 Task: Buy 5 Disposable Table Covers from Kitchen & Table Linens section under best seller category for shipping address: Harold Hernandez, 4762 Agriculture Lane, Homestead, Florida 33030, Cell Number 3052454080. Pay from credit card ending with 6759, CVV 506
Action: Mouse moved to (16, 78)
Screenshot: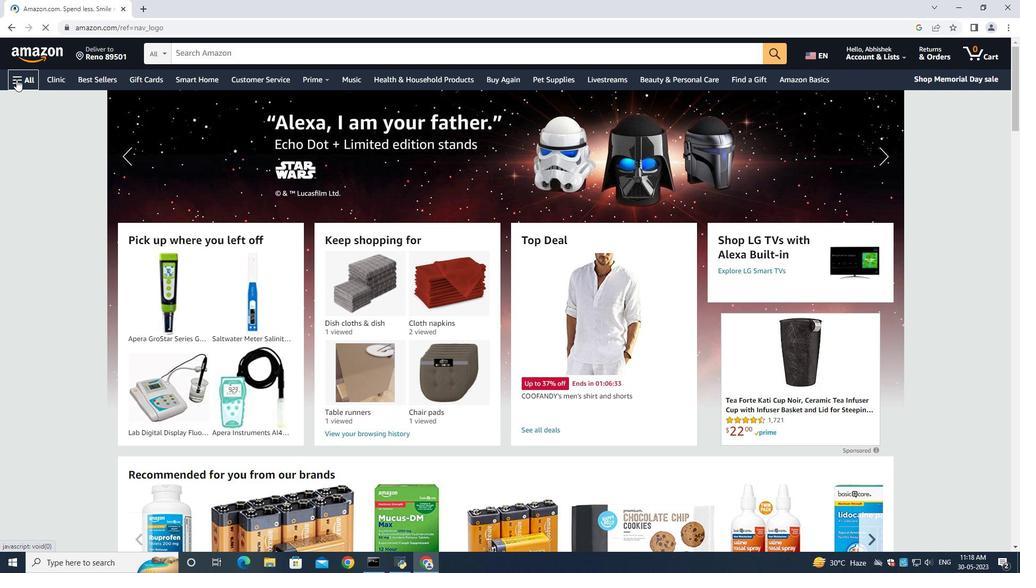 
Action: Mouse pressed left at (16, 78)
Screenshot: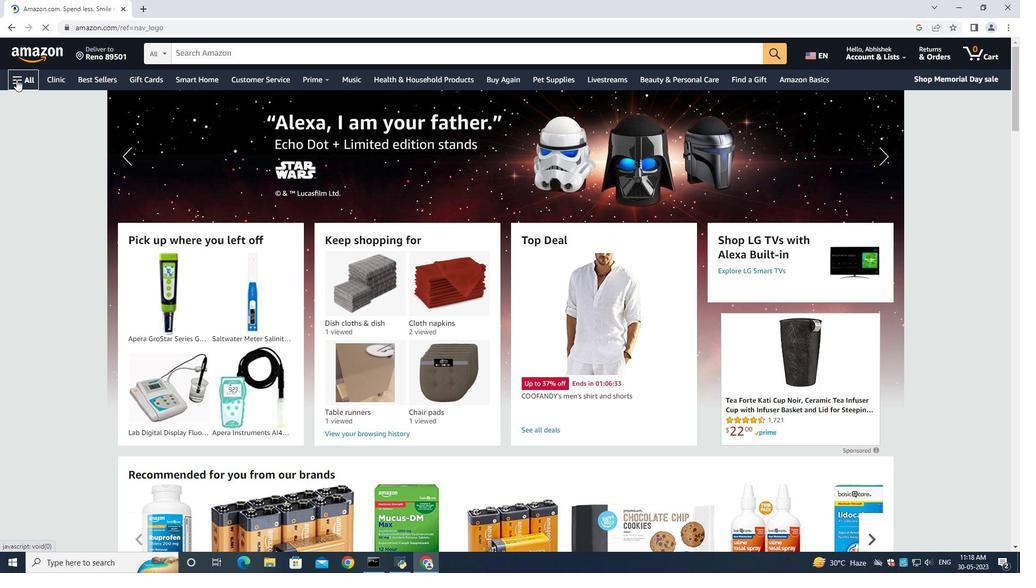 
Action: Mouse moved to (36, 102)
Screenshot: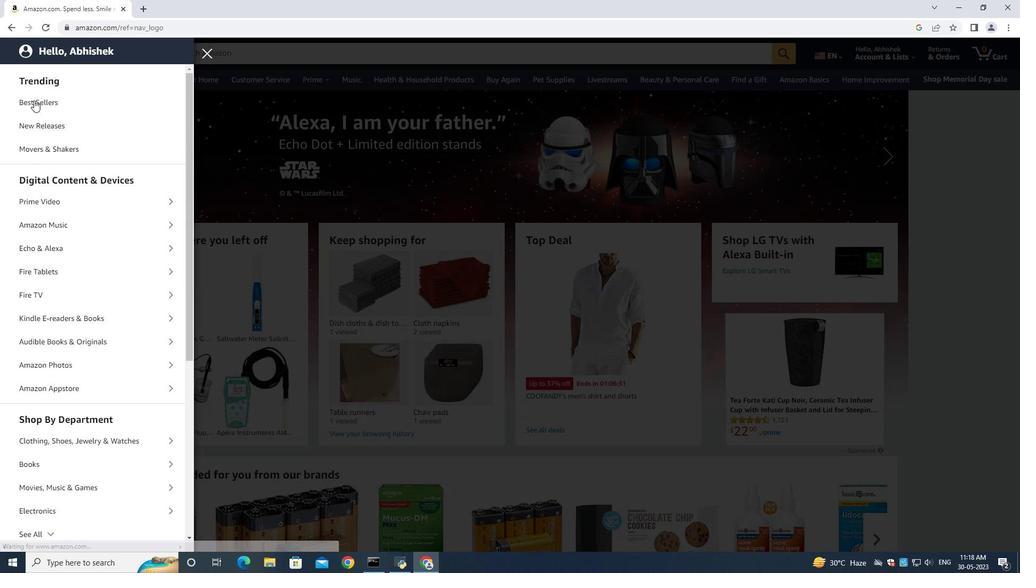
Action: Mouse pressed left at (36, 102)
Screenshot: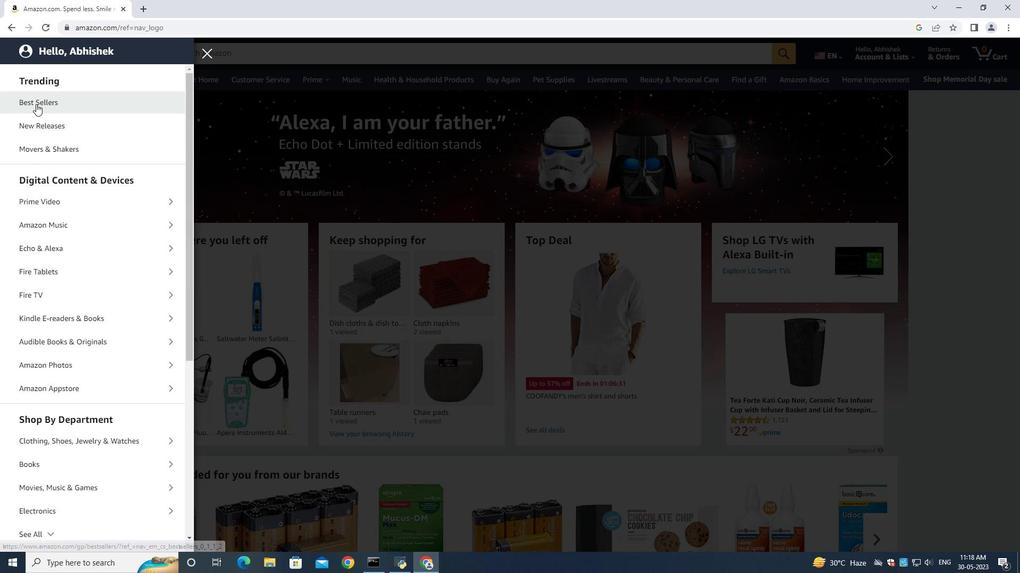 
Action: Mouse moved to (208, 55)
Screenshot: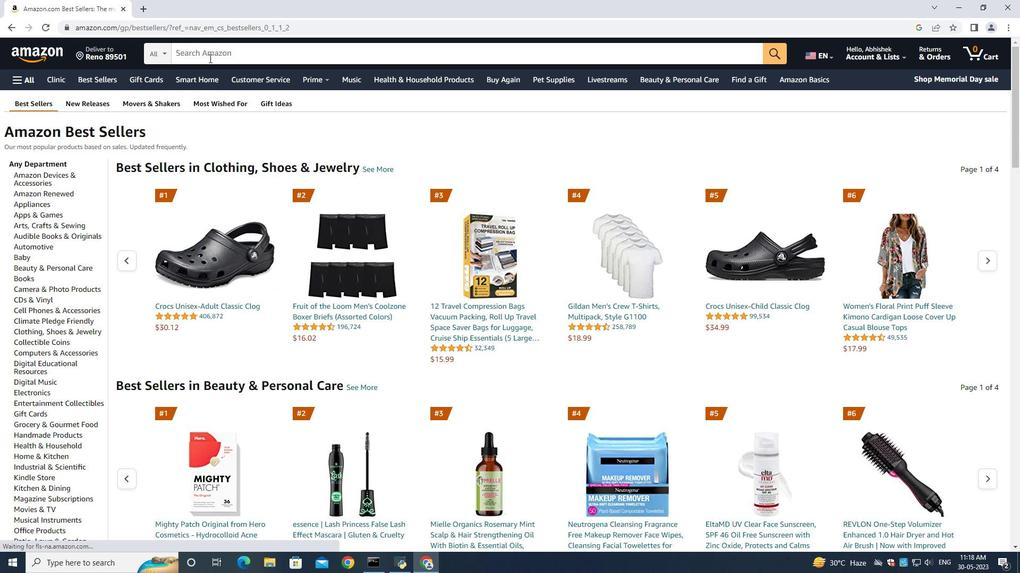 
Action: Mouse pressed left at (208, 55)
Screenshot: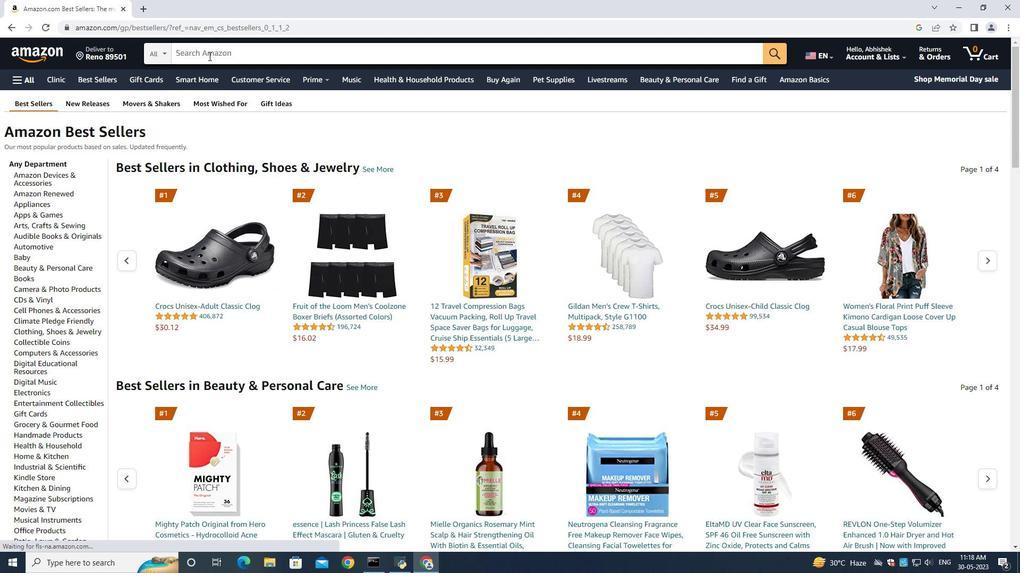
Action: Mouse moved to (205, 51)
Screenshot: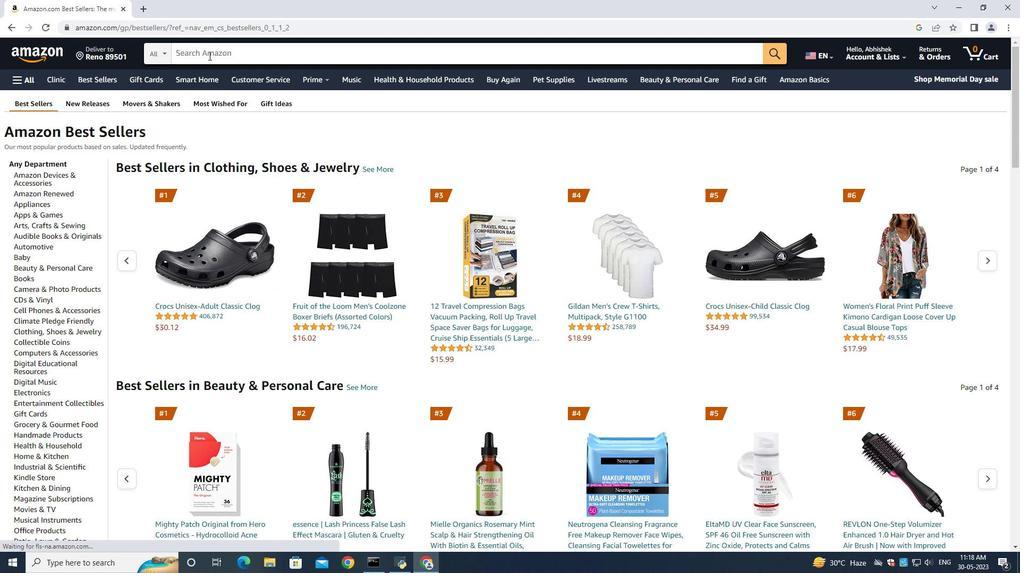 
Action: Key pressed <Key.shift>Disposable<Key.space><Key.shift><Key.shift><Key.shift><Key.shift><Key.shift><Key.shift><Key.shift><Key.shift><Key.shift><Key.shift><Key.shift><Key.shift><Key.shift><Key.shift><Key.shift><Key.shift><Key.shift><Key.shift><Key.shift>Table<Key.space><Key.shift><Key.shift><Key.shift><Key.shift><Key.shift><Key.shift><Key.shift><Key.shift><Key.shift><Key.shift><Key.shift><Key.shift><Key.shift><Key.shift><Key.shift><Key.shift><Key.shift><Key.shift><Key.shift><Key.shift><Key.shift><Key.shift><Key.shift><Key.shift><Key.shift><Key.shift><Key.shift><Key.shift><Key.shift><Key.shift><Key.shift><Key.shift><Key.shift><Key.shift><Key.shift><Key.shift><Key.shift><Key.shift><Key.shift><Key.shift><Key.shift><Key.shift><Key.shift><Key.shift><Key.shift><Key.shift><Key.shift><Key.shift><Key.shift><Key.shift><Key.shift><Key.shift><Key.shift><Key.shift><Key.shift><Key.shift><Key.shift>V<Key.backspace>Coversa<Key.backspace><Key.enter>
Screenshot: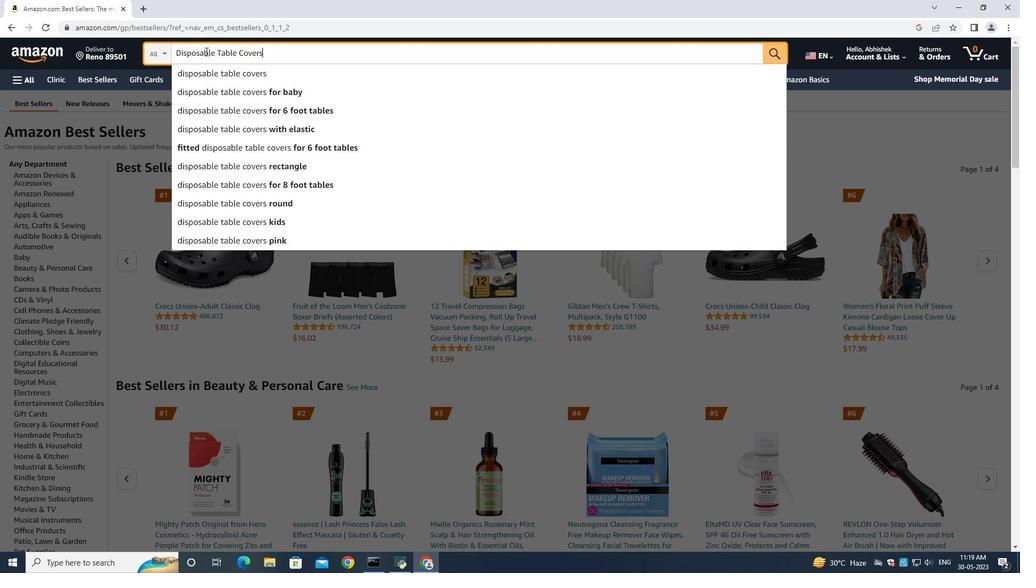 
Action: Mouse moved to (435, 274)
Screenshot: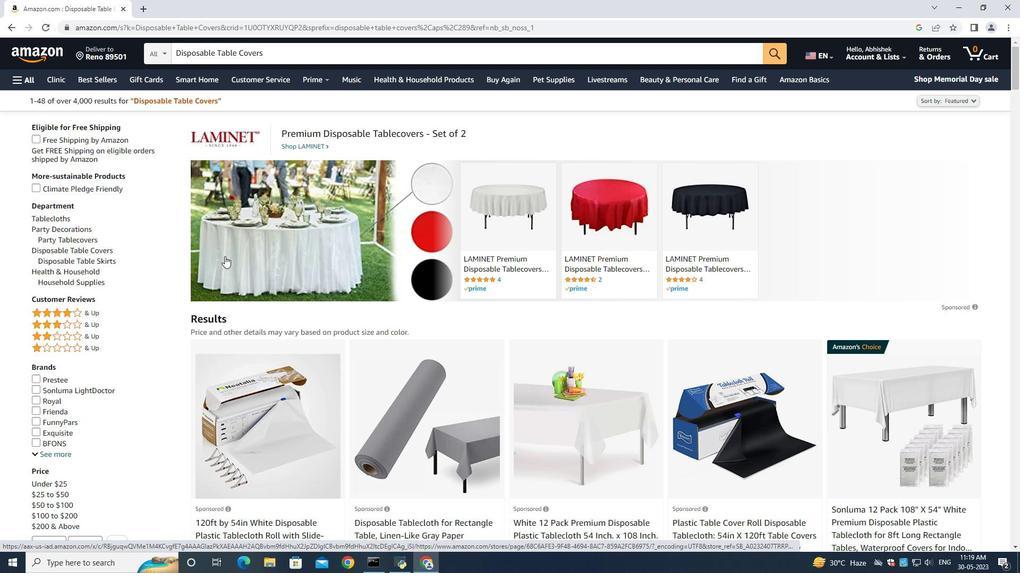 
Action: Mouse scrolled (435, 273) with delta (0, 0)
Screenshot: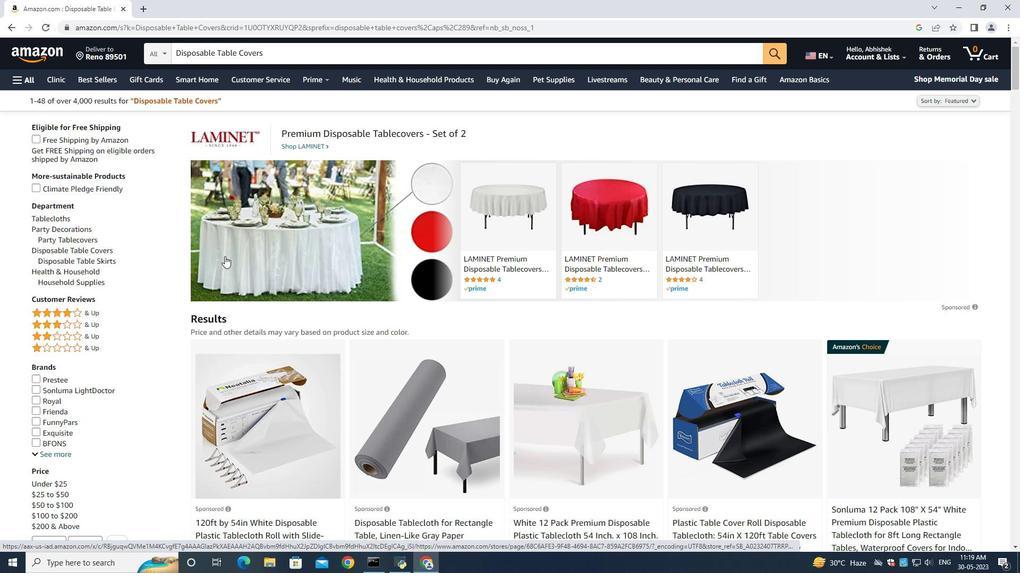 
Action: Mouse moved to (435, 274)
Screenshot: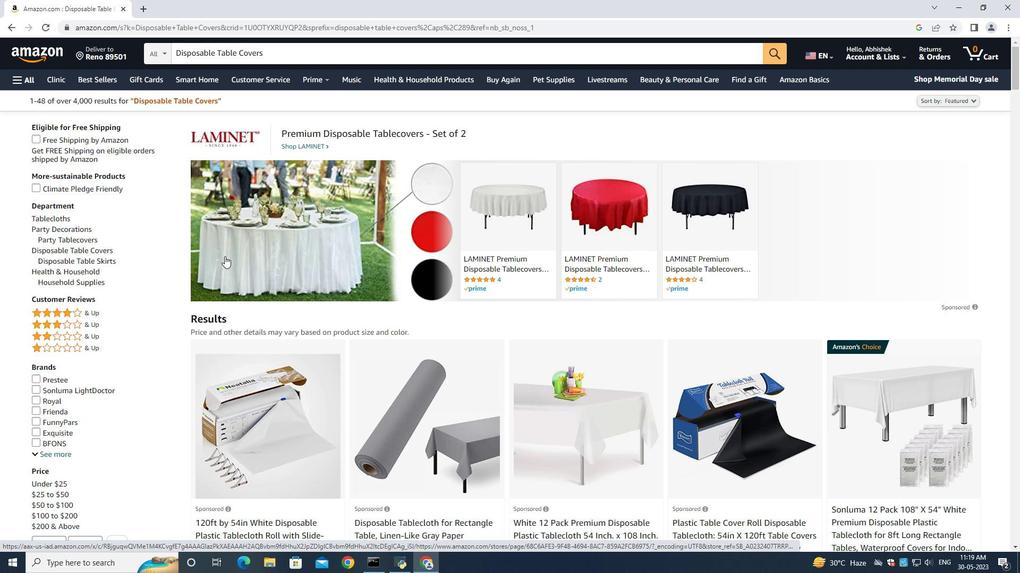 
Action: Mouse scrolled (435, 273) with delta (0, 0)
Screenshot: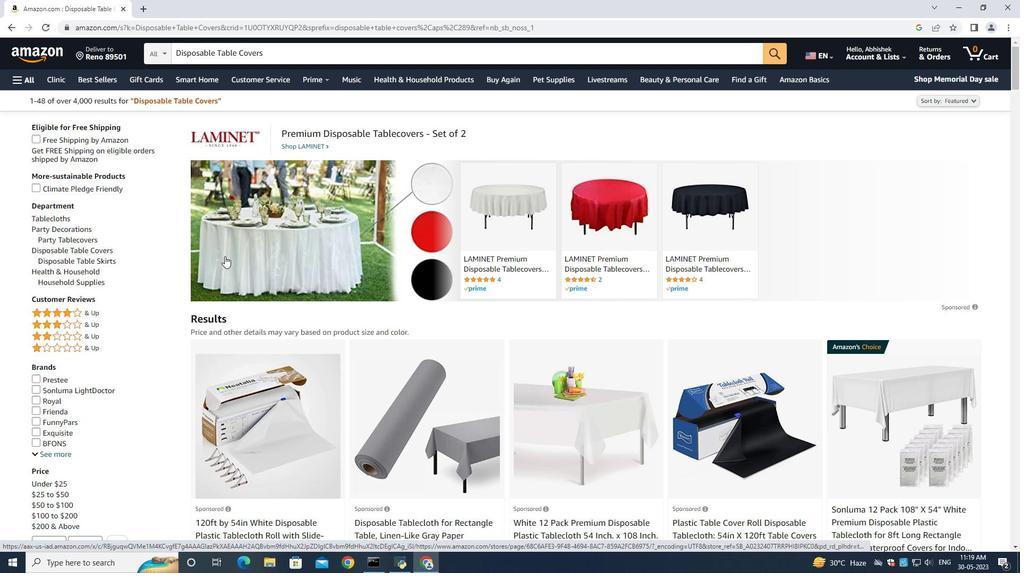 
Action: Mouse scrolled (435, 273) with delta (0, 0)
Screenshot: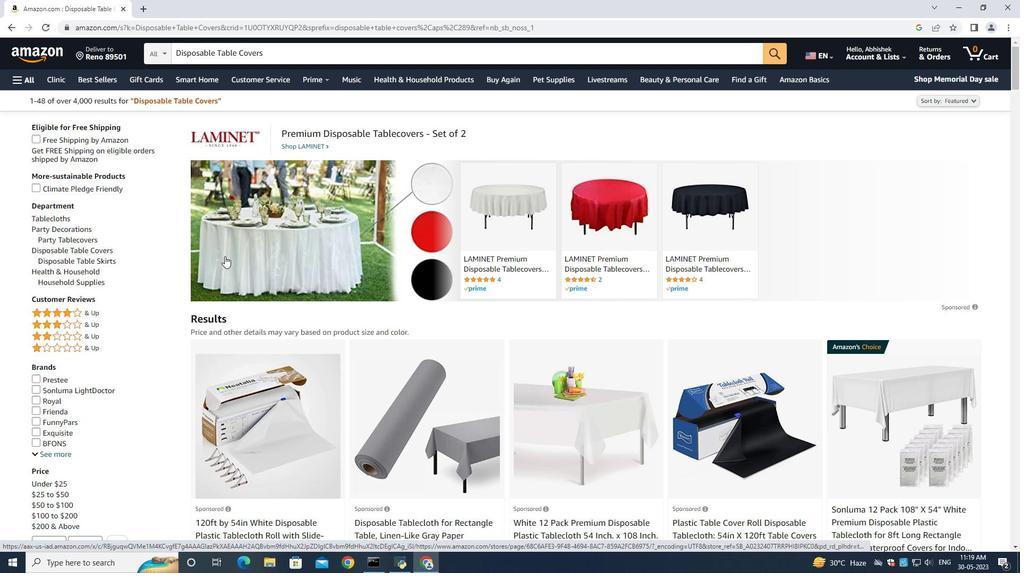 
Action: Mouse moved to (435, 274)
Screenshot: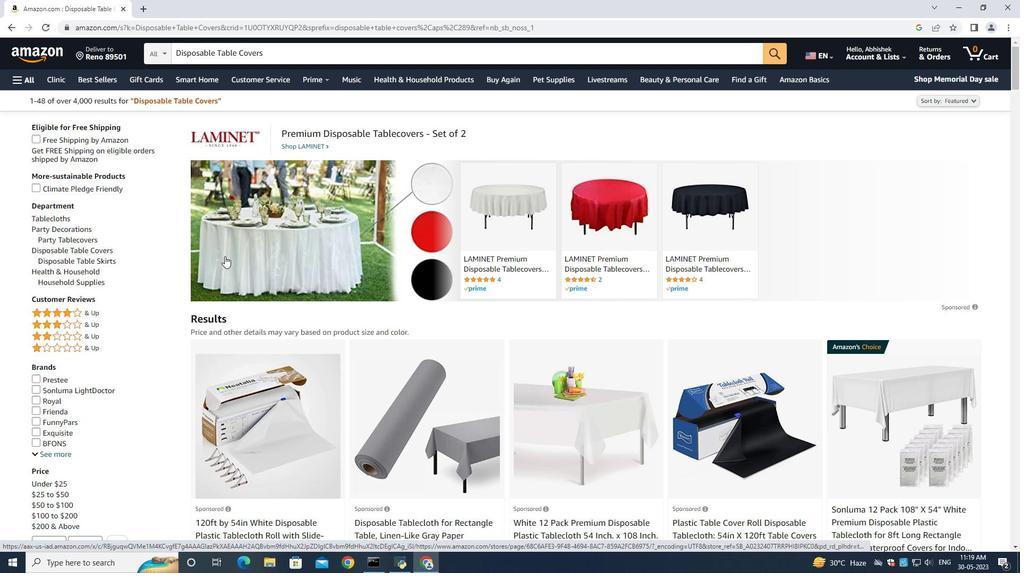 
Action: Mouse scrolled (435, 273) with delta (0, 0)
Screenshot: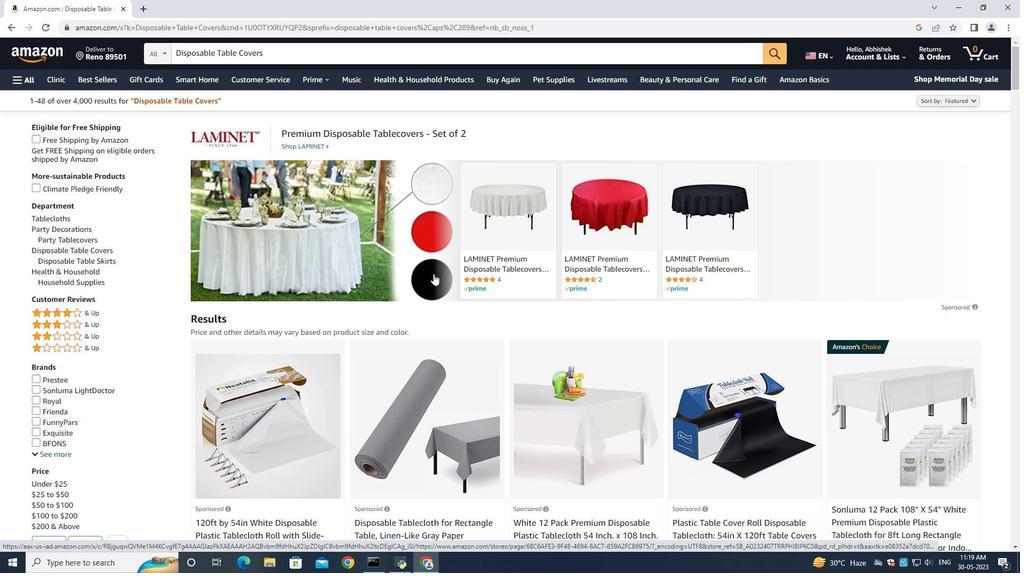 
Action: Mouse moved to (374, 316)
Screenshot: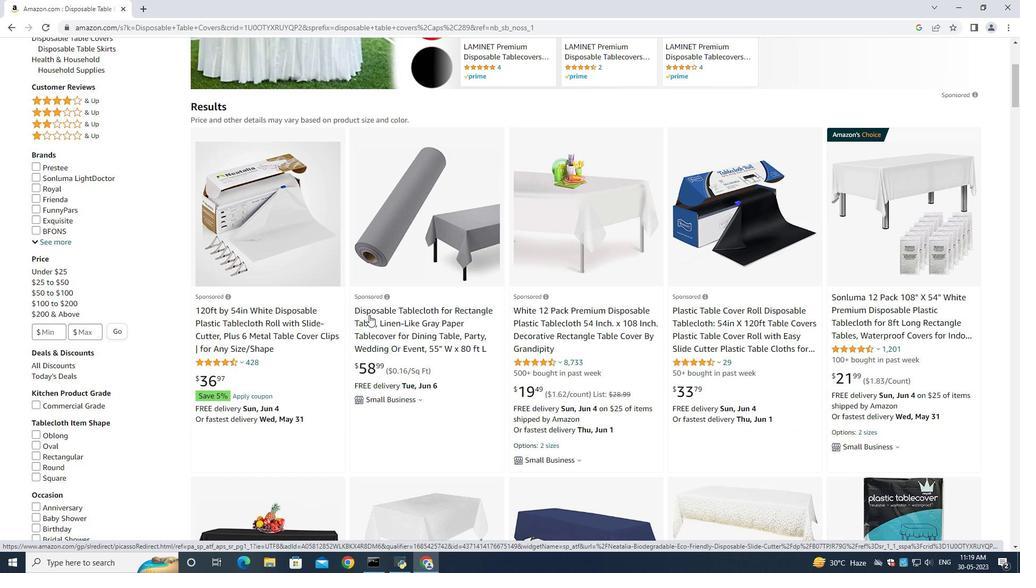 
Action: Mouse pressed left at (374, 316)
Screenshot: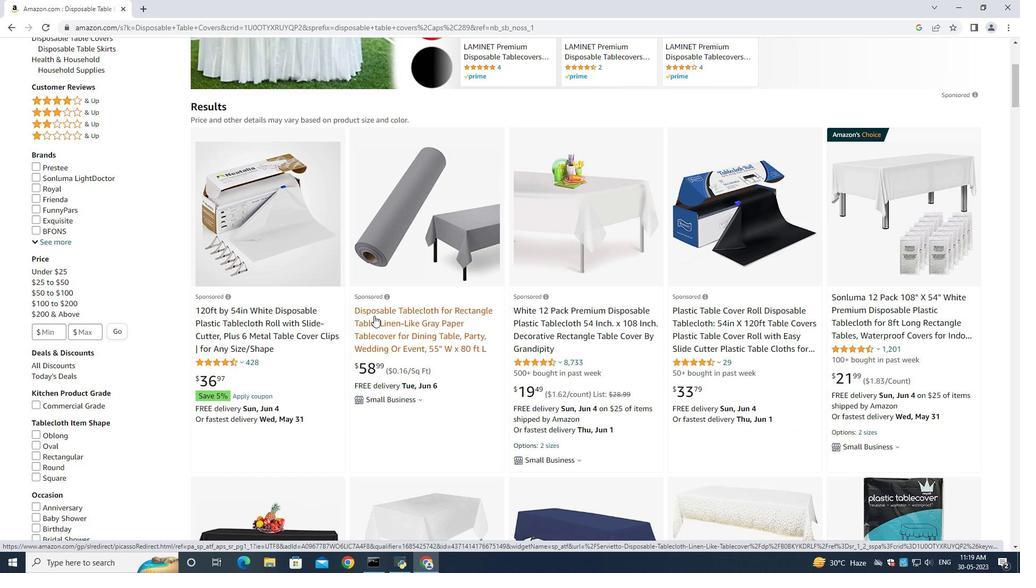 
Action: Mouse moved to (797, 320)
Screenshot: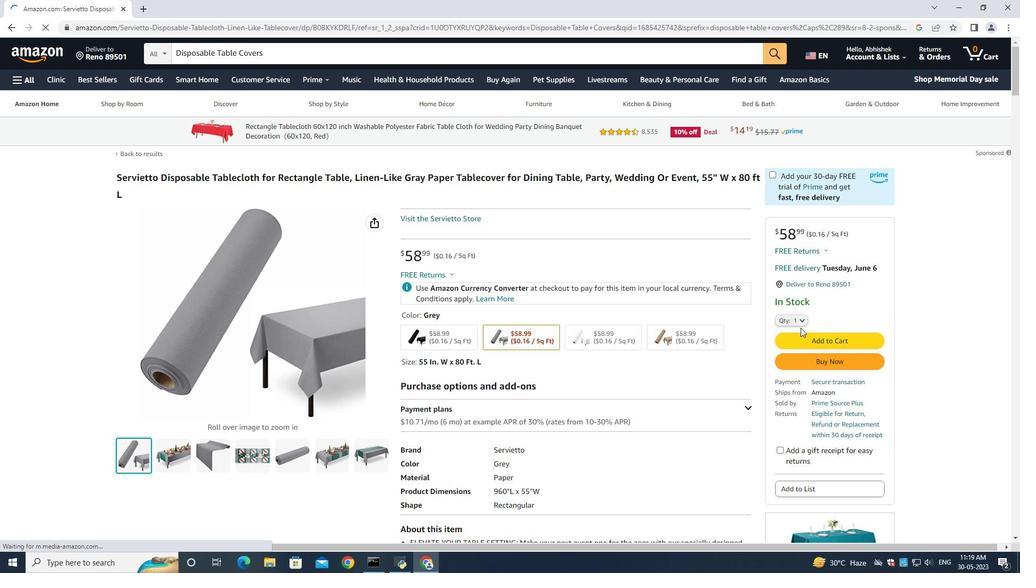 
Action: Mouse pressed left at (797, 320)
Screenshot: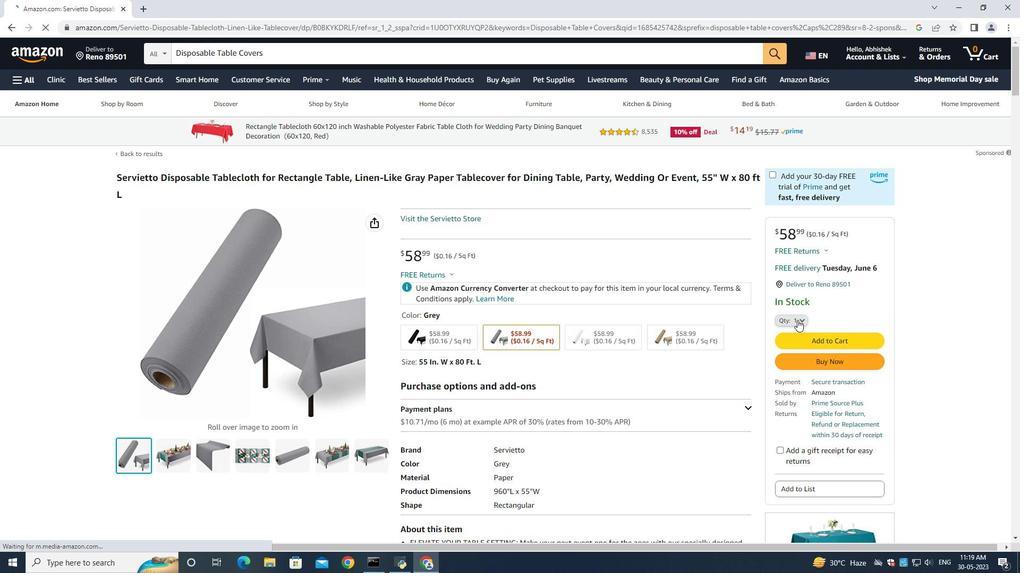 
Action: Mouse moved to (792, 109)
Screenshot: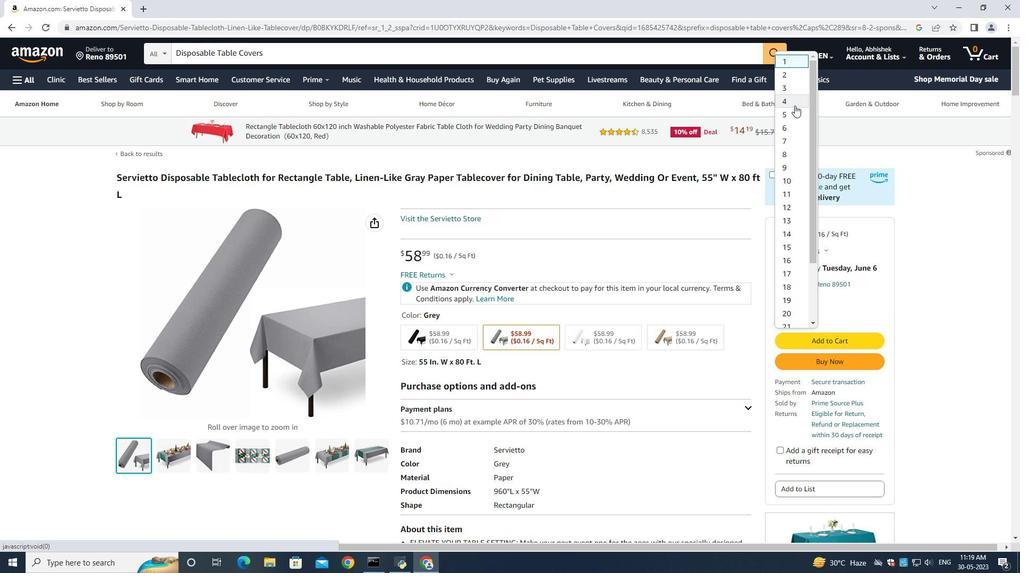 
Action: Mouse pressed left at (792, 109)
Screenshot: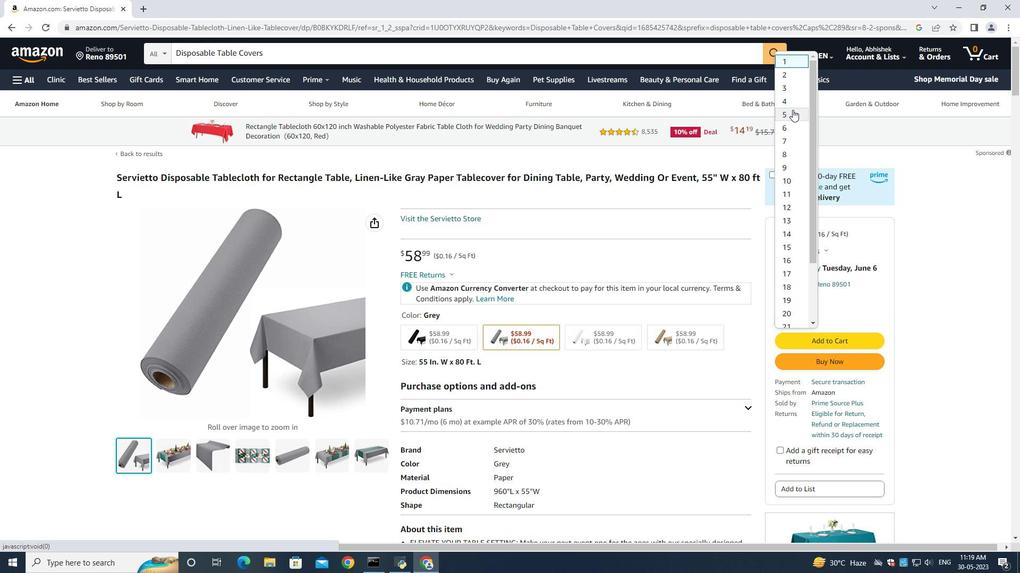 
Action: Mouse moved to (823, 360)
Screenshot: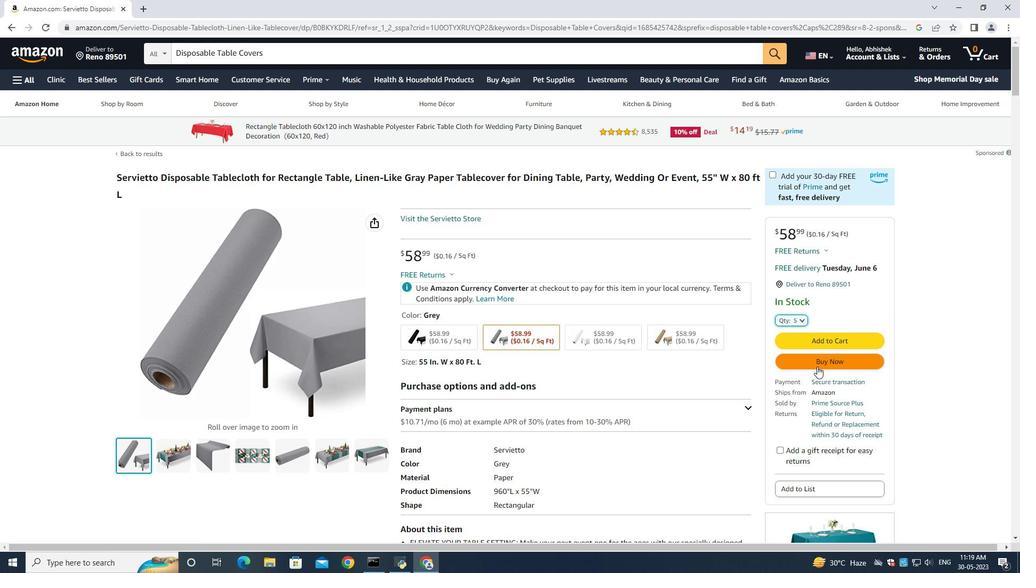
Action: Mouse pressed left at (823, 360)
Screenshot: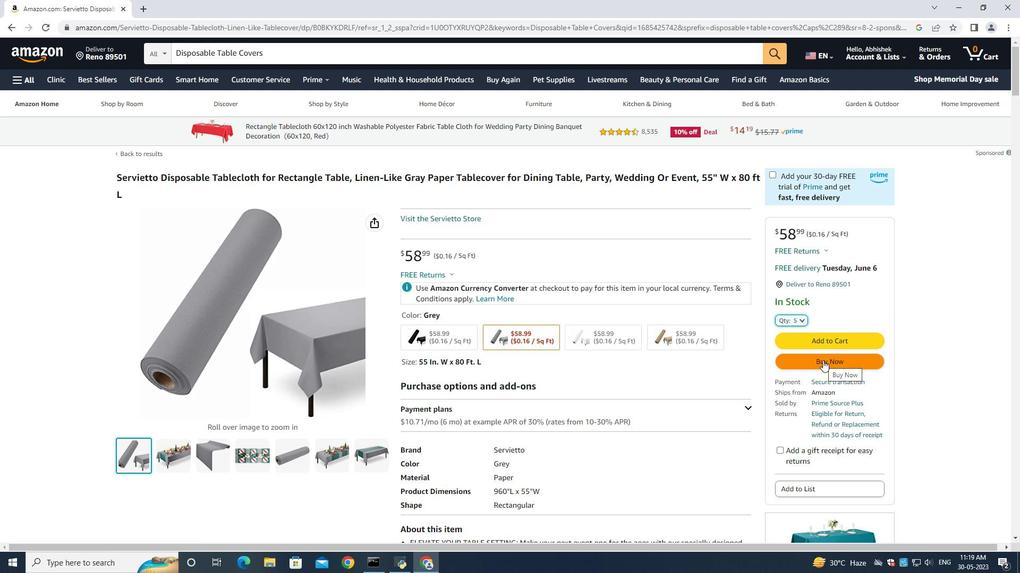 
Action: Mouse moved to (472, 294)
Screenshot: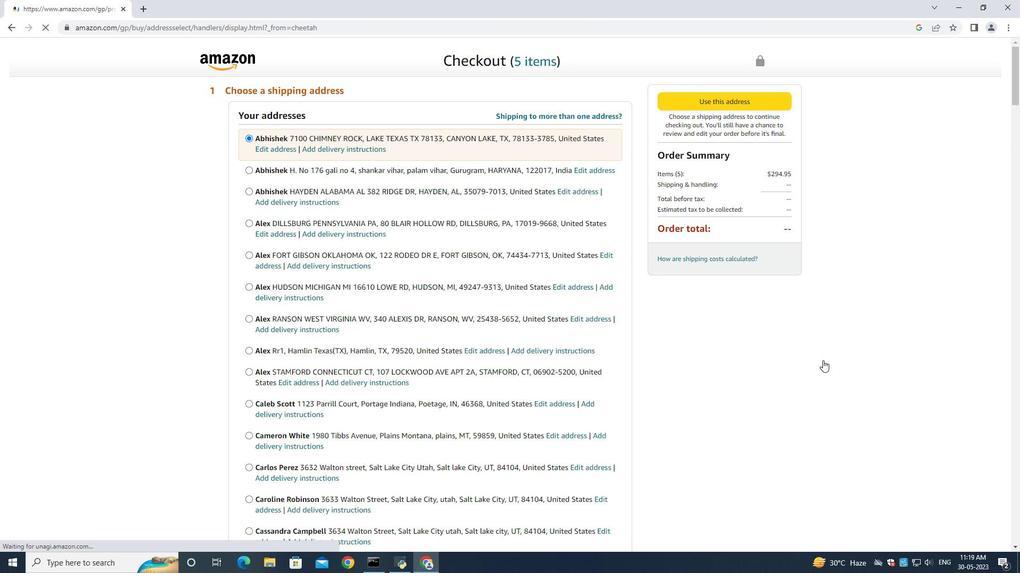 
Action: Mouse scrolled (472, 293) with delta (0, 0)
Screenshot: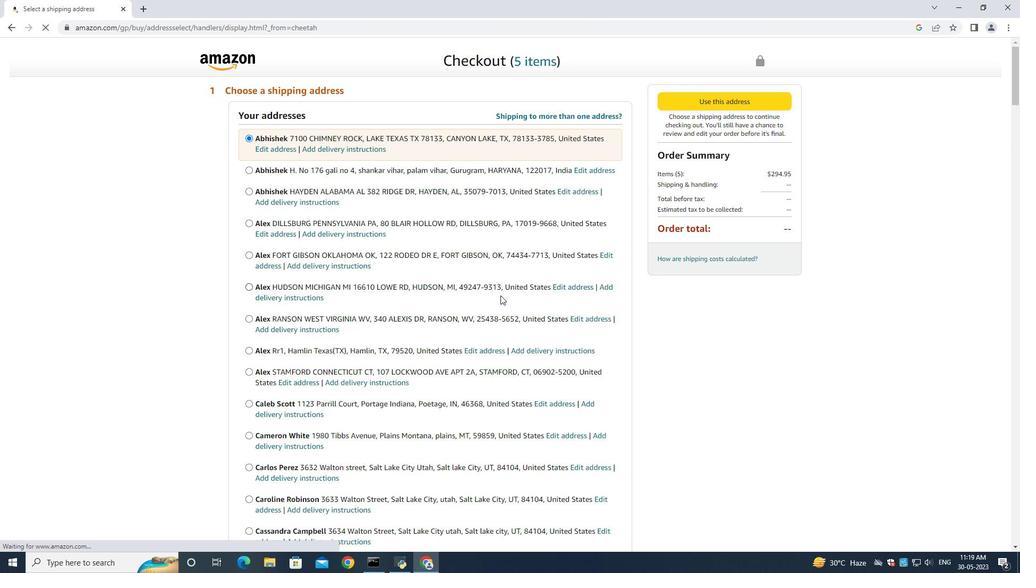 
Action: Mouse scrolled (472, 293) with delta (0, 0)
Screenshot: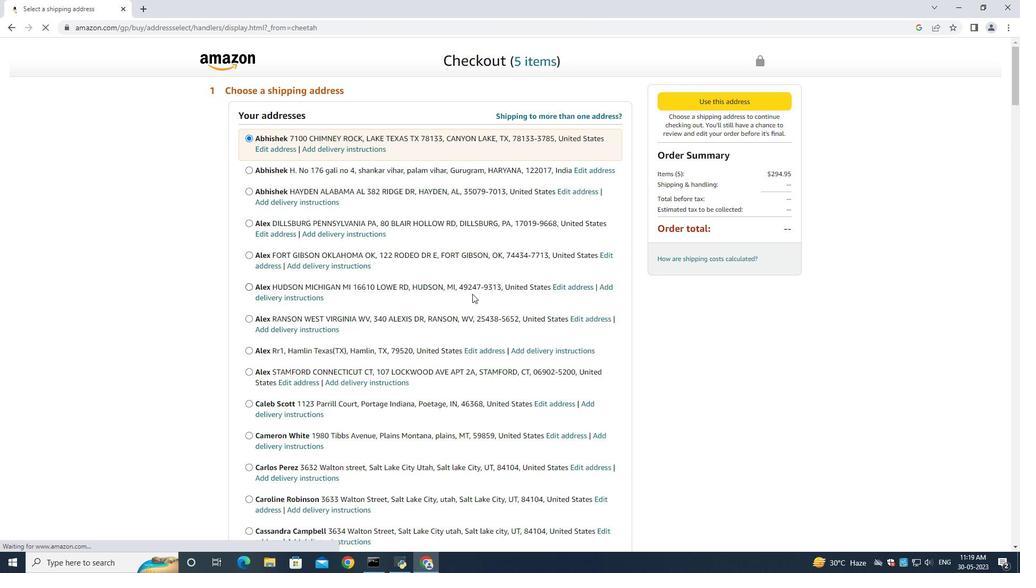 
Action: Mouse scrolled (472, 293) with delta (0, 0)
Screenshot: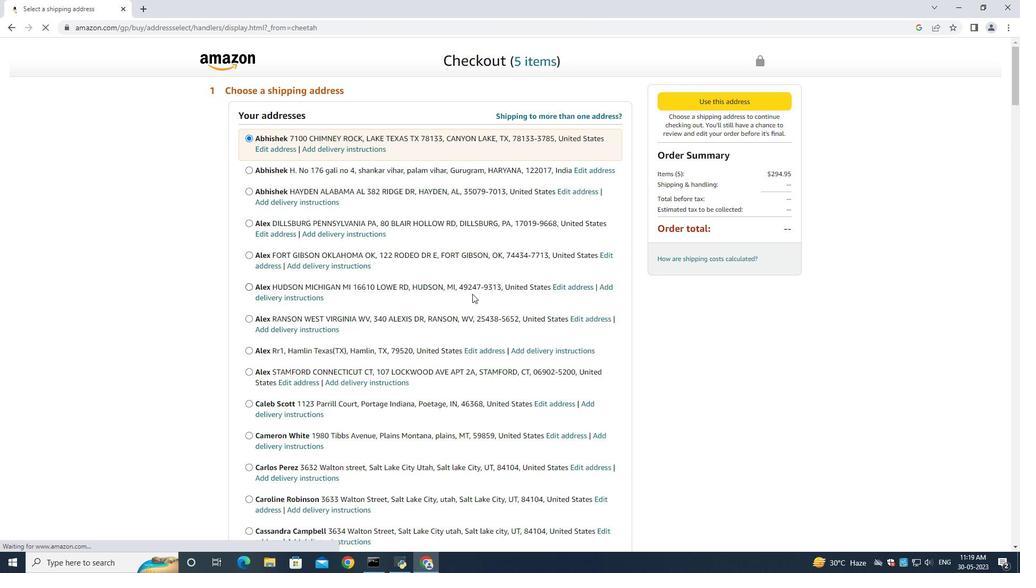 
Action: Mouse scrolled (472, 293) with delta (0, 0)
Screenshot: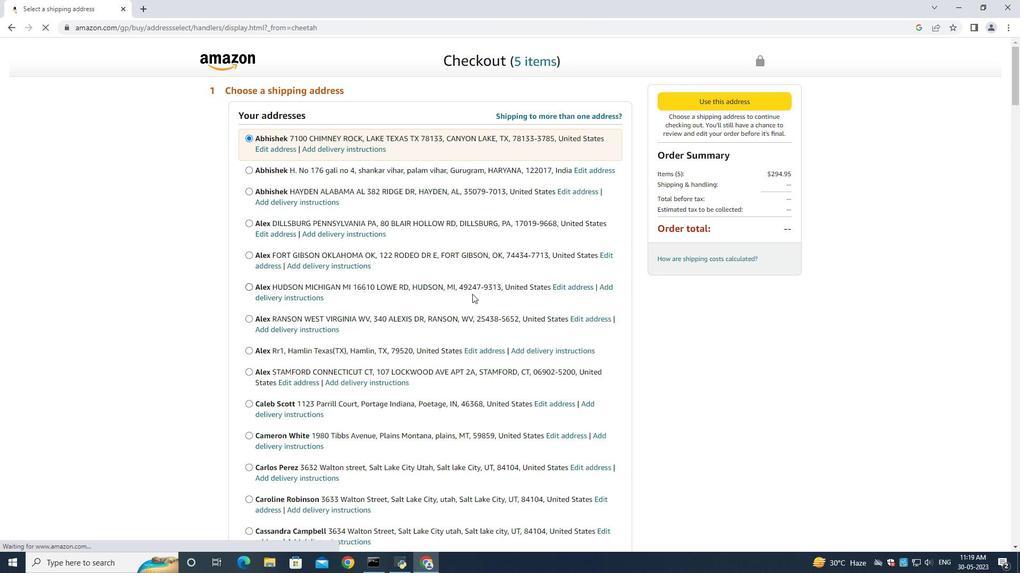 
Action: Mouse scrolled (472, 293) with delta (0, 0)
Screenshot: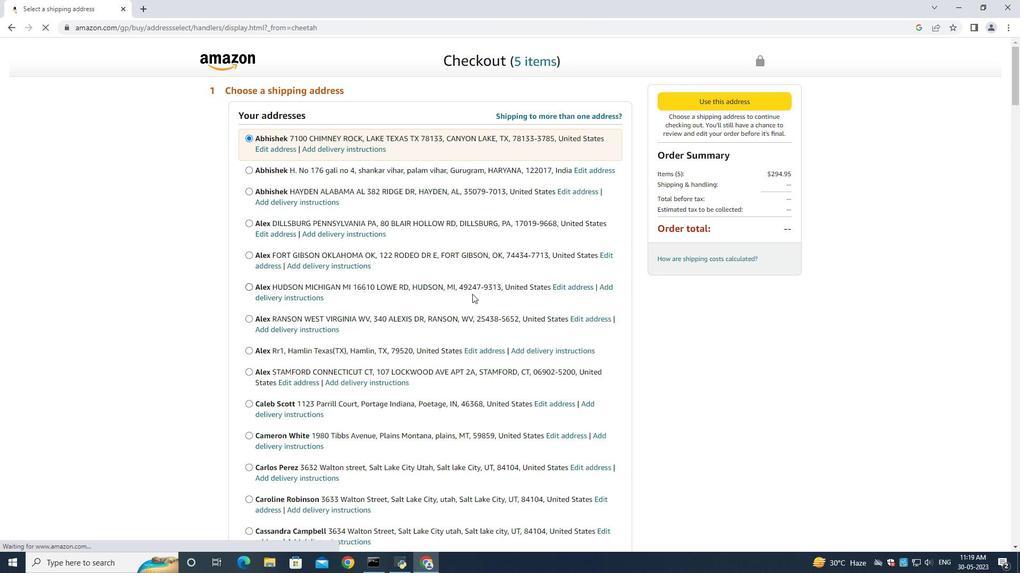 
Action: Mouse scrolled (472, 293) with delta (0, 0)
Screenshot: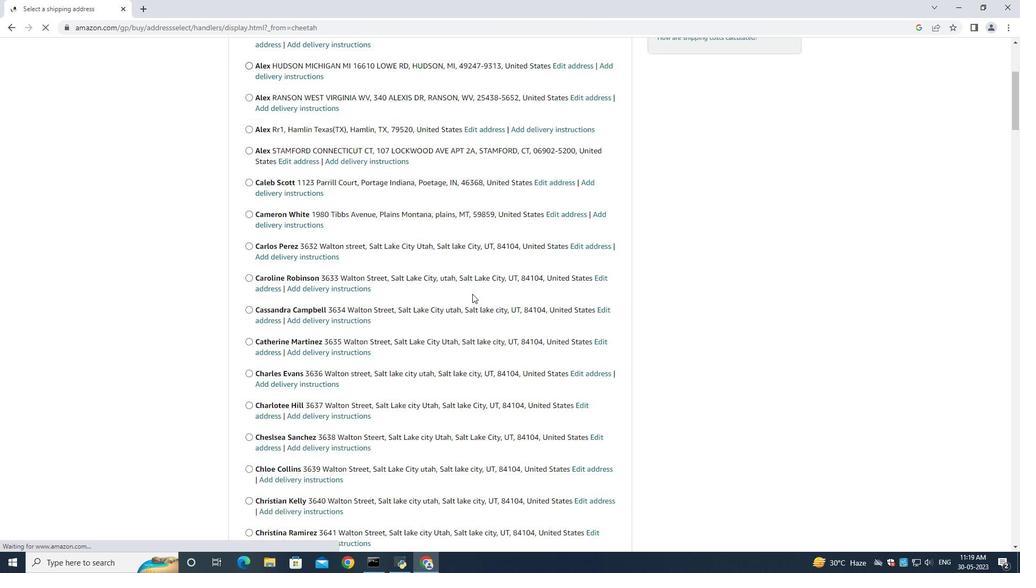 
Action: Mouse scrolled (472, 293) with delta (0, 0)
Screenshot: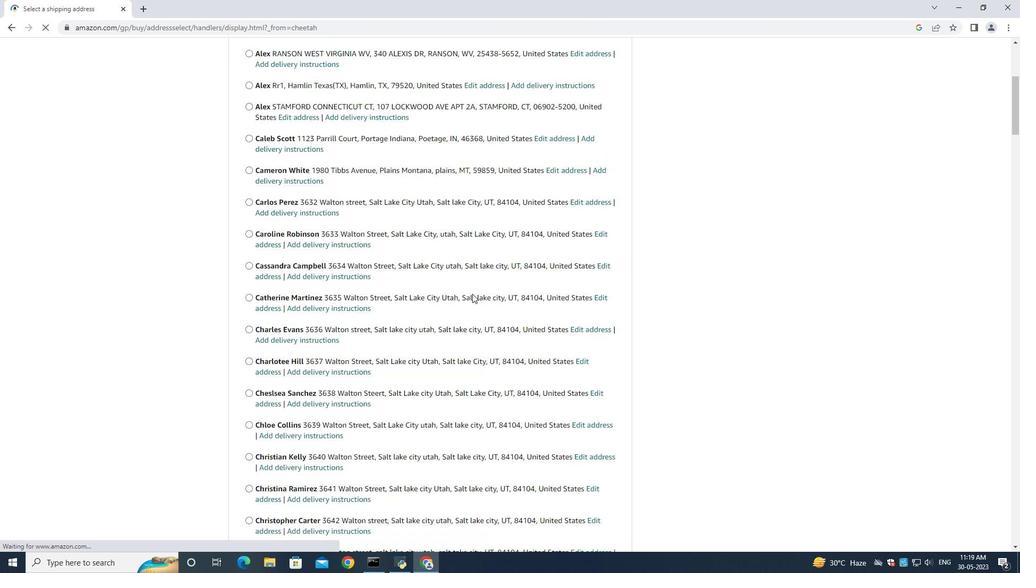 
Action: Mouse scrolled (472, 293) with delta (0, 0)
Screenshot: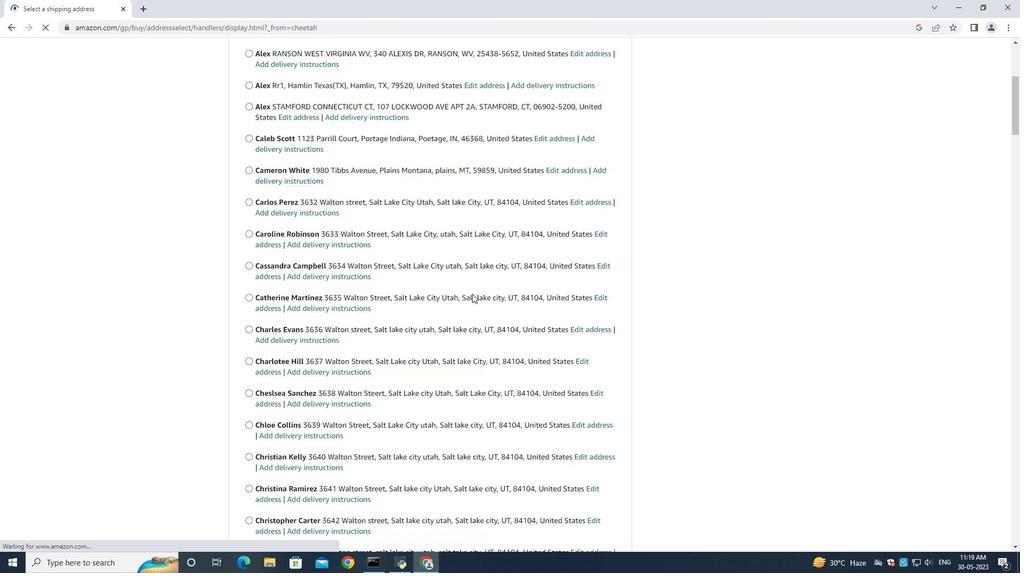 
Action: Mouse scrolled (472, 293) with delta (0, 0)
Screenshot: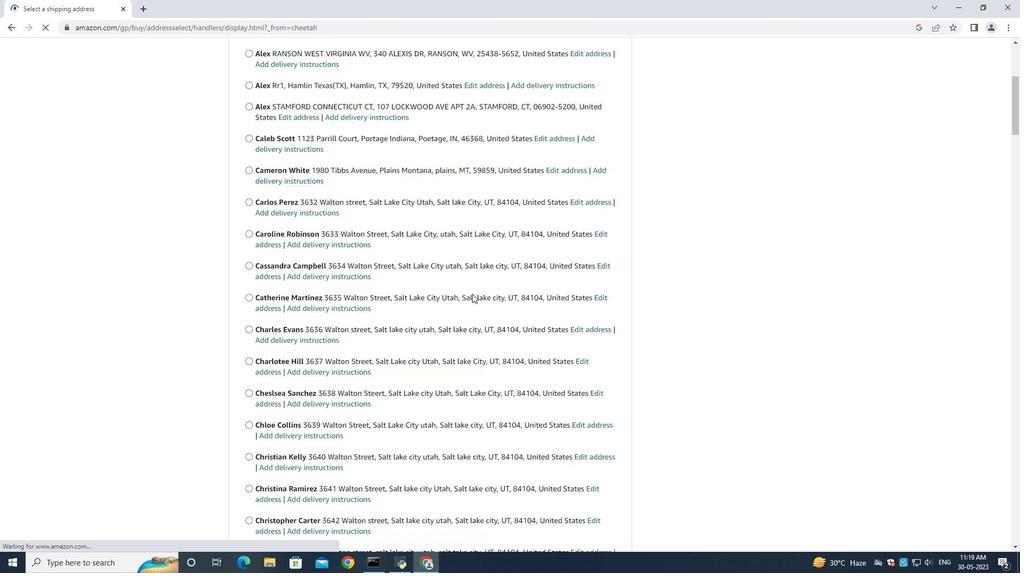 
Action: Mouse scrolled (472, 293) with delta (0, 0)
Screenshot: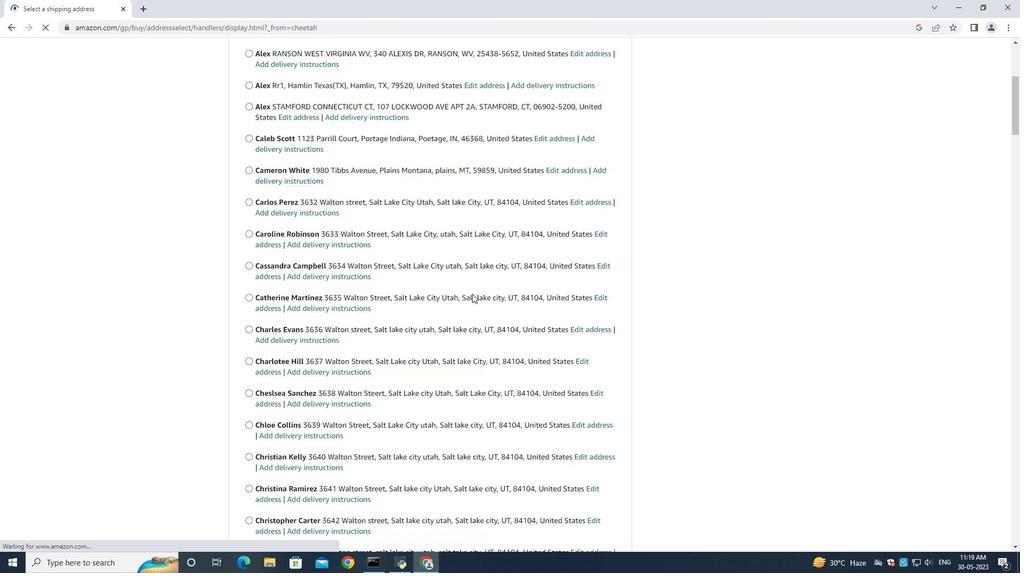 
Action: Mouse moved to (472, 294)
Screenshot: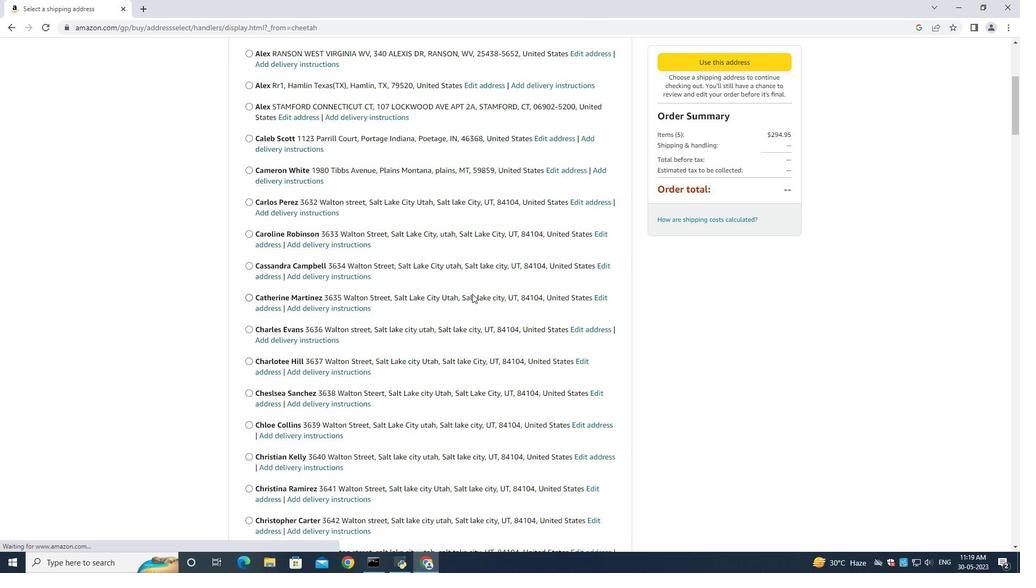
Action: Mouse scrolled (472, 293) with delta (0, 0)
Screenshot: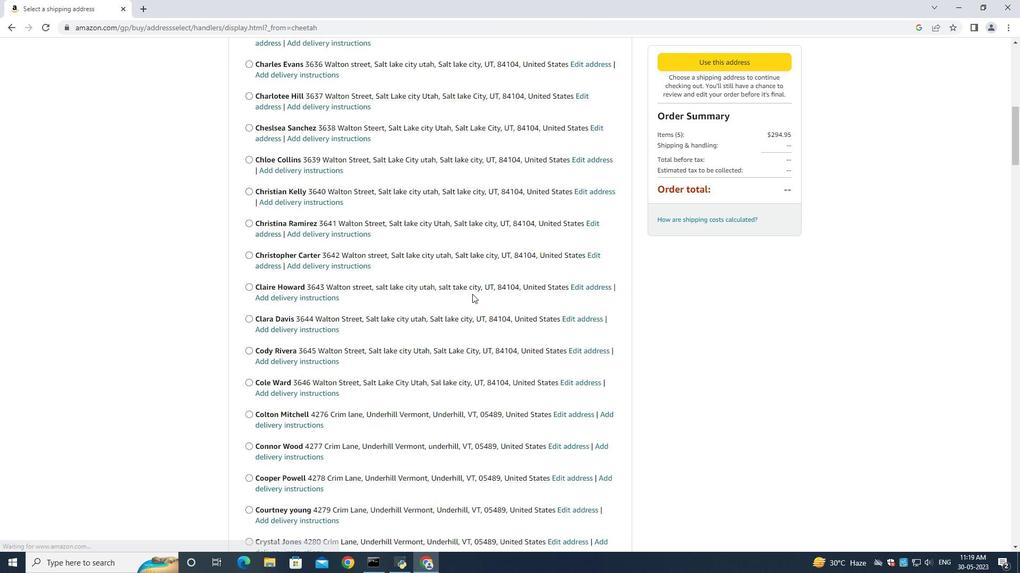 
Action: Mouse scrolled (472, 293) with delta (0, 0)
Screenshot: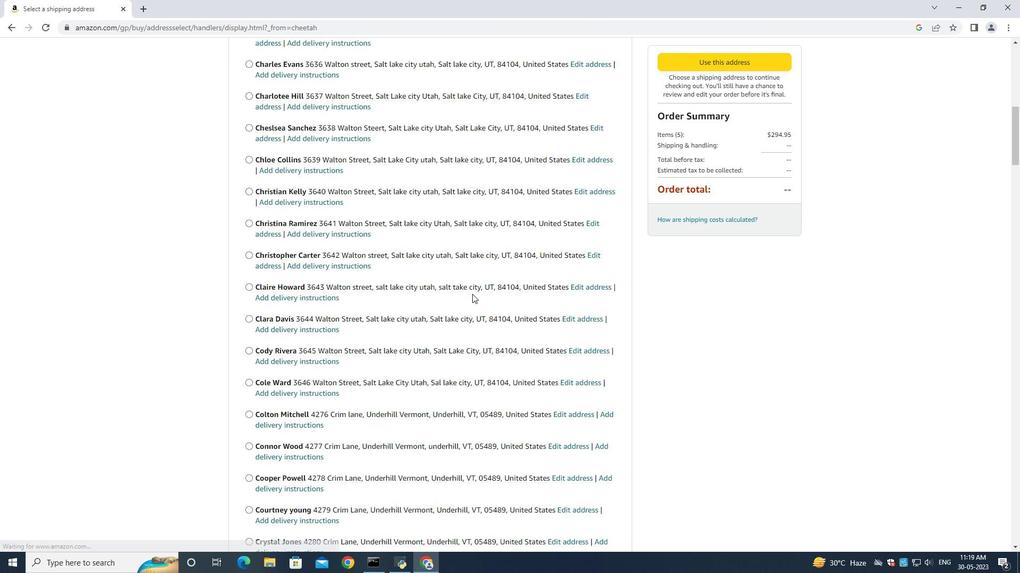 
Action: Mouse scrolled (472, 293) with delta (0, 0)
Screenshot: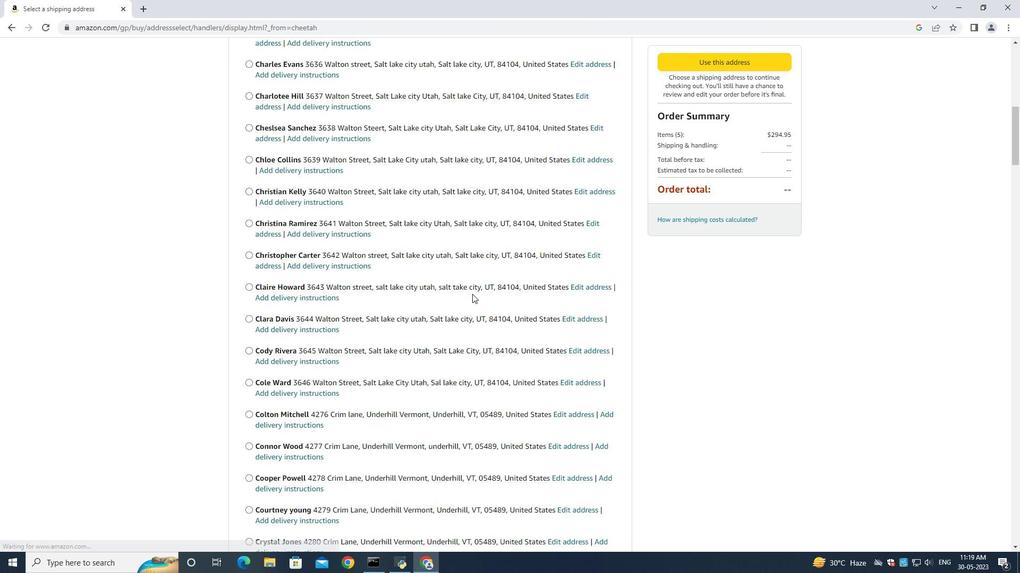 
Action: Mouse scrolled (472, 293) with delta (0, 0)
Screenshot: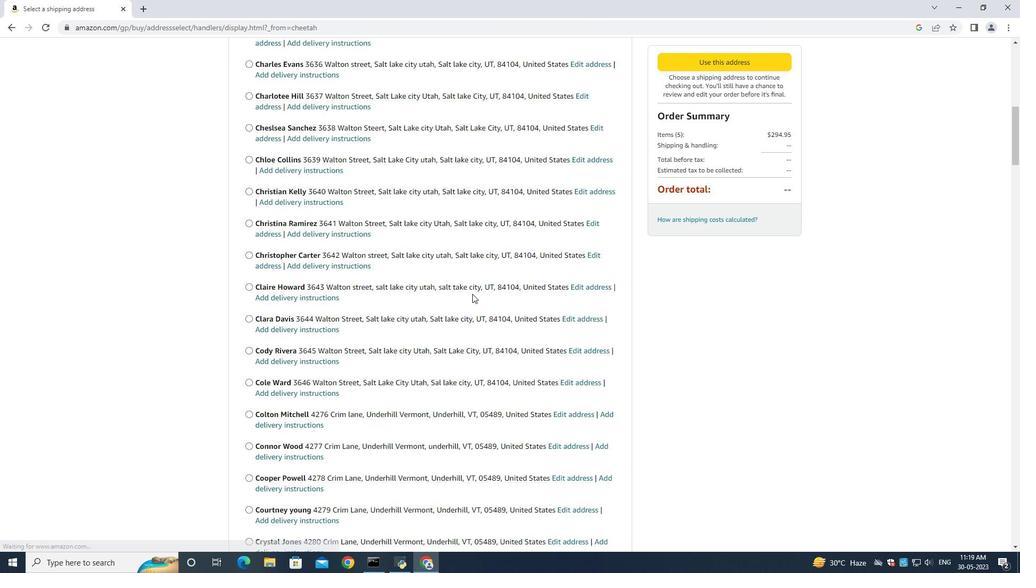 
Action: Mouse scrolled (472, 293) with delta (0, 0)
Screenshot: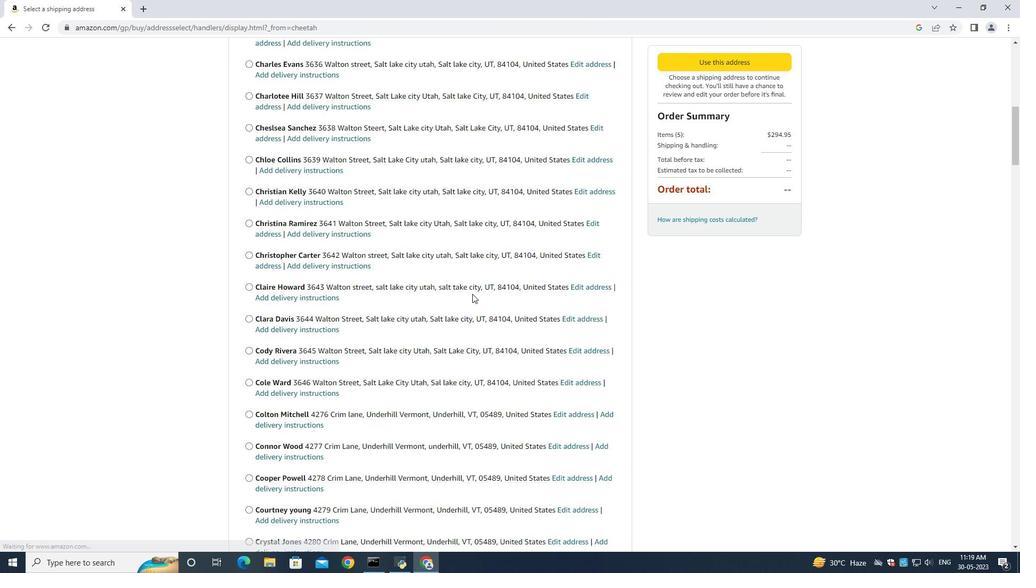 
Action: Mouse moved to (473, 294)
Screenshot: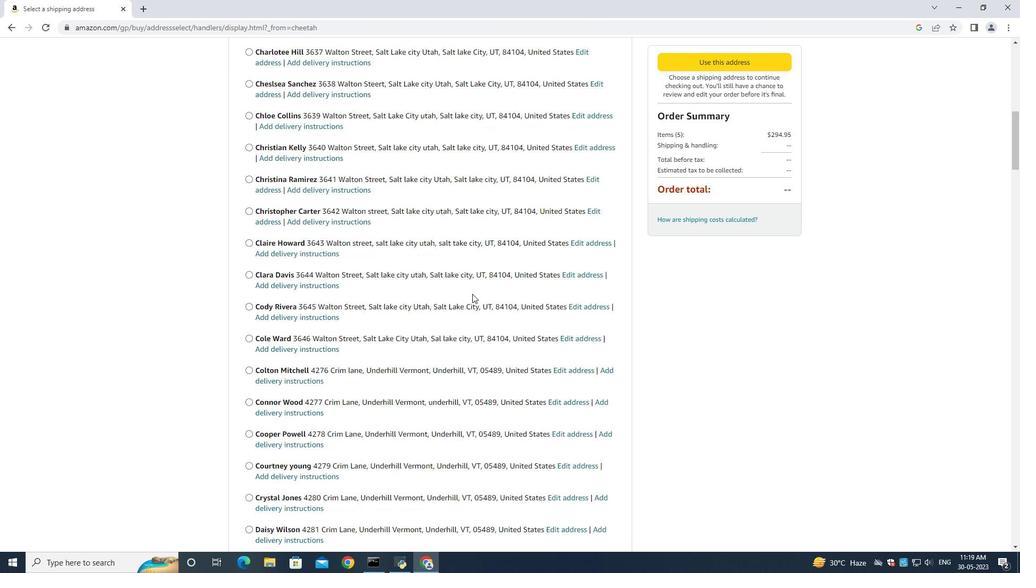 
Action: Mouse scrolled (473, 293) with delta (0, 0)
Screenshot: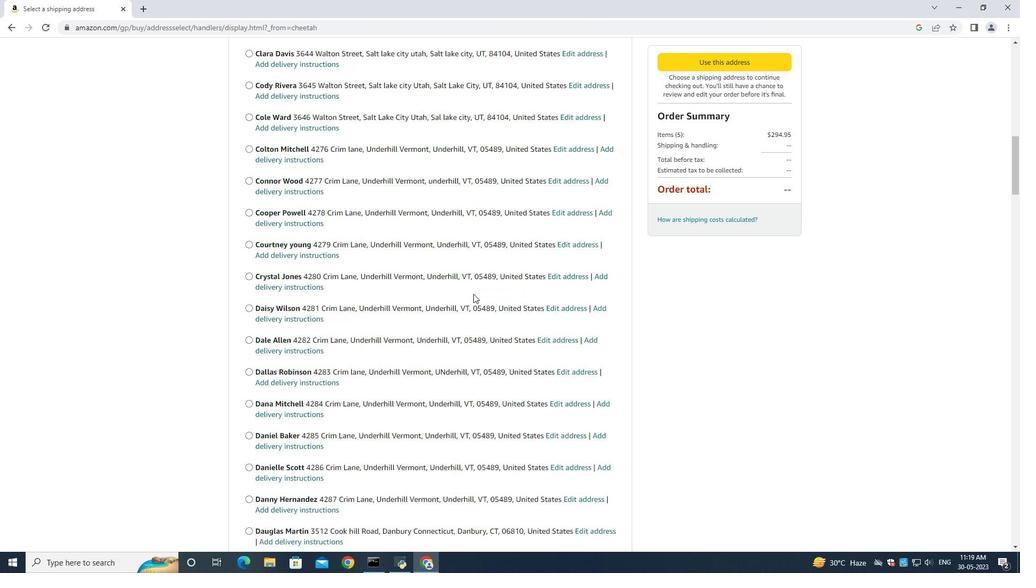 
Action: Mouse scrolled (473, 293) with delta (0, 0)
Screenshot: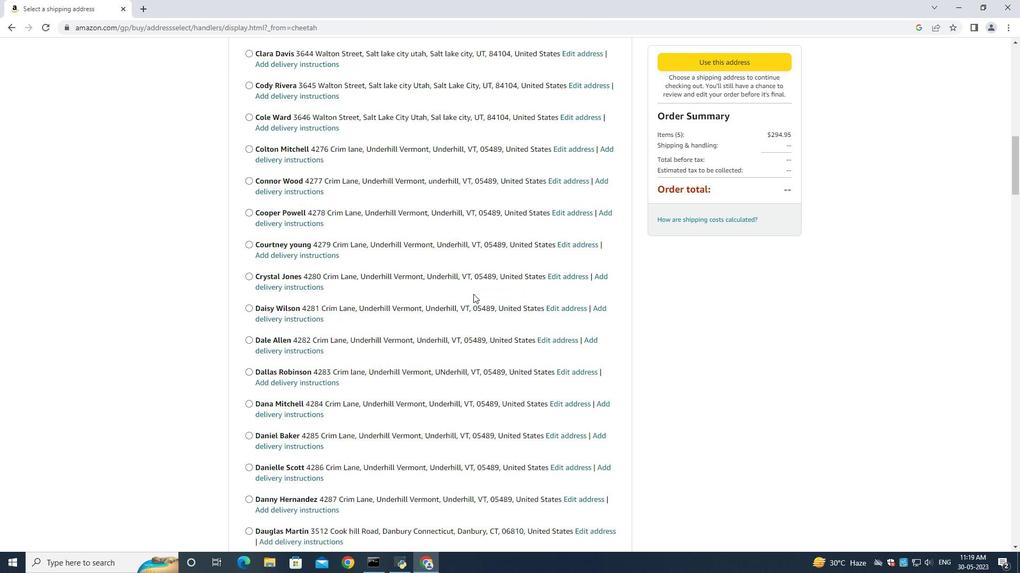 
Action: Mouse scrolled (473, 293) with delta (0, 0)
Screenshot: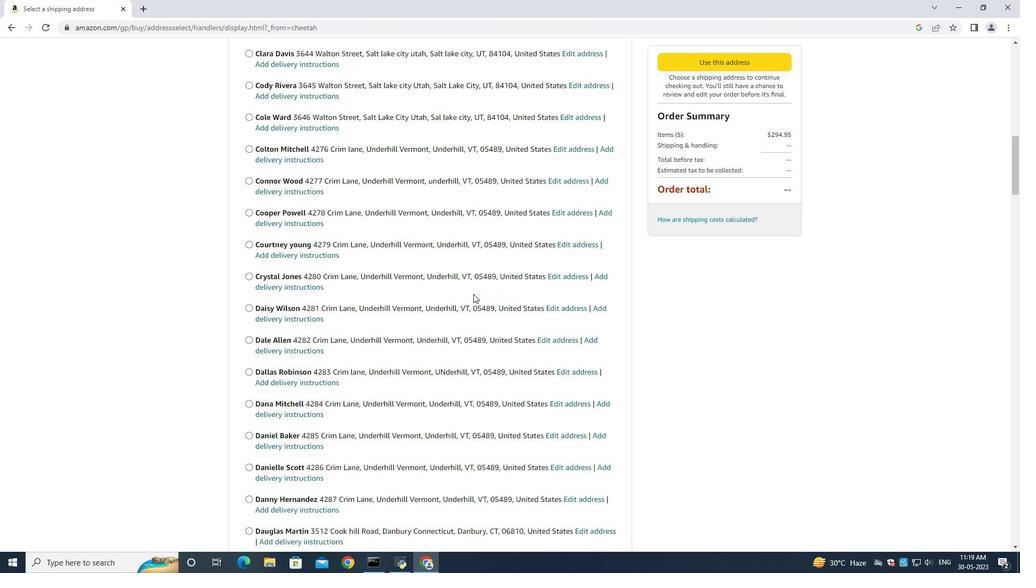 
Action: Mouse scrolled (473, 293) with delta (0, 0)
Screenshot: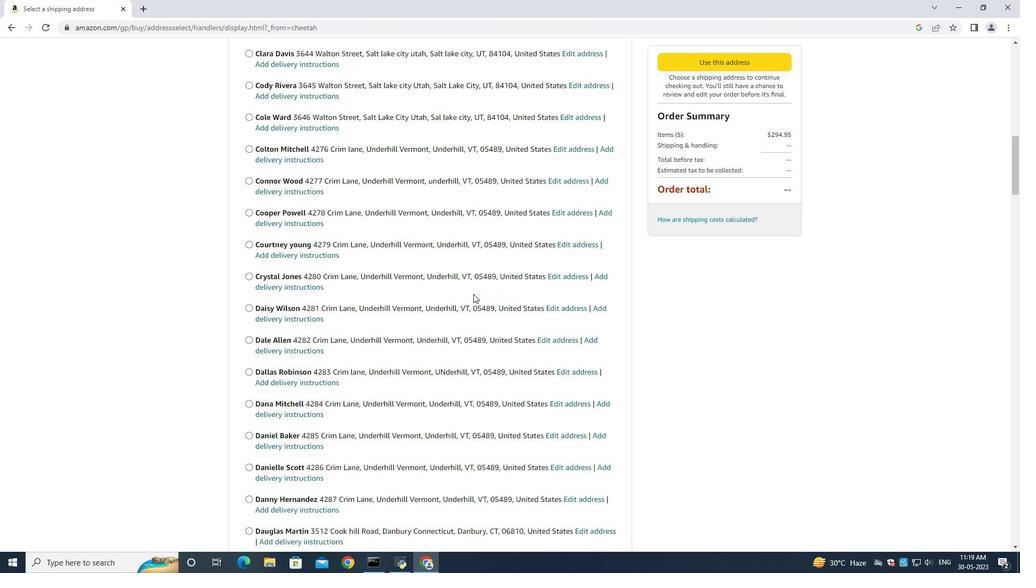
Action: Mouse scrolled (473, 293) with delta (0, 0)
Screenshot: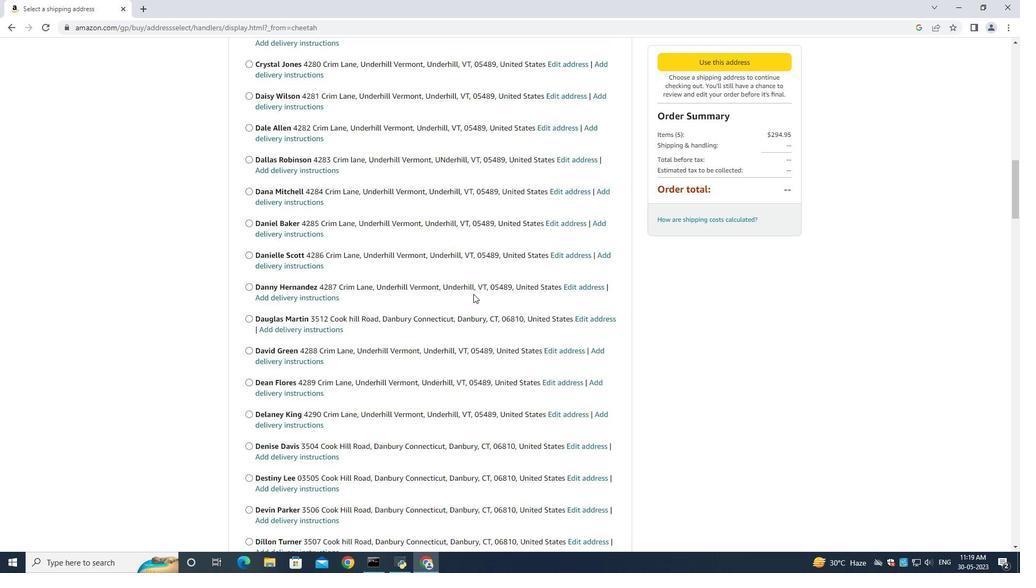 
Action: Mouse scrolled (473, 293) with delta (0, 0)
Screenshot: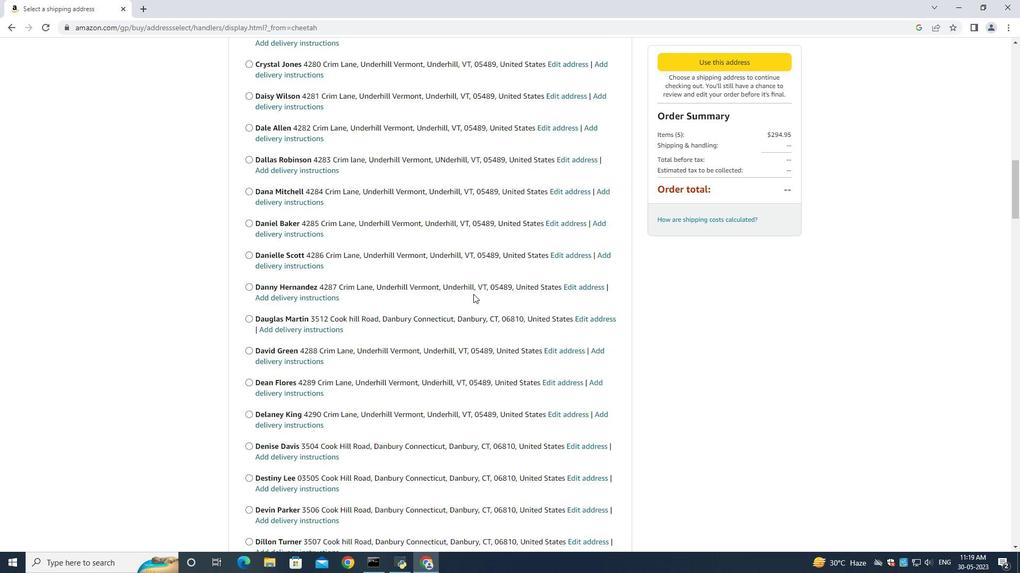 
Action: Mouse scrolled (473, 293) with delta (0, 0)
Screenshot: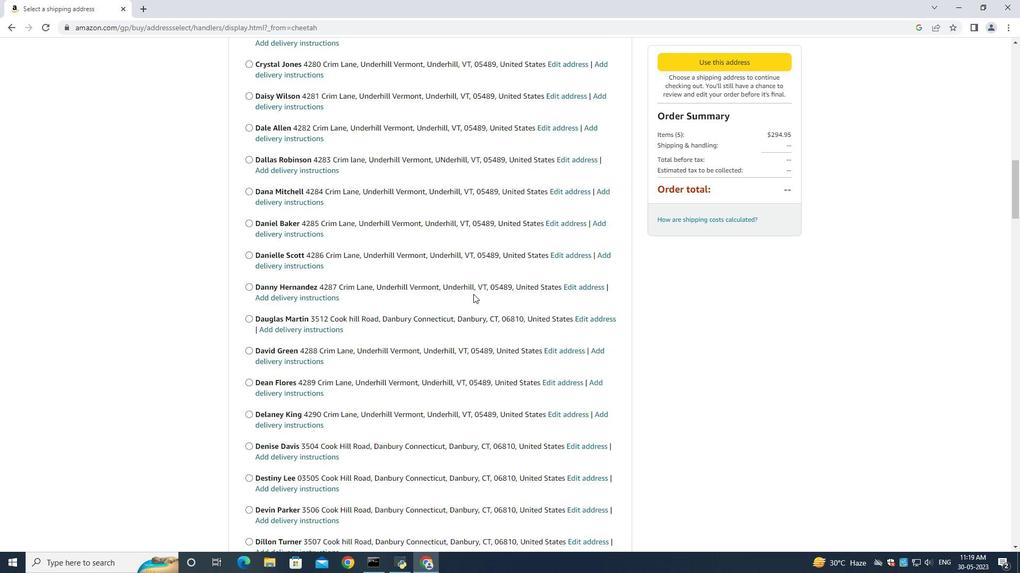 
Action: Mouse scrolled (473, 293) with delta (0, 0)
Screenshot: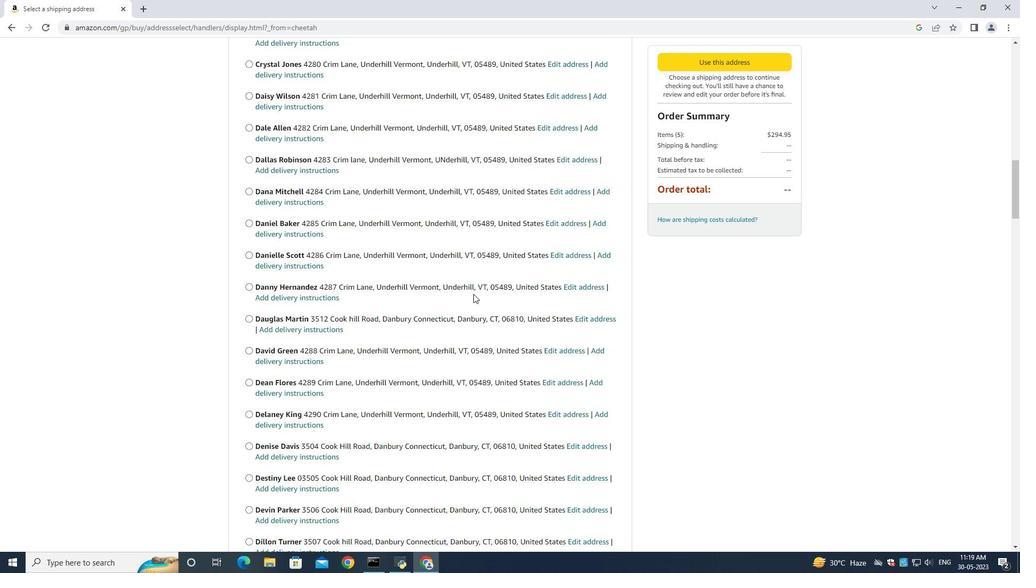 
Action: Mouse scrolled (473, 293) with delta (0, 0)
Screenshot: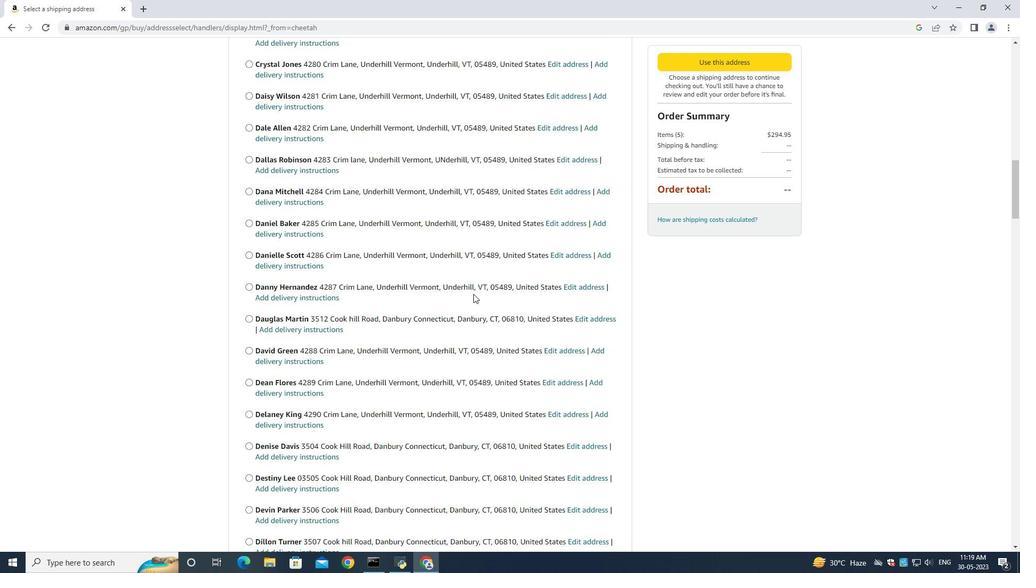 
Action: Mouse scrolled (473, 293) with delta (0, 0)
Screenshot: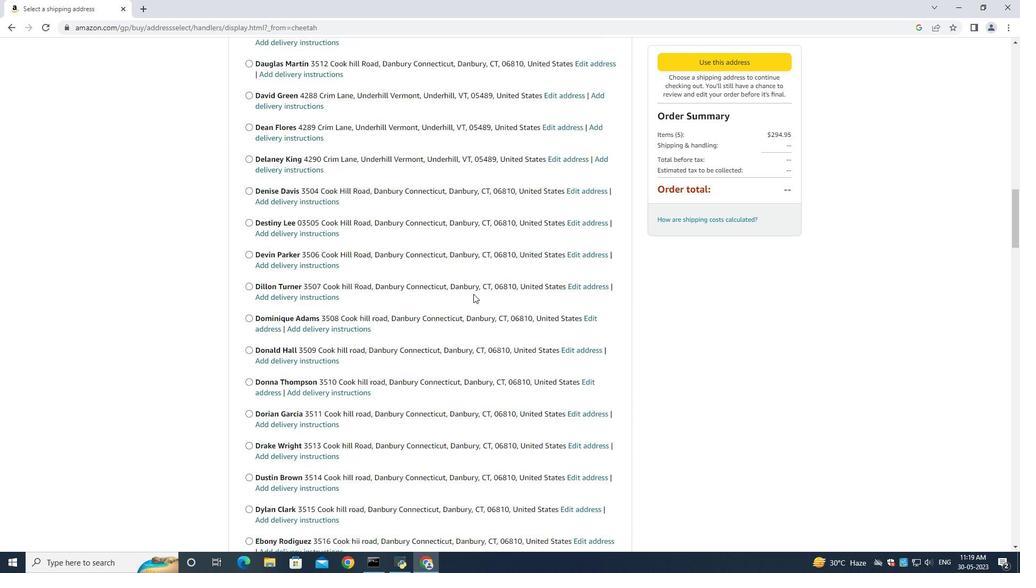 
Action: Mouse moved to (473, 294)
Screenshot: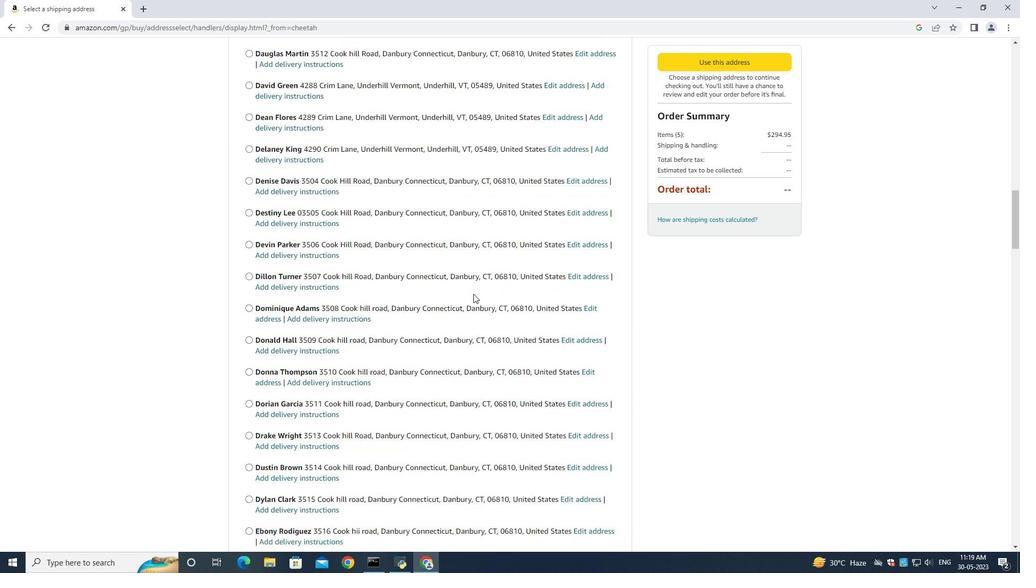 
Action: Mouse scrolled (473, 293) with delta (0, 0)
Screenshot: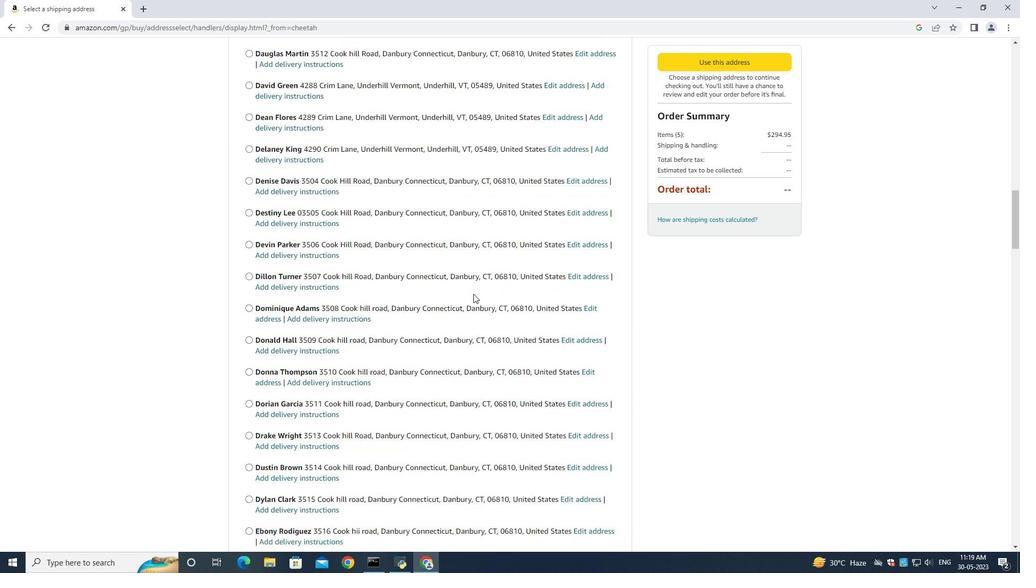 
Action: Mouse scrolled (473, 293) with delta (0, 0)
Screenshot: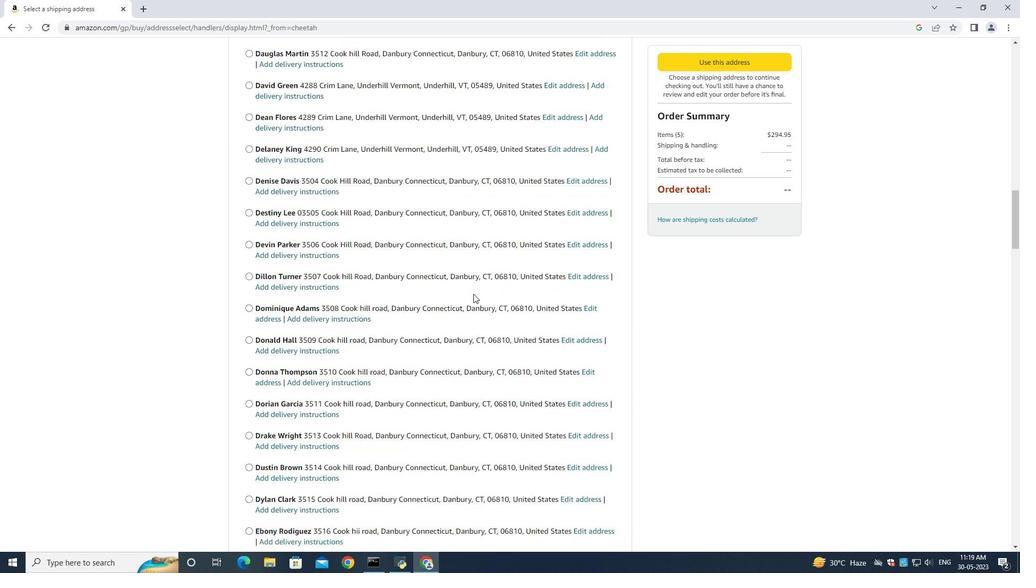 
Action: Mouse moved to (473, 294)
Screenshot: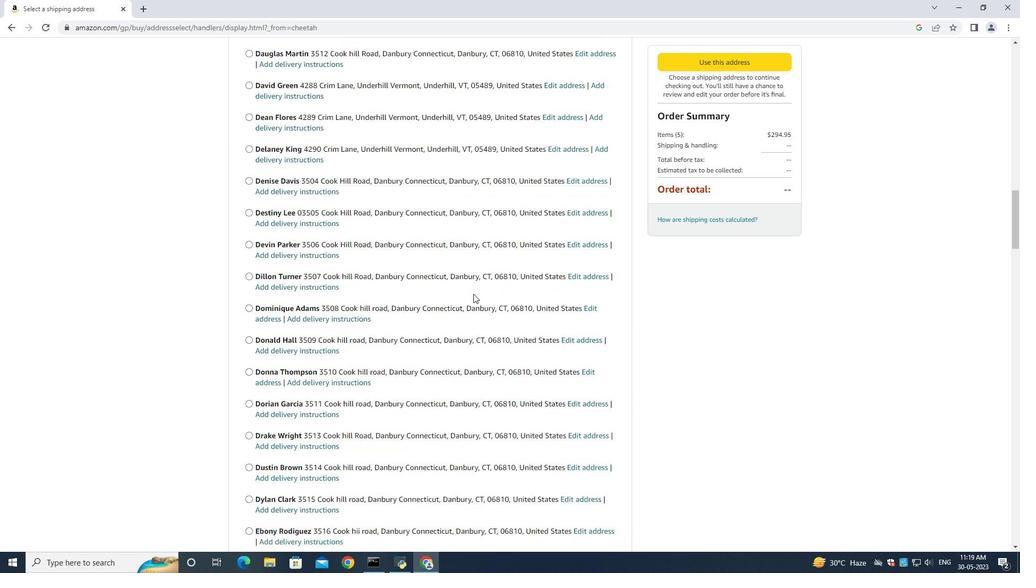 
Action: Mouse scrolled (473, 293) with delta (0, 0)
Screenshot: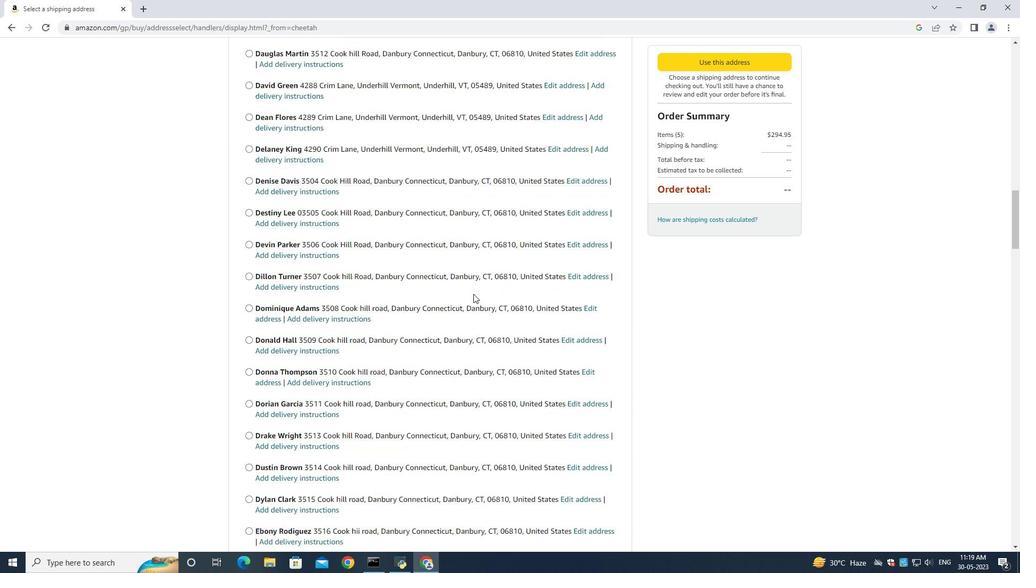 
Action: Mouse scrolled (473, 293) with delta (0, 0)
Screenshot: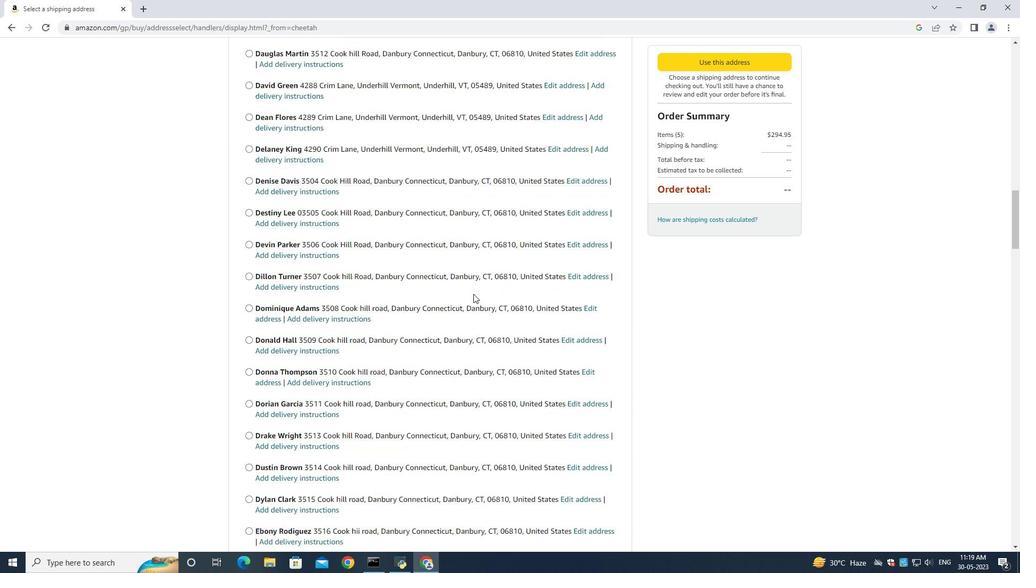 
Action: Mouse scrolled (473, 293) with delta (0, 0)
Screenshot: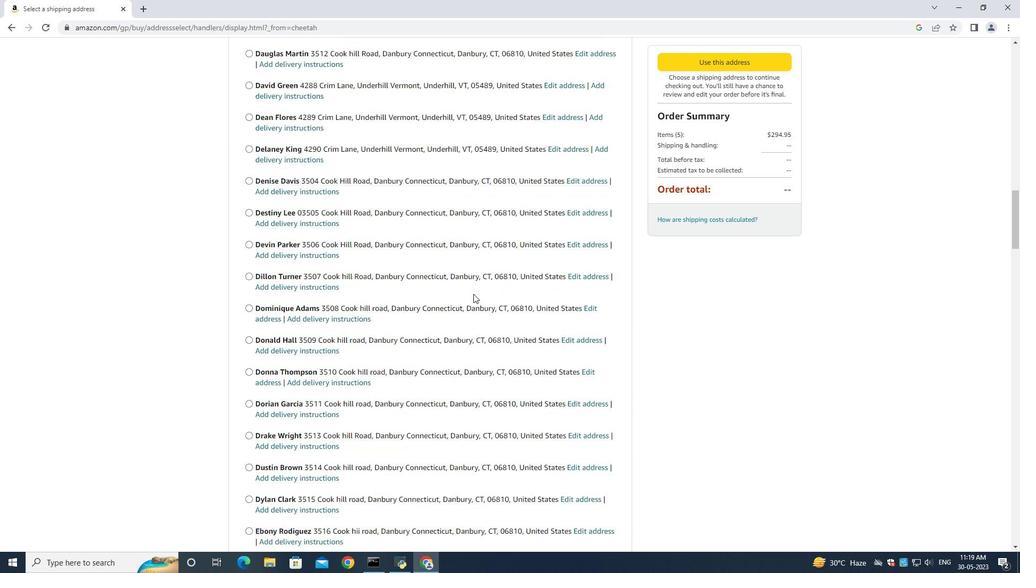 
Action: Mouse moved to (460, 295)
Screenshot: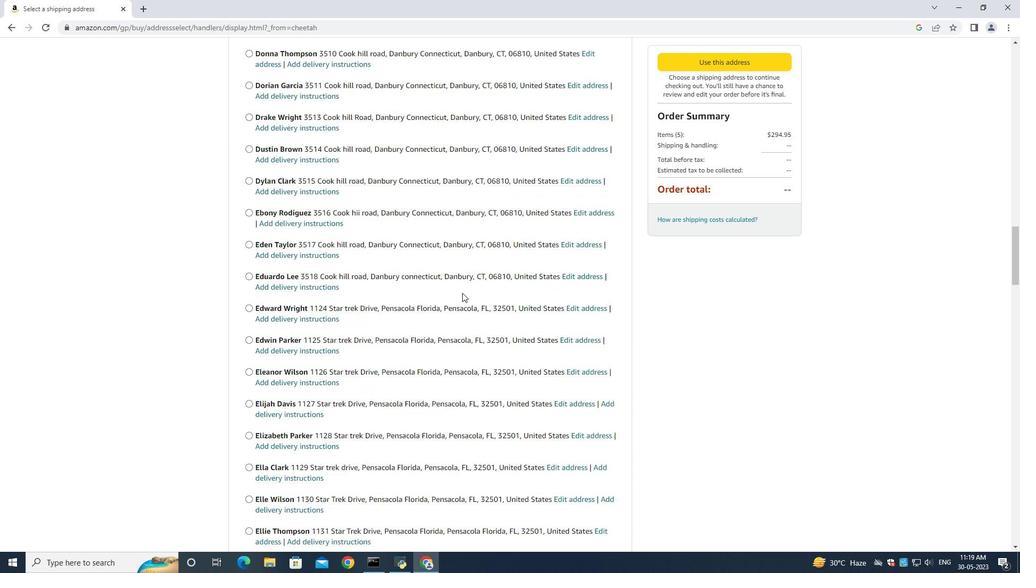 
Action: Mouse scrolled (460, 294) with delta (0, 0)
Screenshot: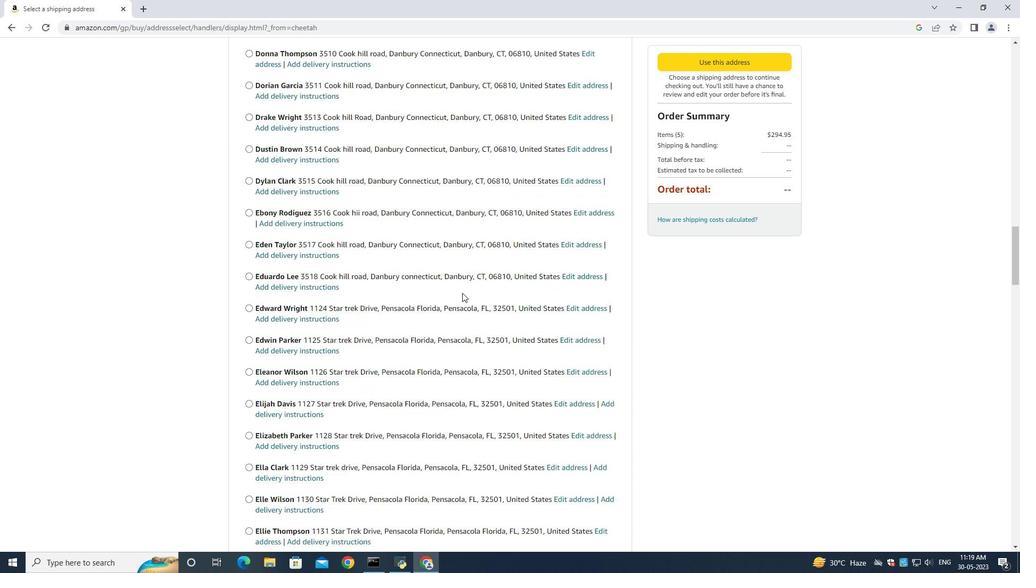 
Action: Mouse moved to (460, 295)
Screenshot: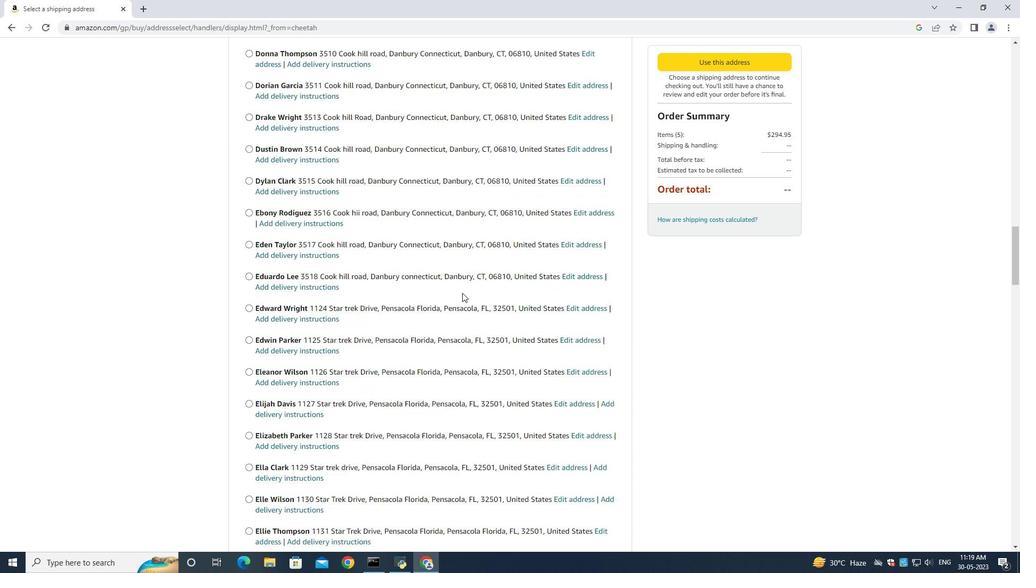 
Action: Mouse scrolled (460, 294) with delta (0, 0)
Screenshot: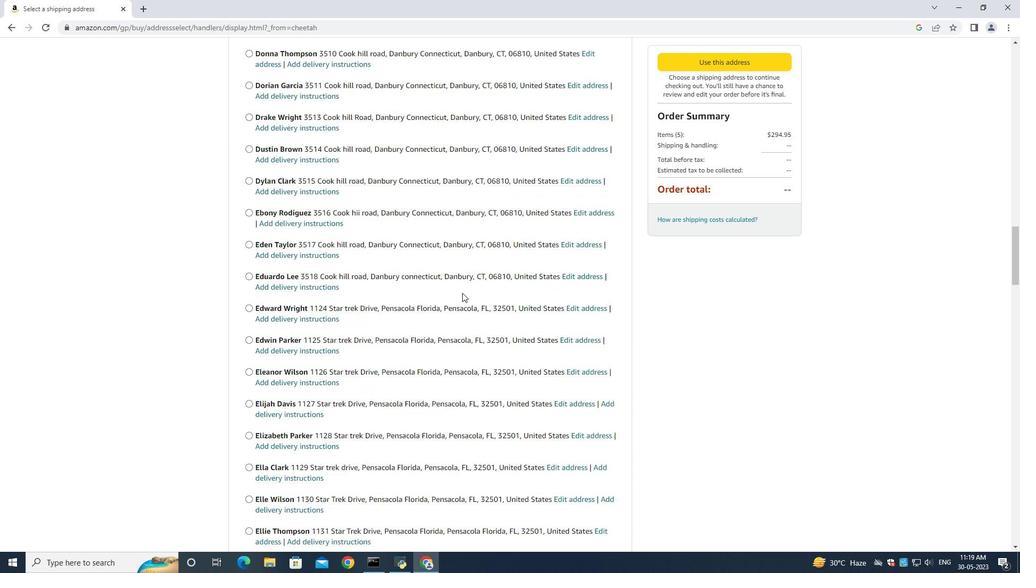 
Action: Mouse scrolled (460, 294) with delta (0, 0)
Screenshot: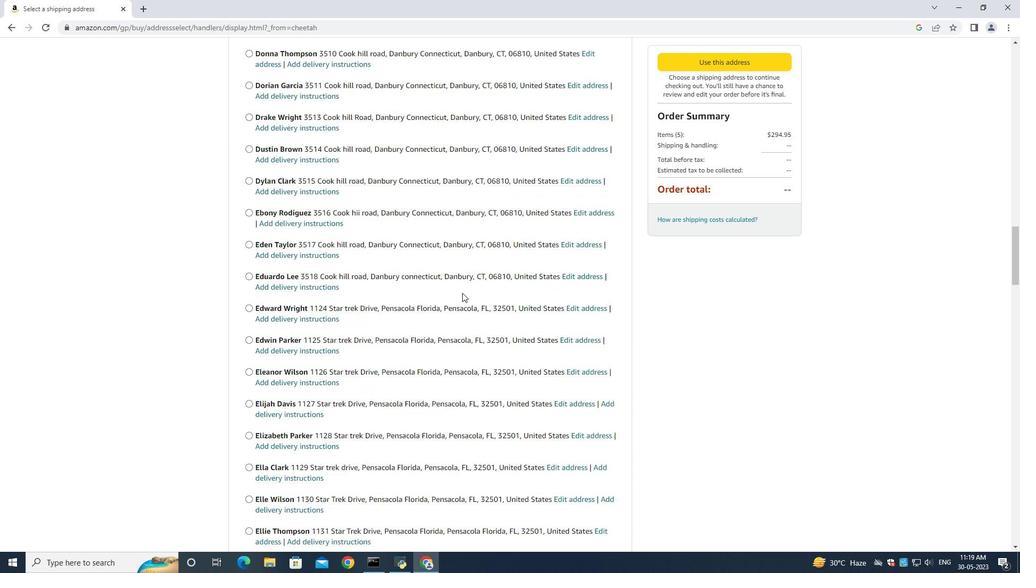 
Action: Mouse moved to (460, 295)
Screenshot: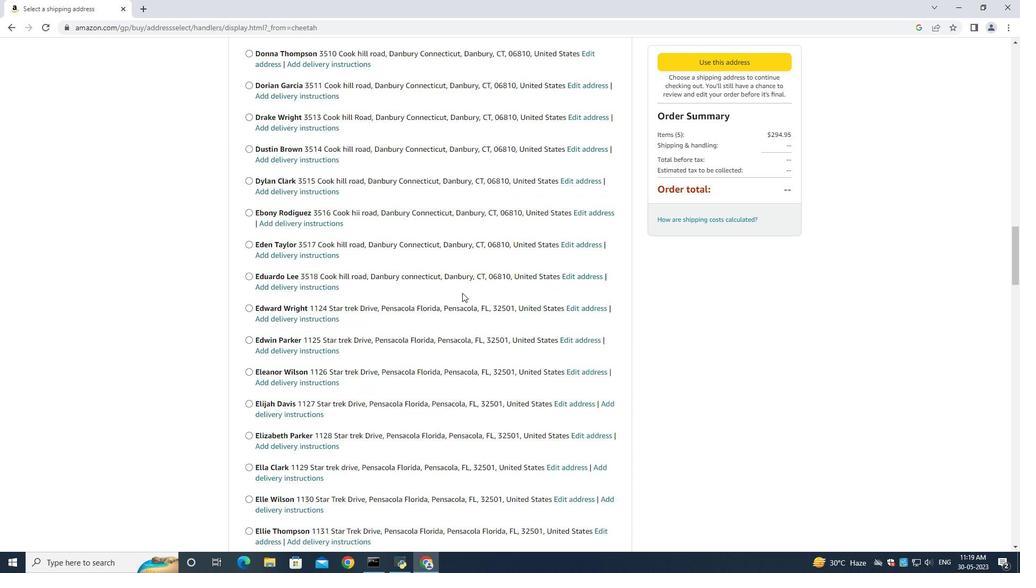 
Action: Mouse scrolled (460, 294) with delta (0, 0)
Screenshot: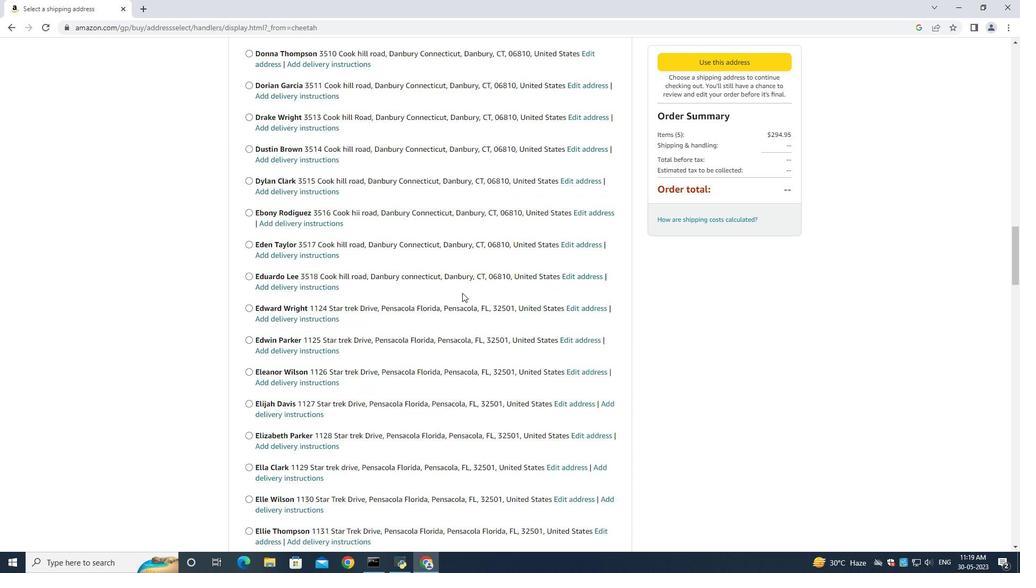
Action: Mouse moved to (460, 294)
Screenshot: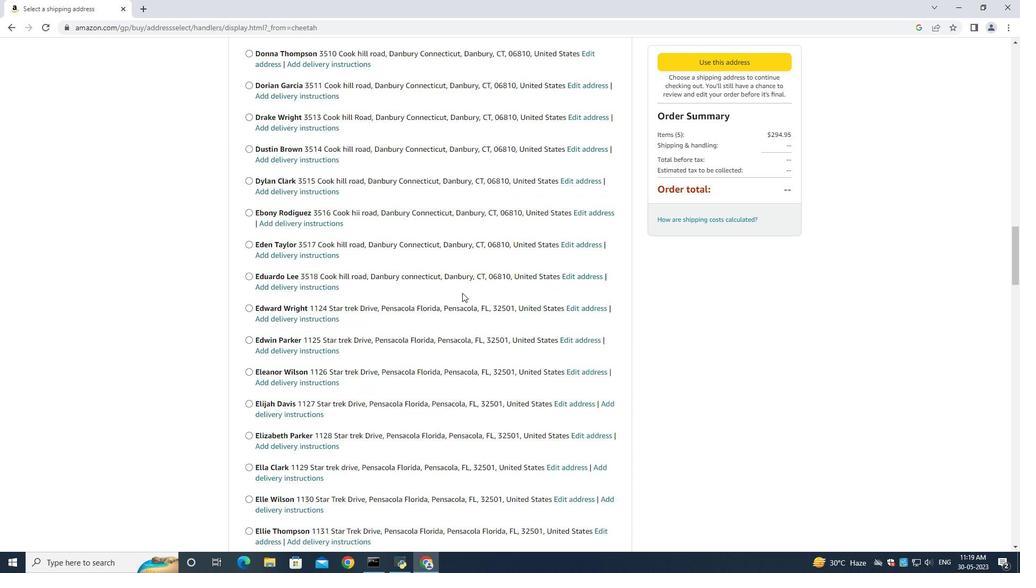 
Action: Mouse scrolled (460, 294) with delta (0, 0)
Screenshot: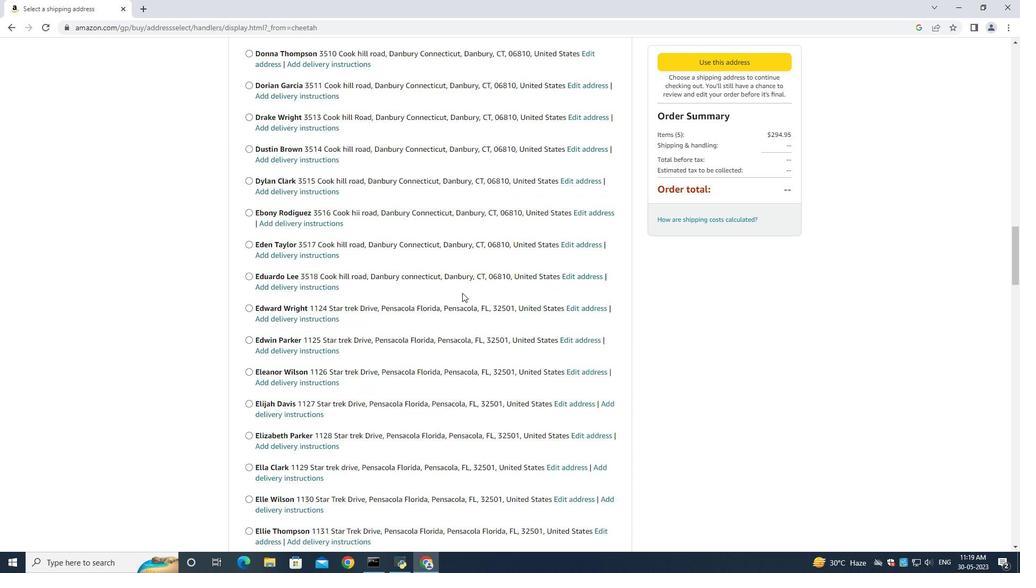 
Action: Mouse moved to (460, 294)
Screenshot: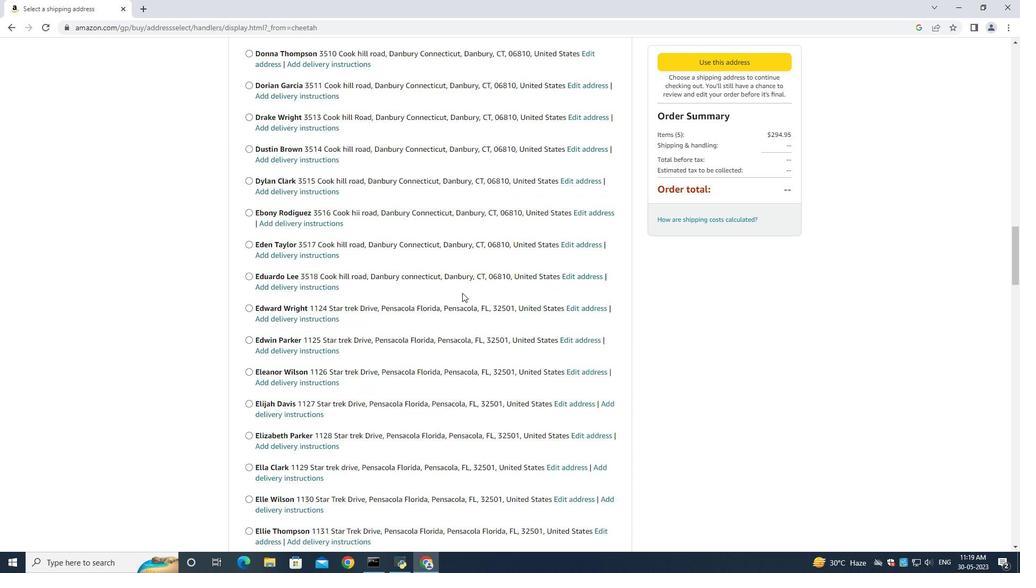 
Action: Mouse scrolled (460, 294) with delta (0, 0)
Screenshot: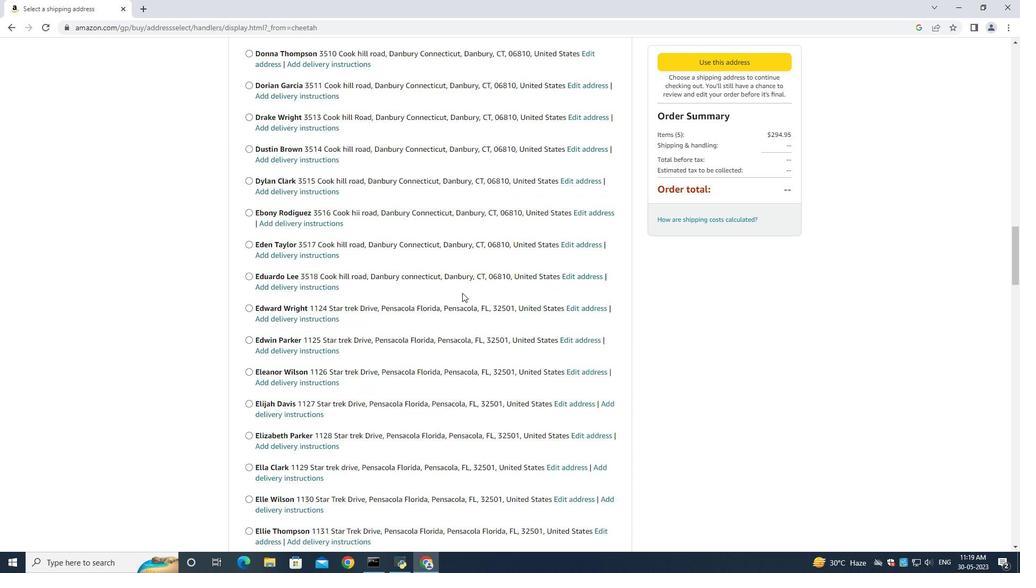 
Action: Mouse moved to (457, 295)
Screenshot: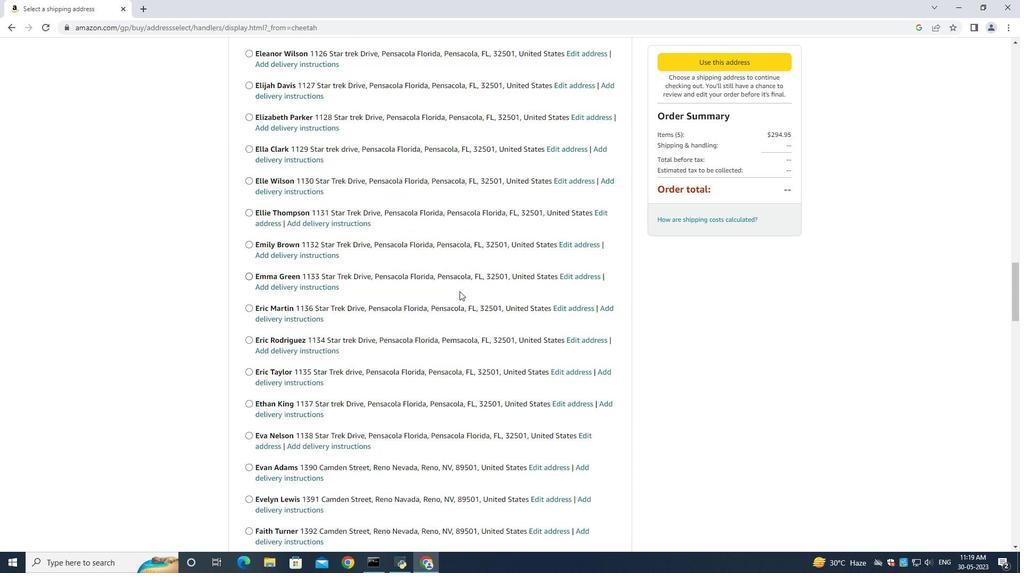 
Action: Mouse scrolled (457, 294) with delta (0, 0)
Screenshot: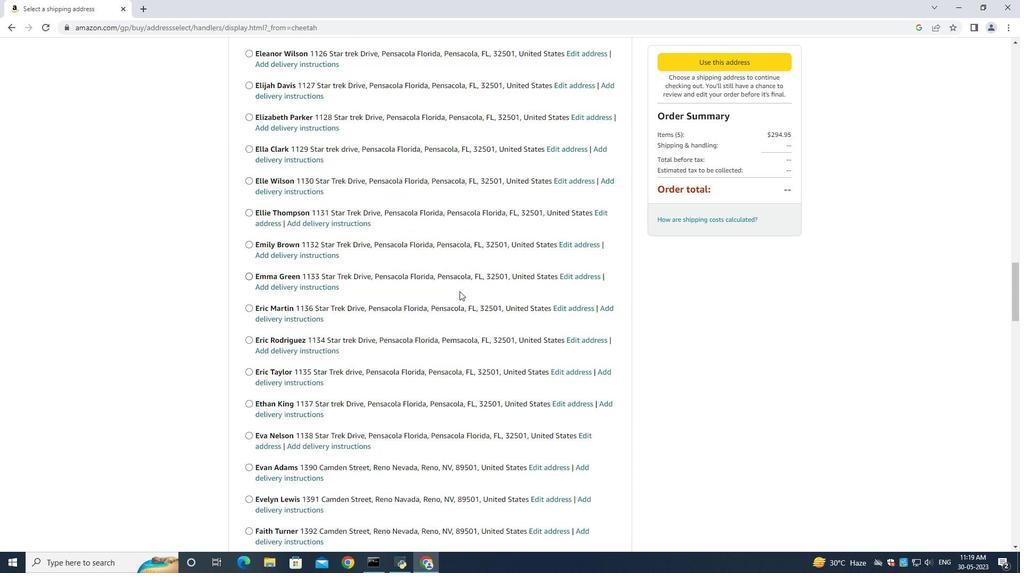 
Action: Mouse moved to (452, 307)
Screenshot: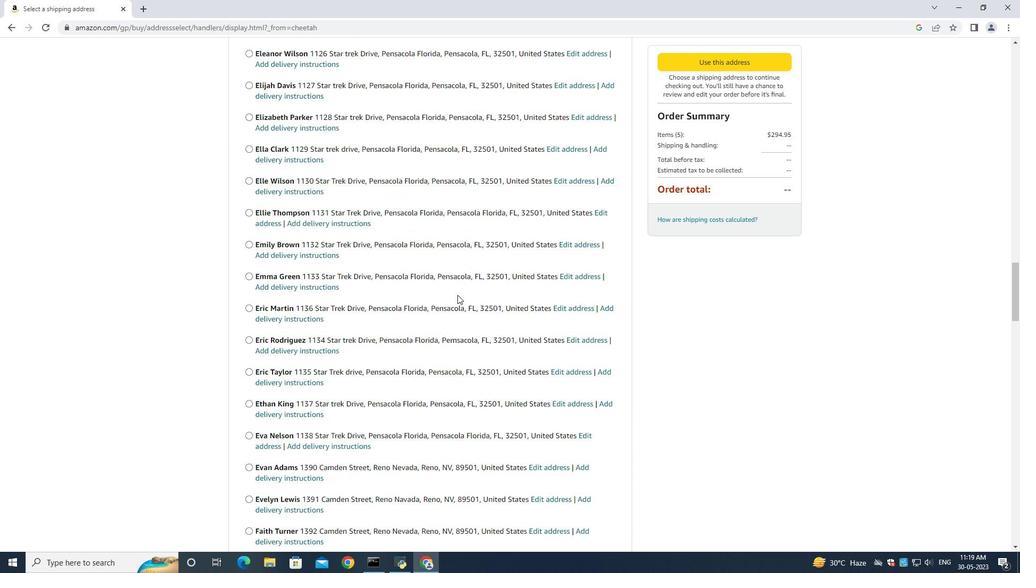 
Action: Mouse scrolled (453, 305) with delta (0, 0)
Screenshot: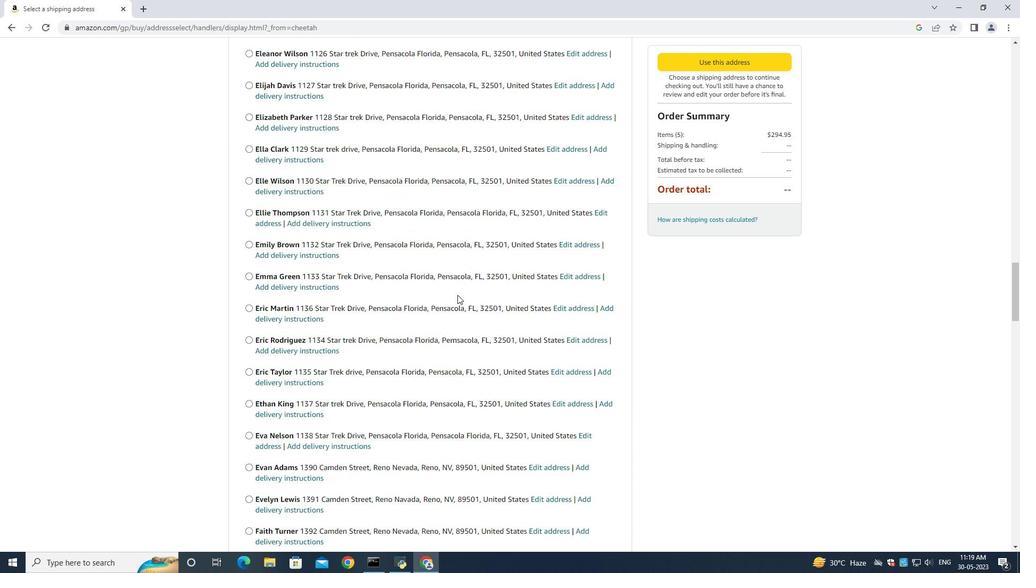 
Action: Mouse scrolled (452, 307) with delta (0, 0)
Screenshot: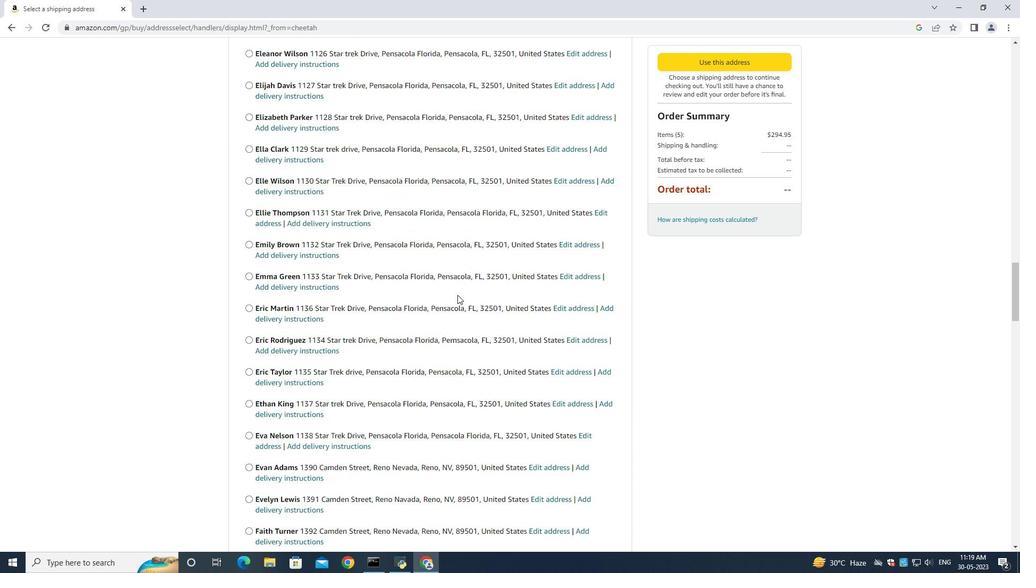 
Action: Mouse scrolled (452, 306) with delta (0, -1)
Screenshot: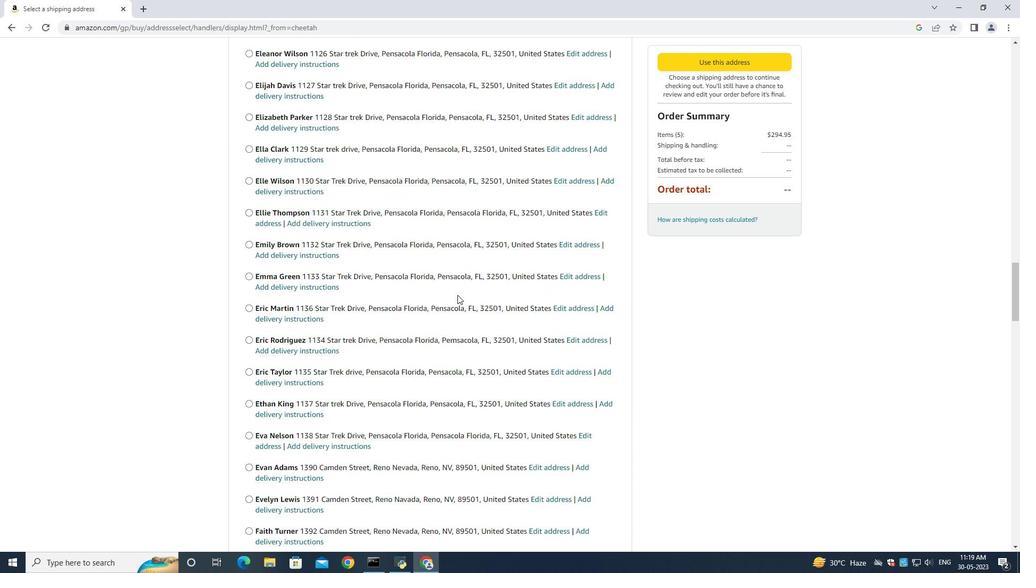 
Action: Mouse scrolled (452, 307) with delta (0, 0)
Screenshot: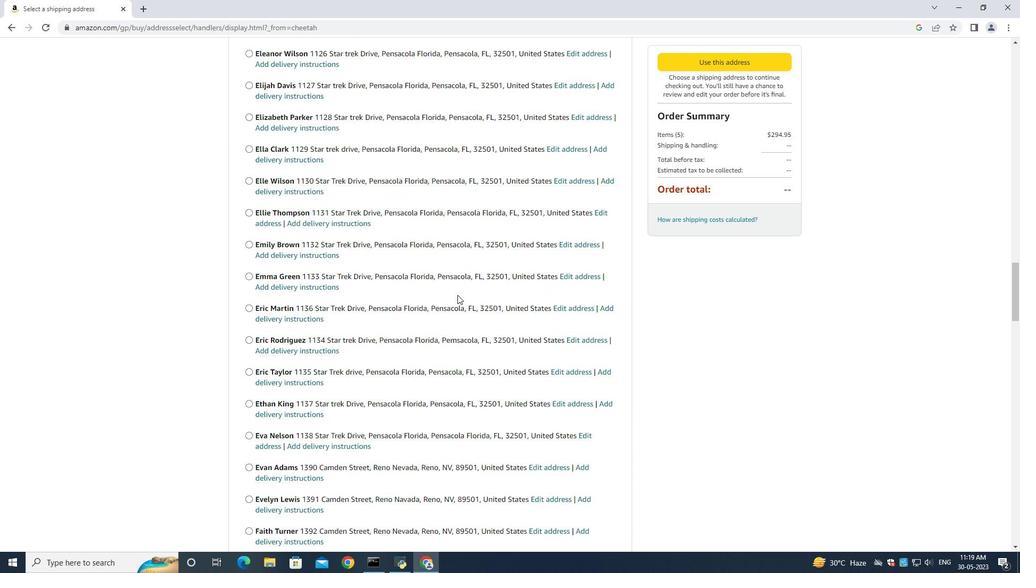 
Action: Mouse moved to (451, 309)
Screenshot: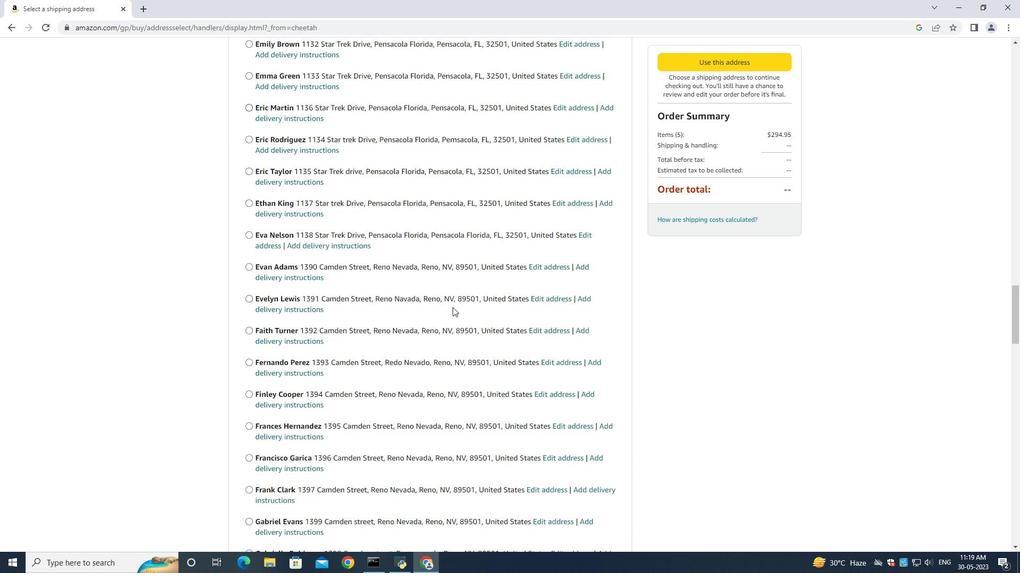 
Action: Mouse scrolled (451, 308) with delta (0, 0)
Screenshot: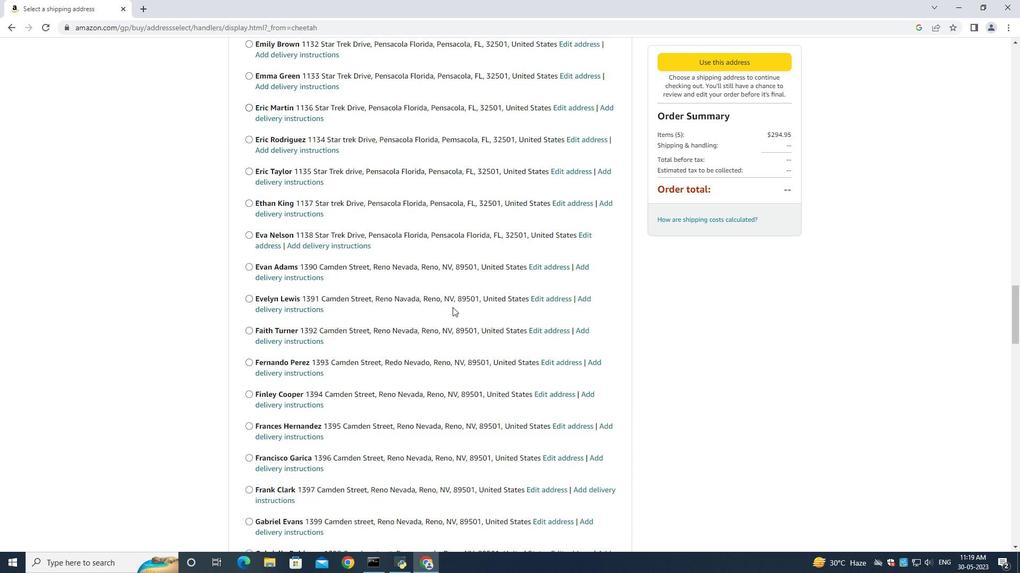 
Action: Mouse moved to (451, 309)
Screenshot: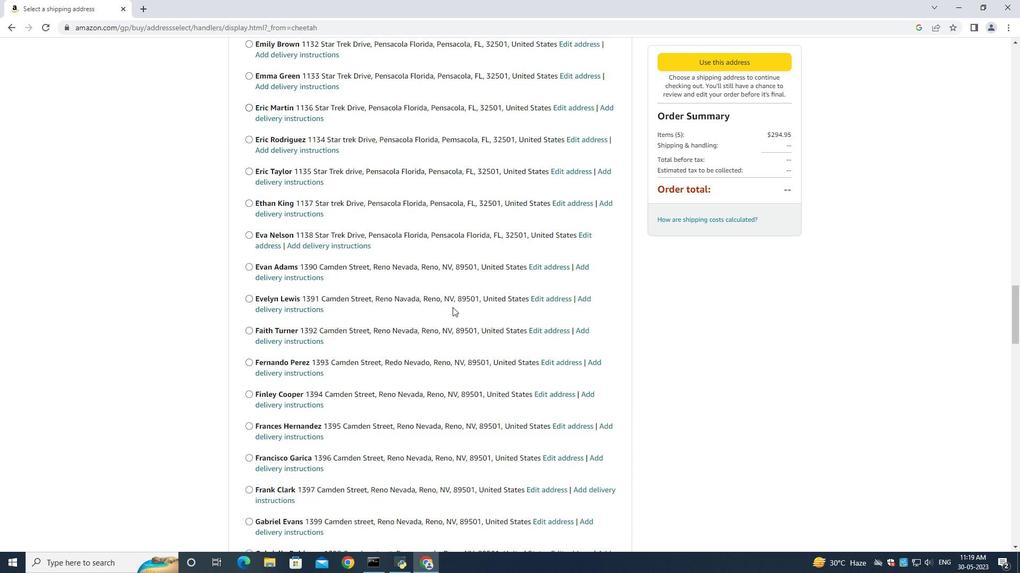 
Action: Mouse scrolled (451, 309) with delta (0, 0)
Screenshot: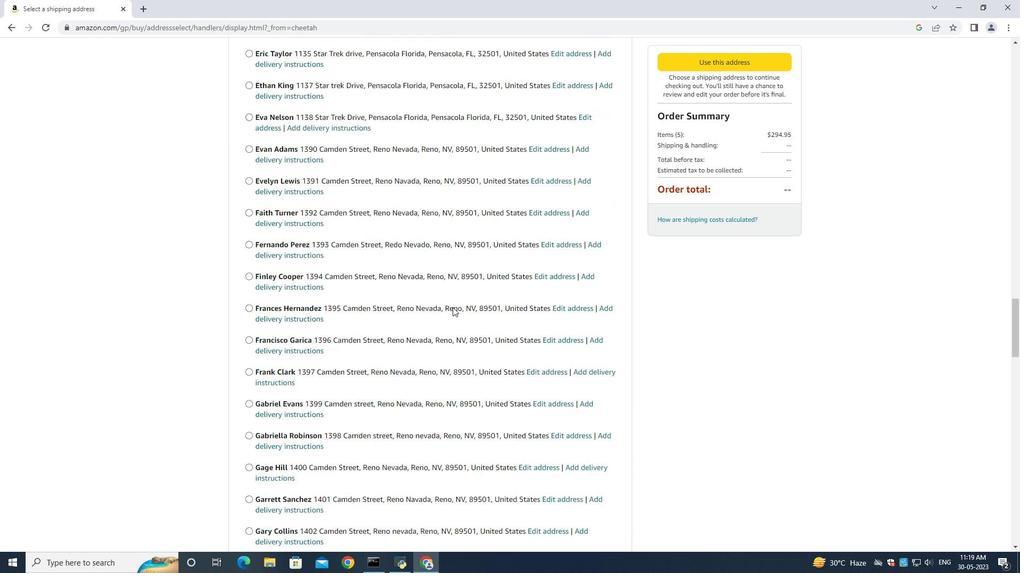 
Action: Mouse scrolled (451, 309) with delta (0, 0)
Screenshot: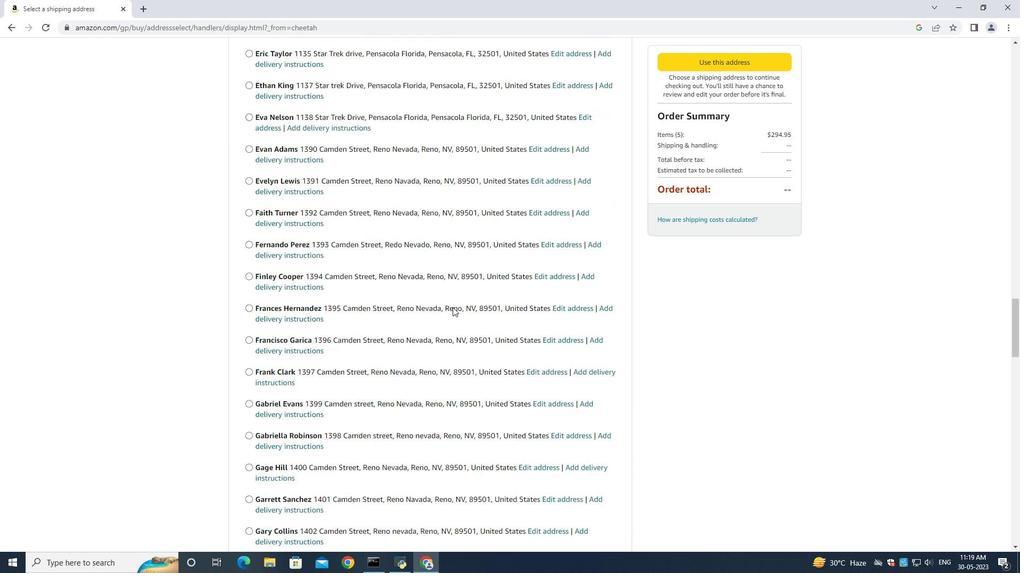 
Action: Mouse moved to (451, 309)
Screenshot: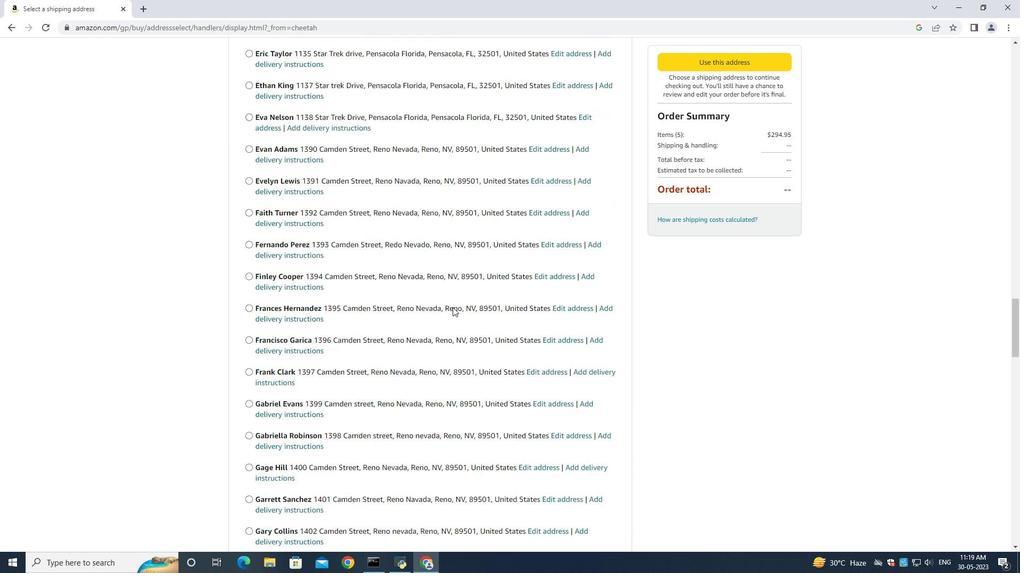 
Action: Mouse scrolled (451, 309) with delta (0, 0)
Screenshot: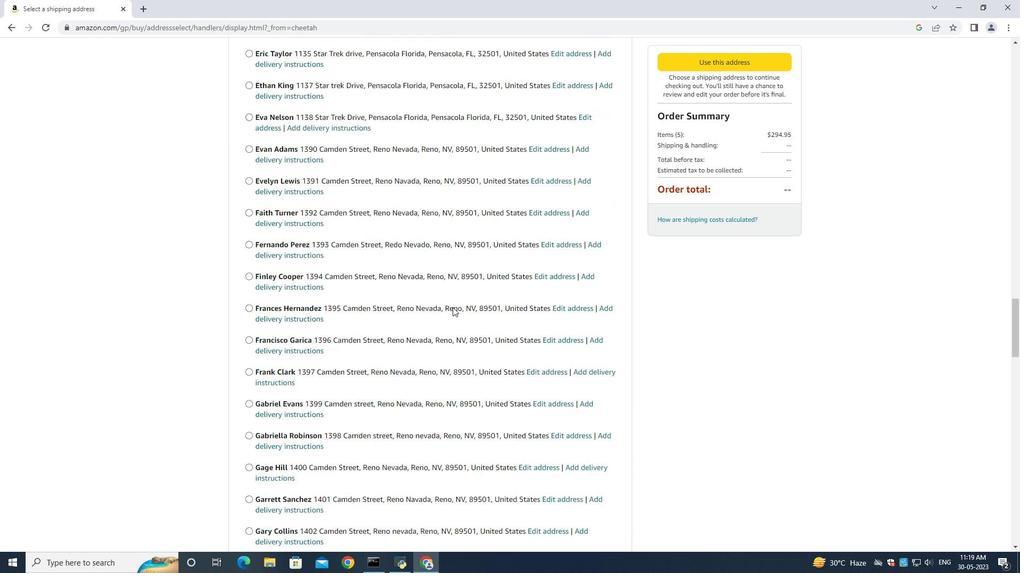 
Action: Mouse scrolled (451, 309) with delta (0, 0)
Screenshot: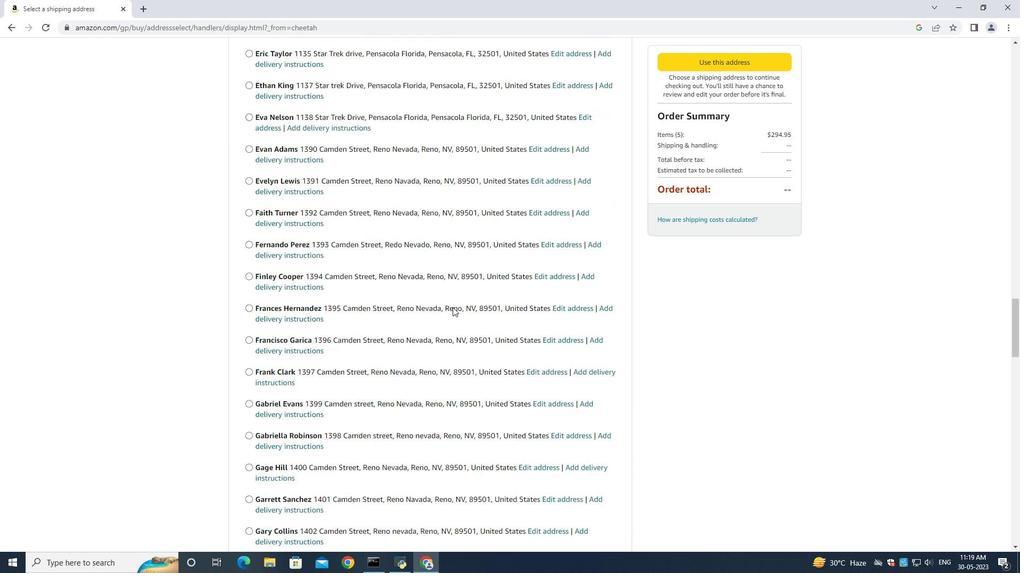 
Action: Mouse moved to (456, 307)
Screenshot: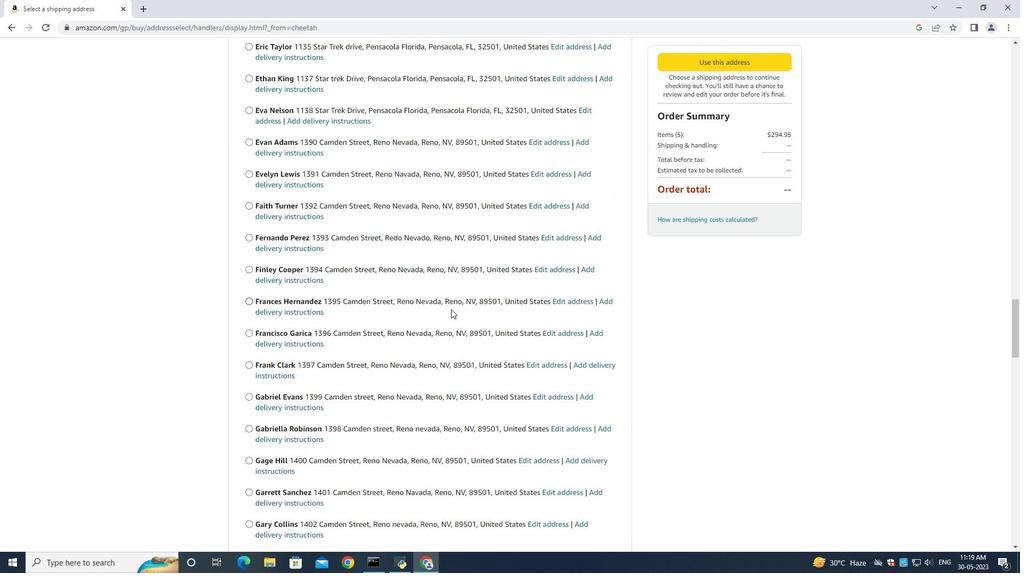 
Action: Mouse scrolled (456, 306) with delta (0, 0)
Screenshot: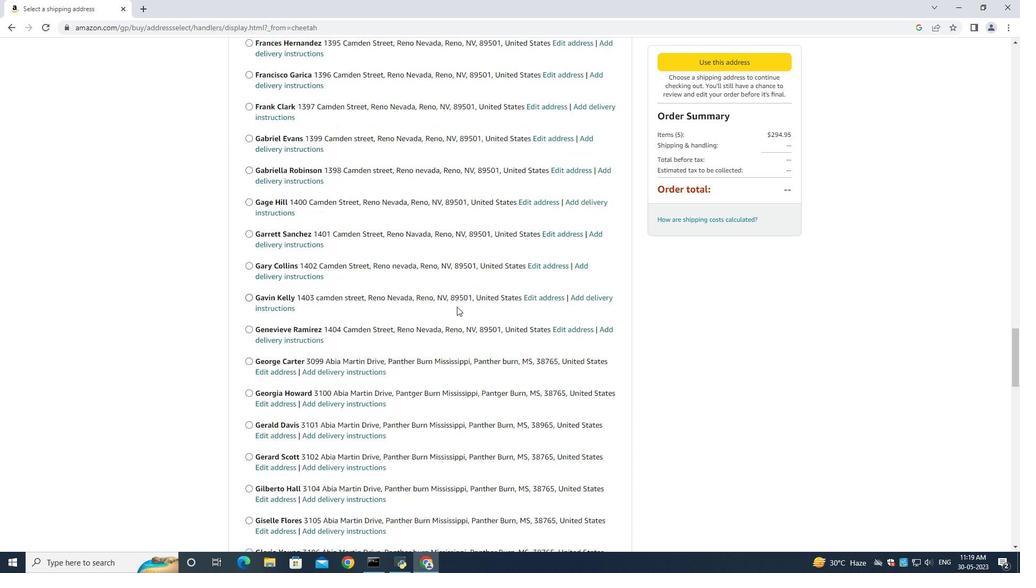 
Action: Mouse scrolled (456, 306) with delta (0, 0)
Screenshot: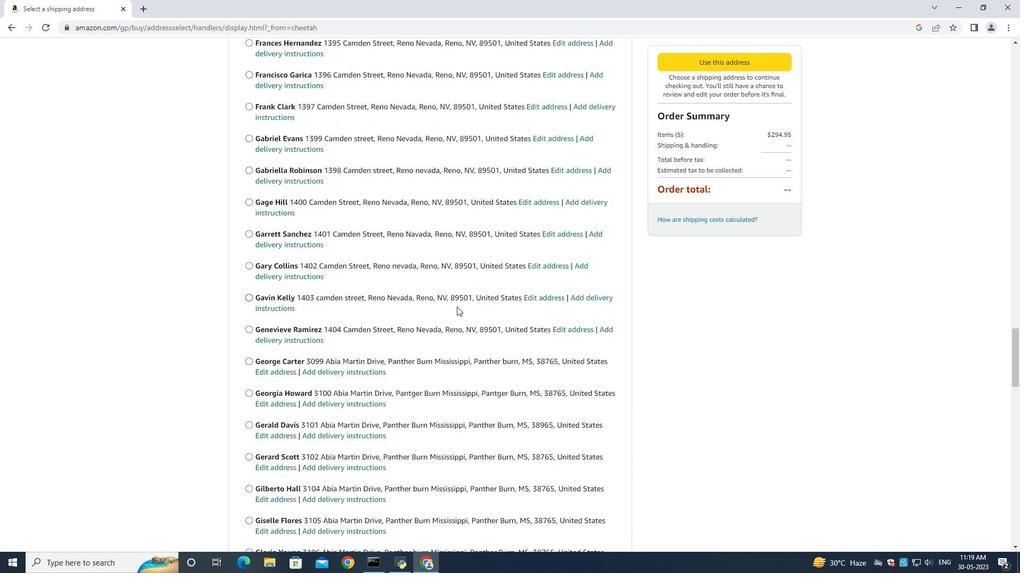 
Action: Mouse moved to (455, 306)
Screenshot: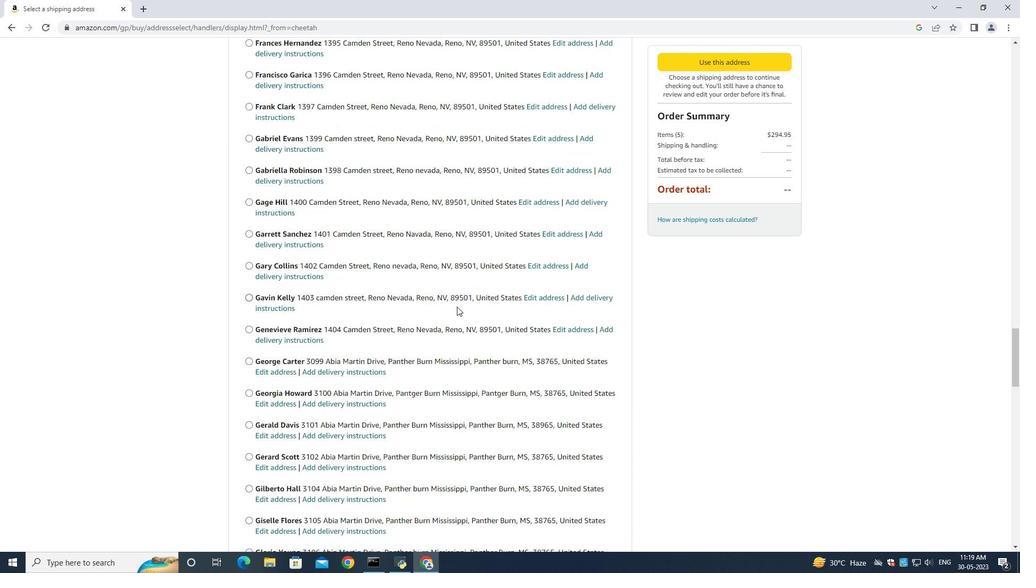 
Action: Mouse scrolled (455, 305) with delta (0, 0)
Screenshot: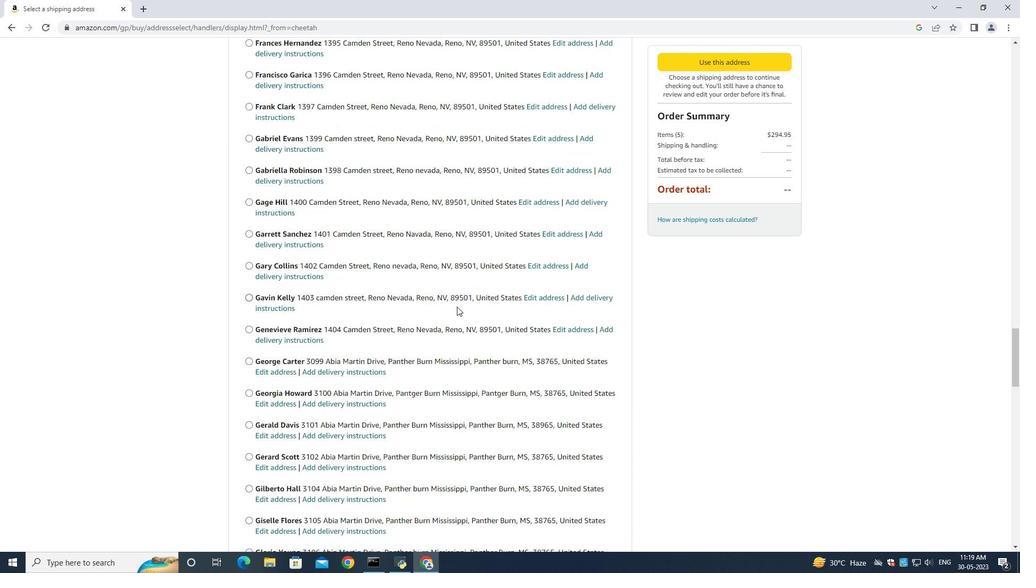
Action: Mouse moved to (455, 302)
Screenshot: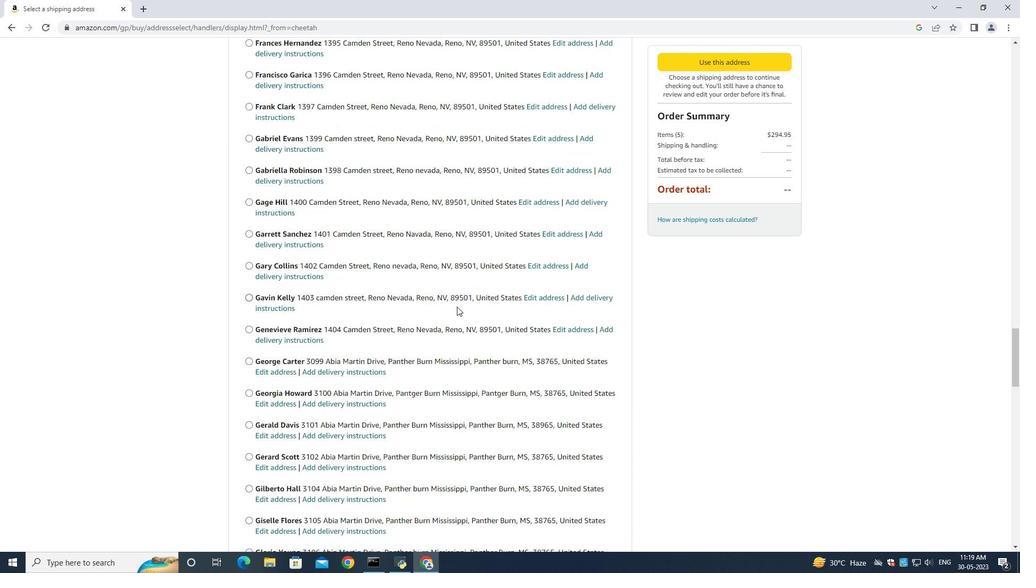 
Action: Mouse scrolled (455, 303) with delta (0, 0)
Screenshot: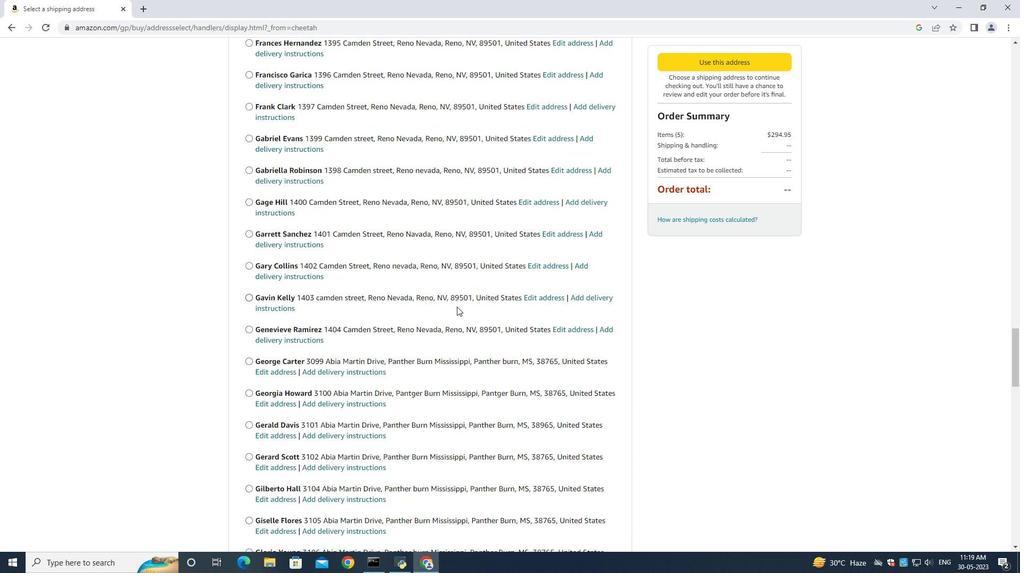 
Action: Mouse moved to (455, 300)
Screenshot: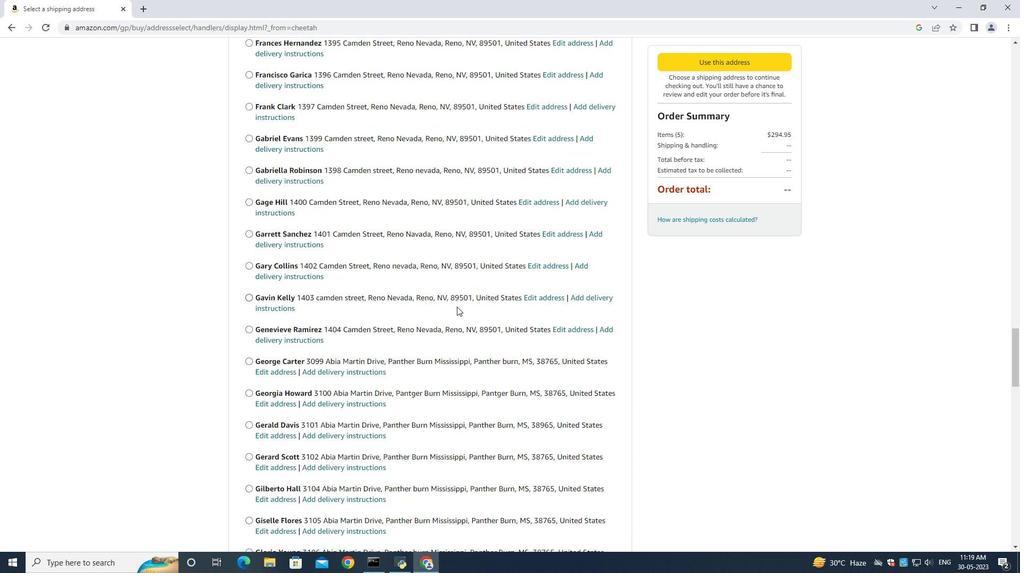 
Action: Mouse scrolled (455, 301) with delta (0, 0)
Screenshot: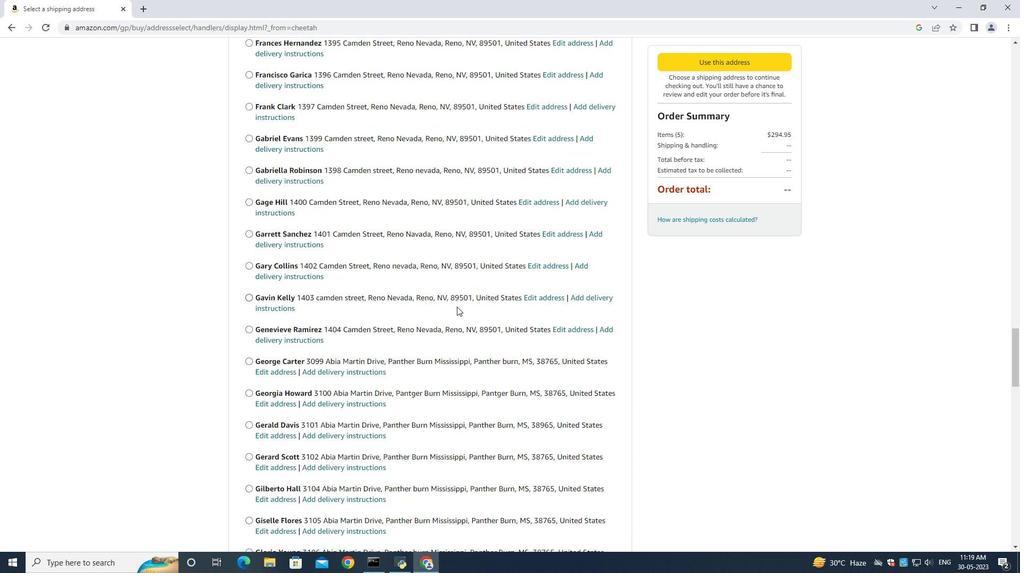 
Action: Mouse moved to (455, 298)
Screenshot: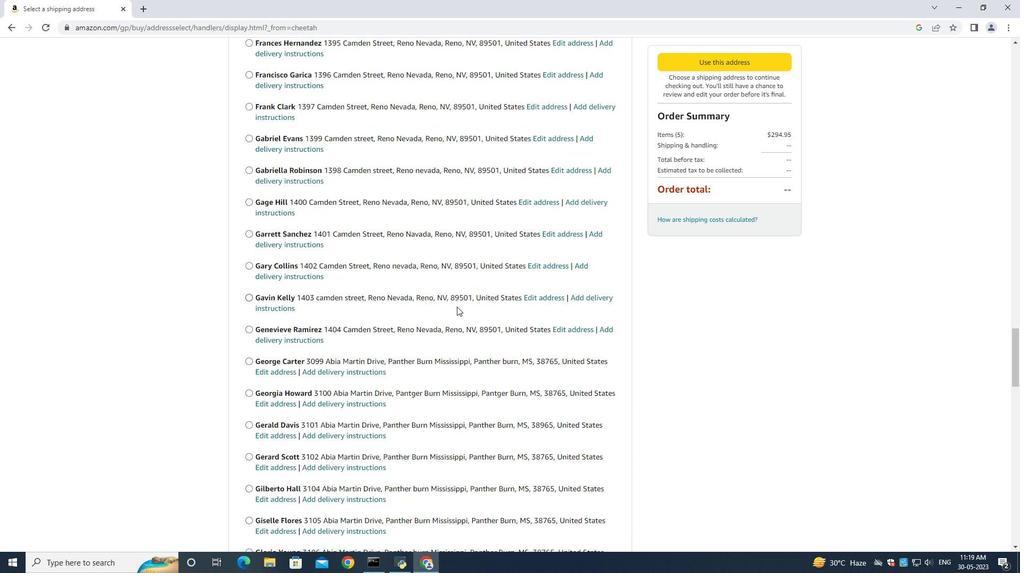 
Action: Mouse scrolled (455, 297) with delta (0, 0)
Screenshot: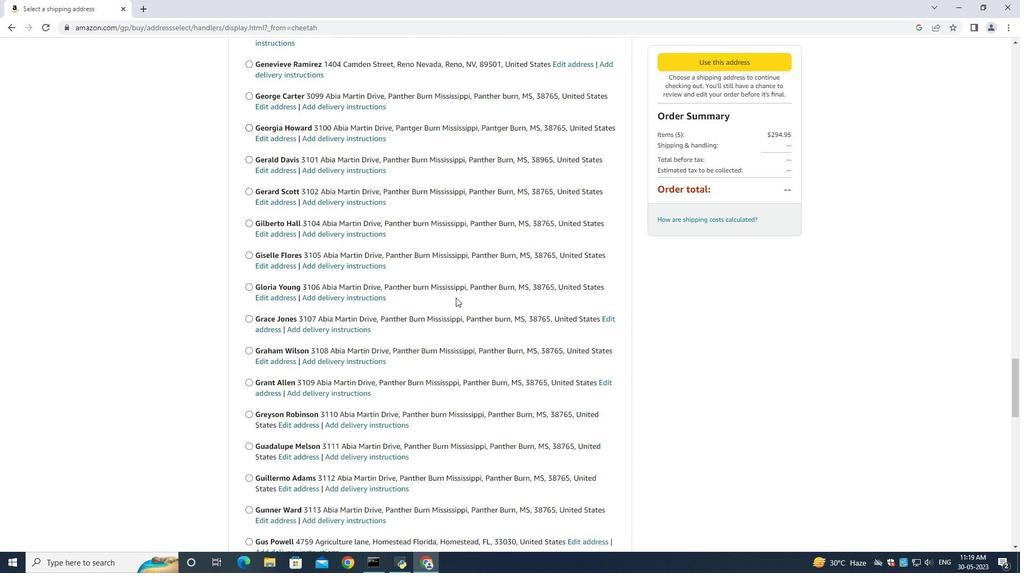 
Action: Mouse scrolled (455, 297) with delta (0, 0)
Screenshot: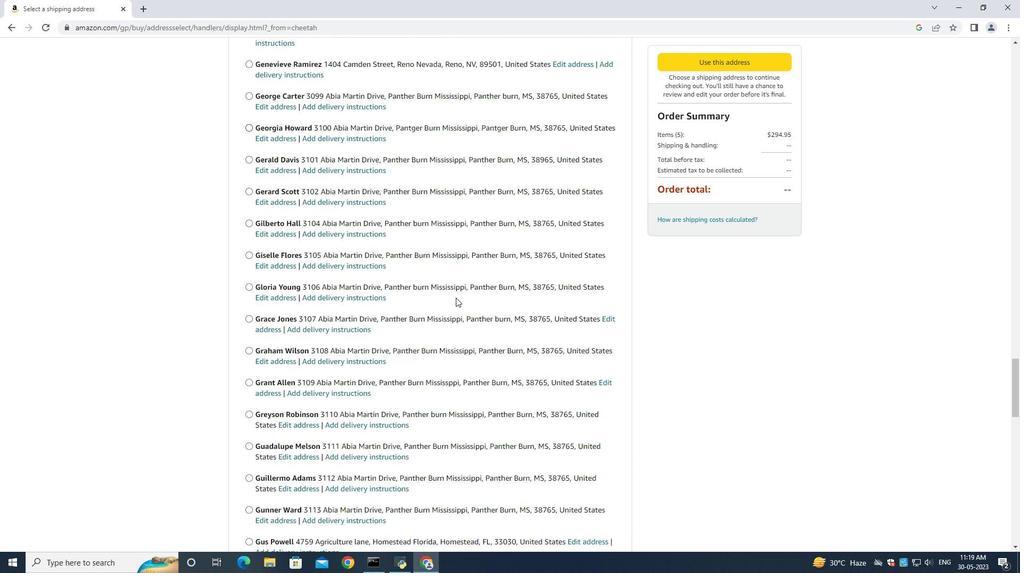 
Action: Mouse scrolled (455, 297) with delta (0, 0)
Screenshot: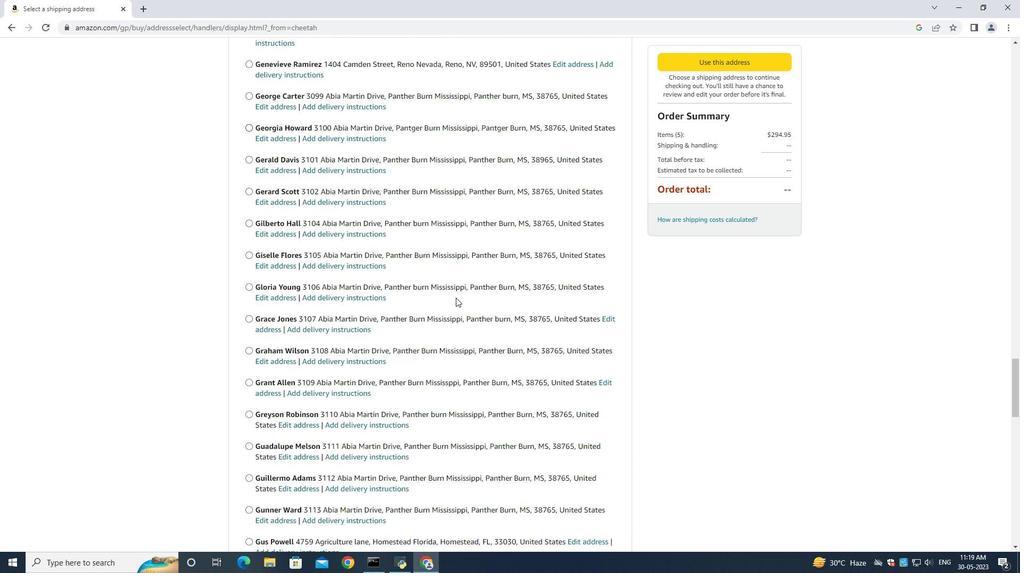 
Action: Mouse moved to (453, 298)
Screenshot: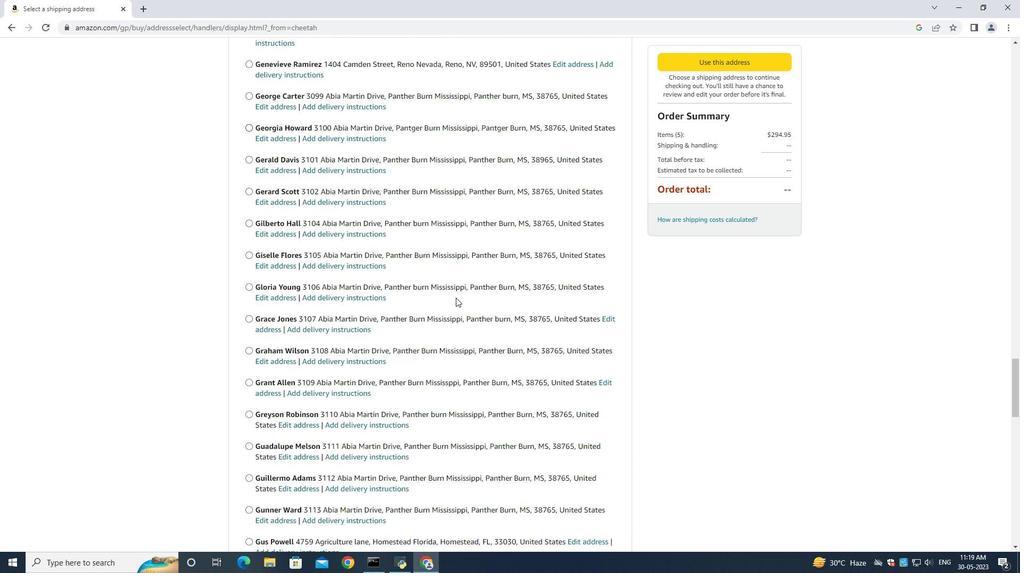 
Action: Mouse scrolled (453, 297) with delta (0, 0)
Screenshot: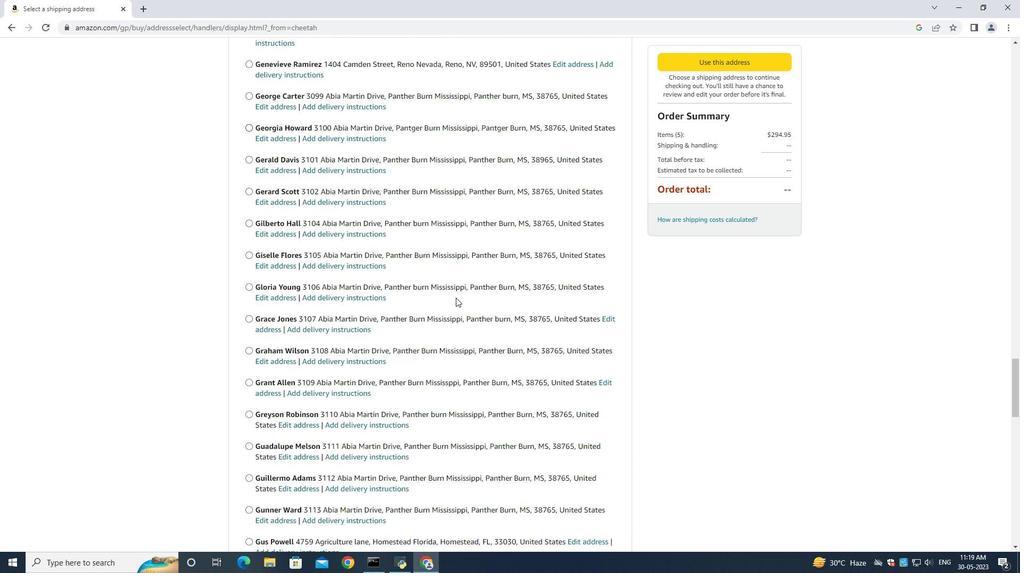 
Action: Mouse moved to (446, 292)
Screenshot: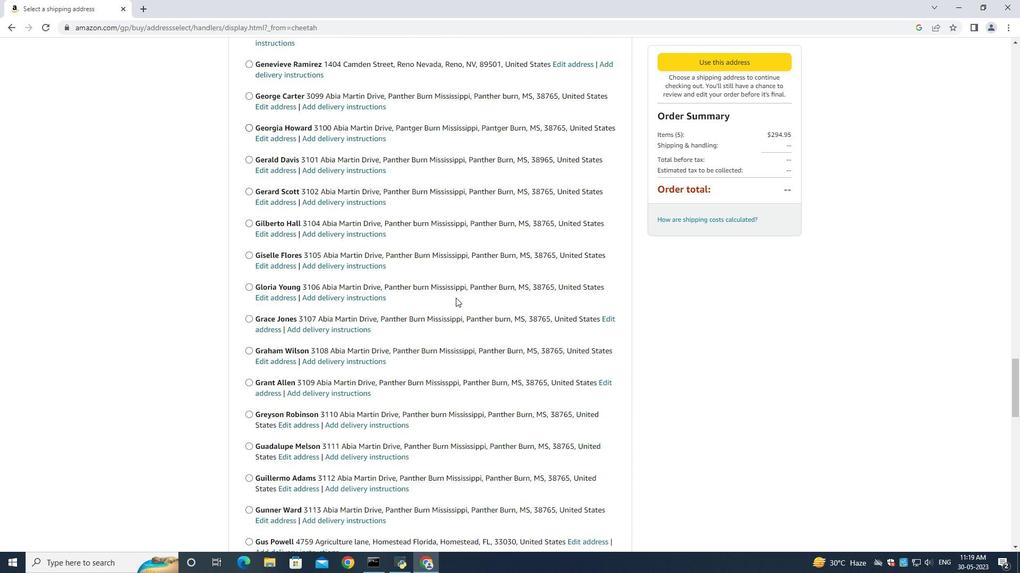 
Action: Mouse scrolled (450, 295) with delta (0, 0)
Screenshot: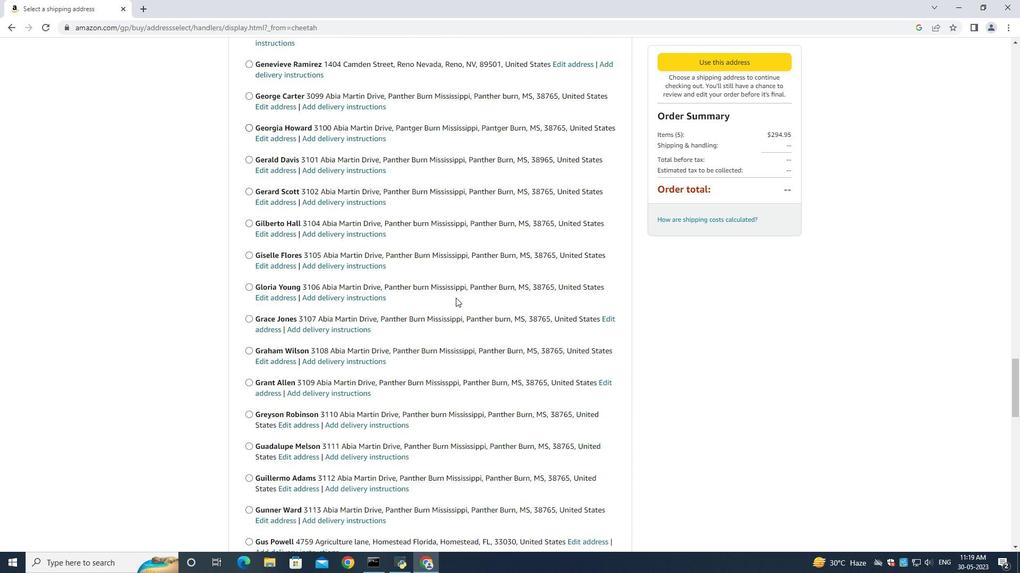 
Action: Mouse moved to (439, 281)
Screenshot: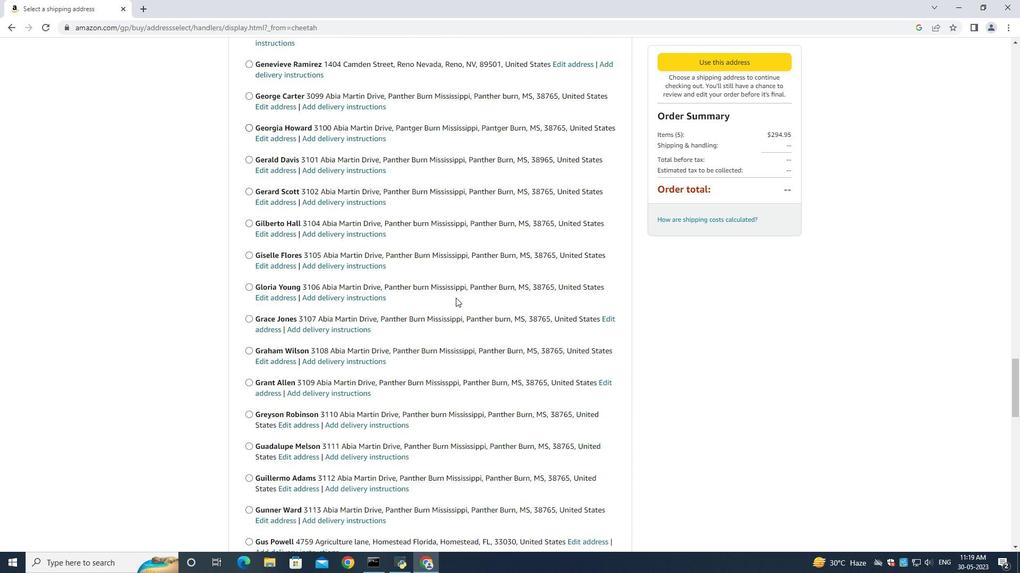 
Action: Mouse scrolled (443, 285) with delta (0, 0)
Screenshot: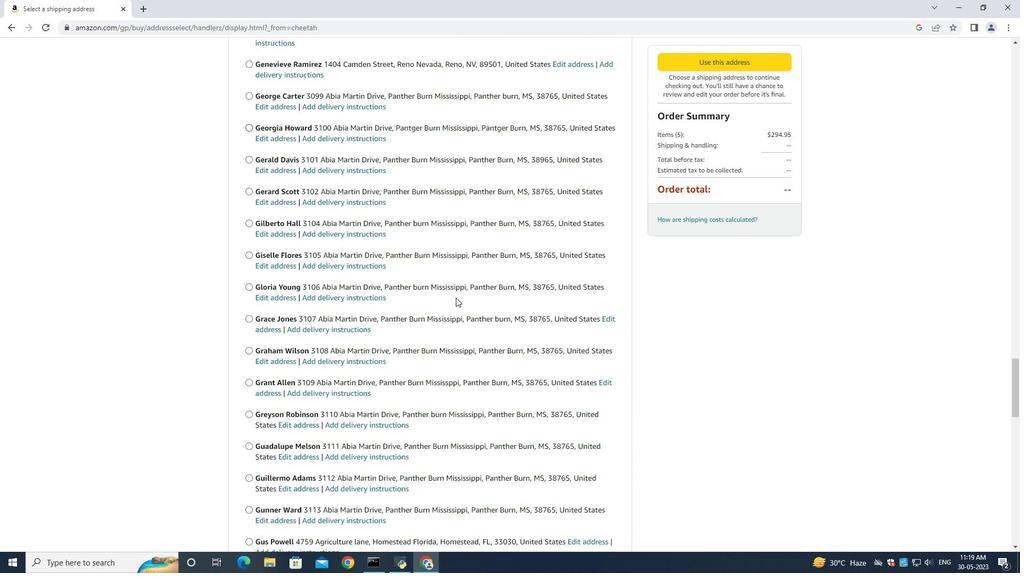 
Action: Mouse moved to (439, 277)
Screenshot: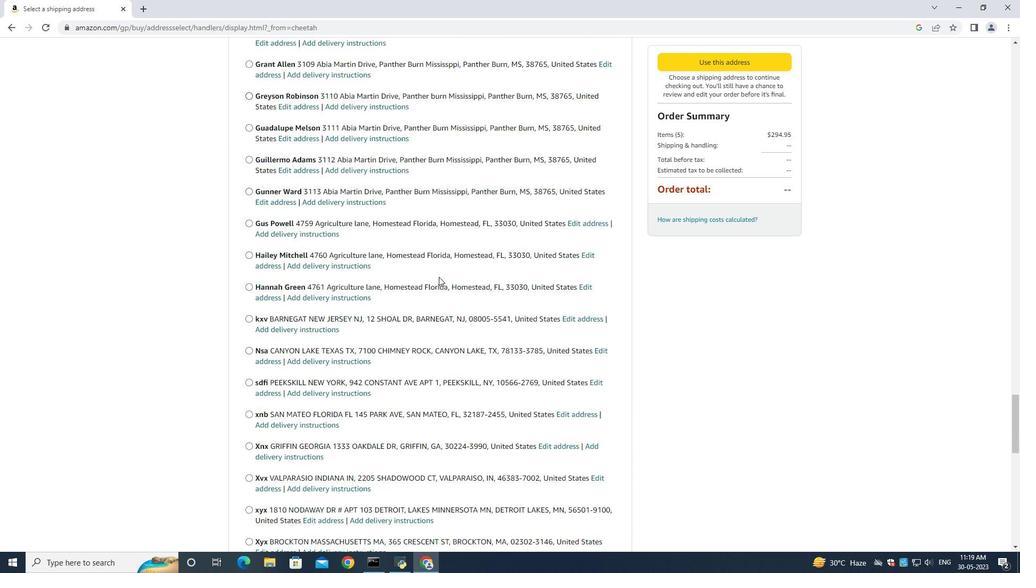 
Action: Mouse scrolled (439, 277) with delta (0, 0)
Screenshot: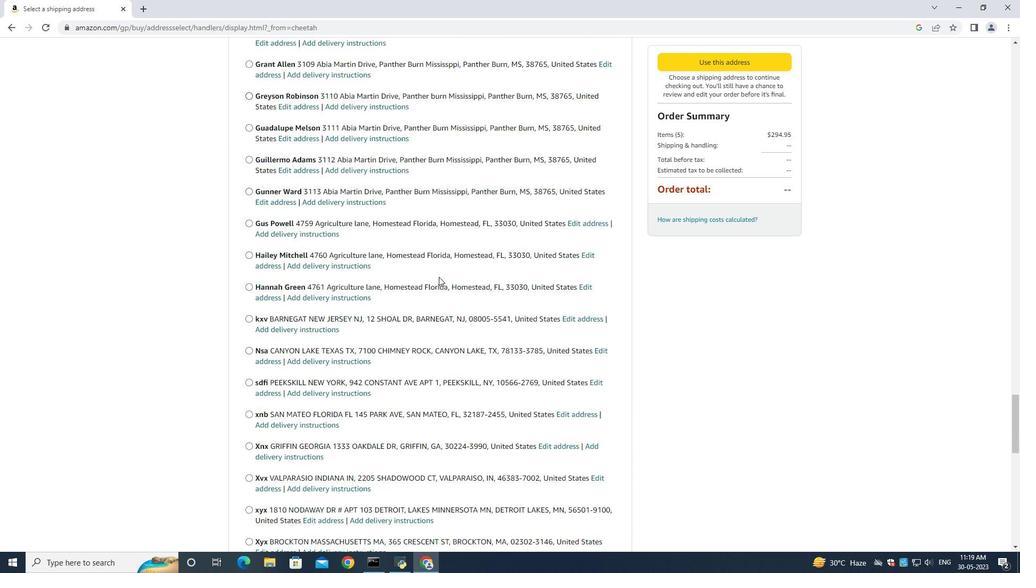 
Action: Mouse moved to (439, 277)
Screenshot: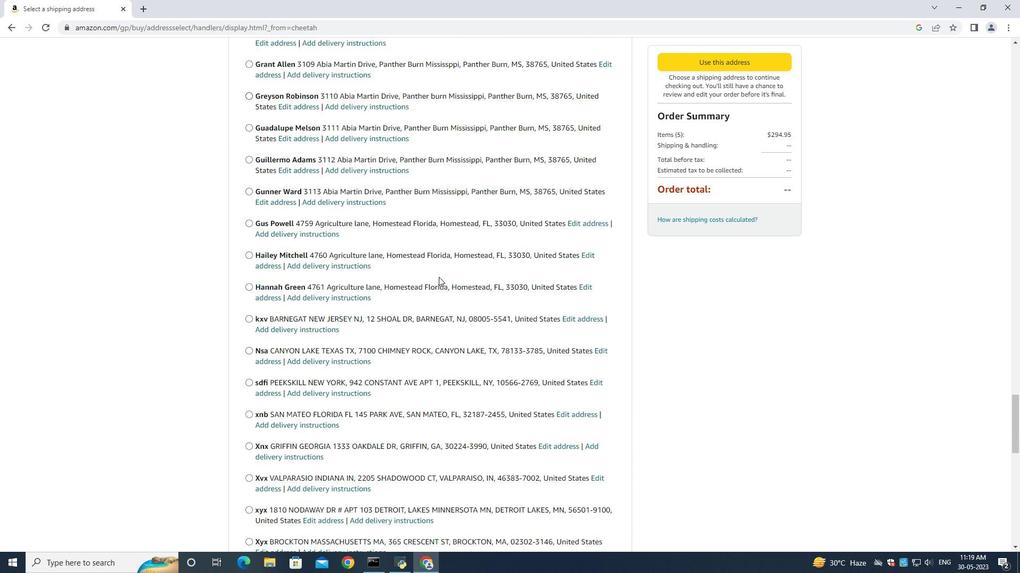
Action: Mouse scrolled (439, 277) with delta (0, 0)
Screenshot: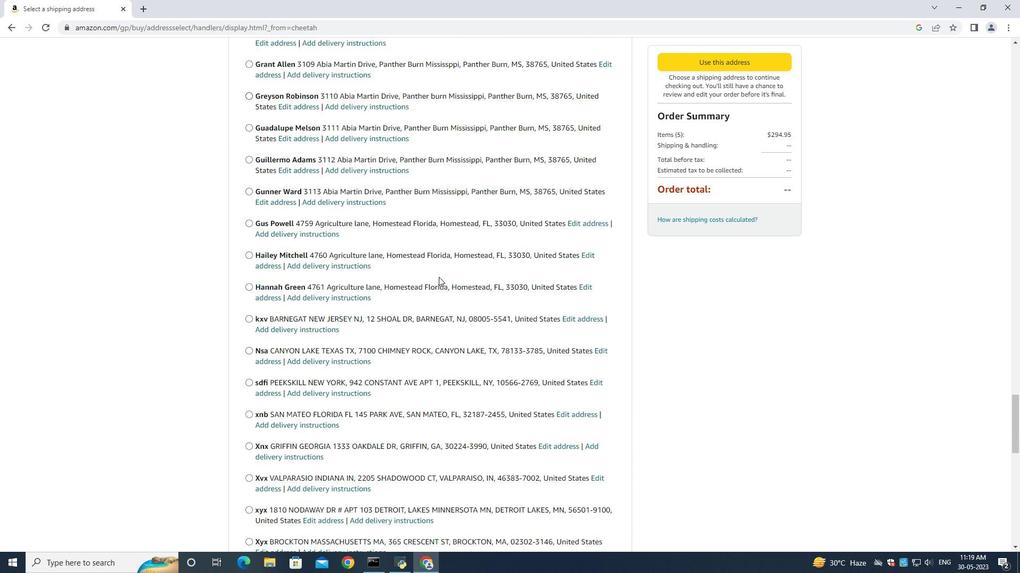 
Action: Mouse scrolled (439, 277) with delta (0, 0)
Screenshot: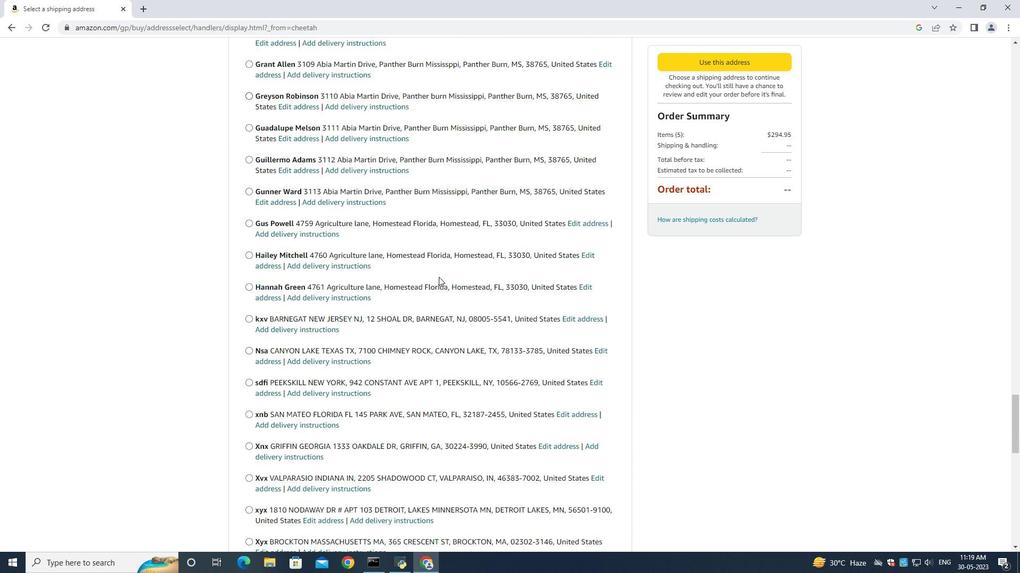 
Action: Mouse scrolled (439, 276) with delta (0, -1)
Screenshot: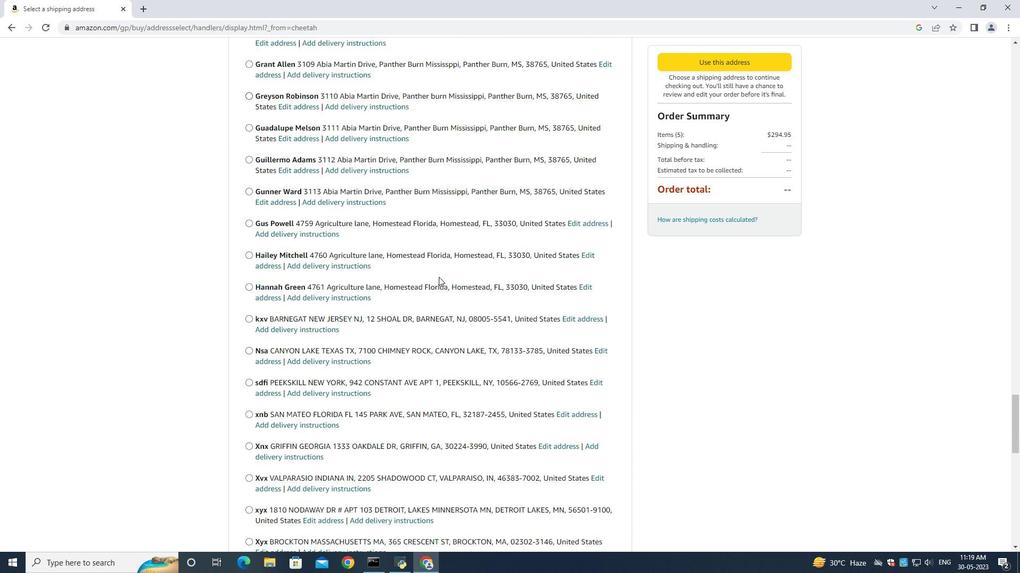 
Action: Mouse scrolled (439, 277) with delta (0, 0)
Screenshot: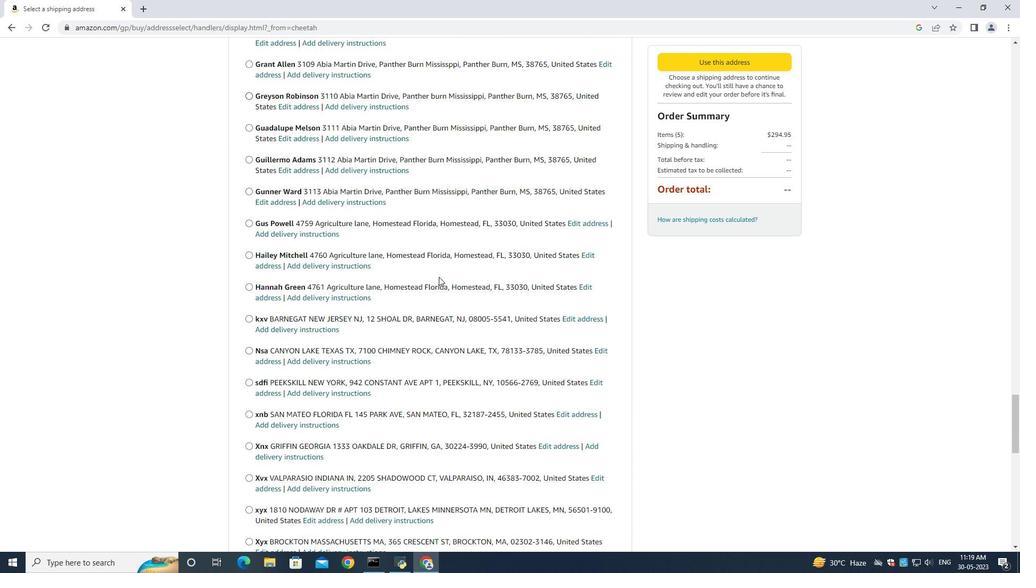 
Action: Mouse scrolled (439, 277) with delta (0, 0)
Screenshot: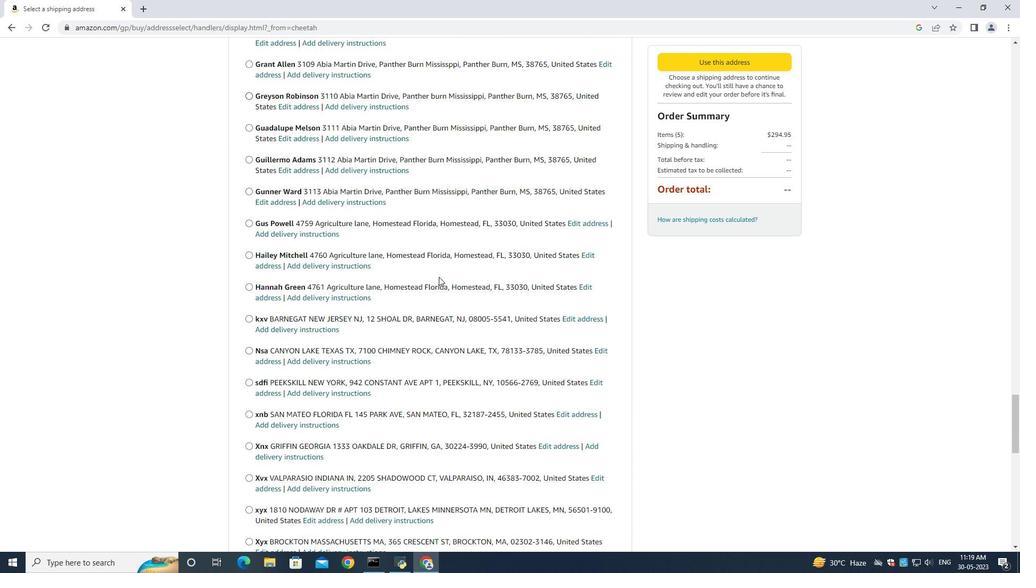 
Action: Mouse moved to (439, 280)
Screenshot: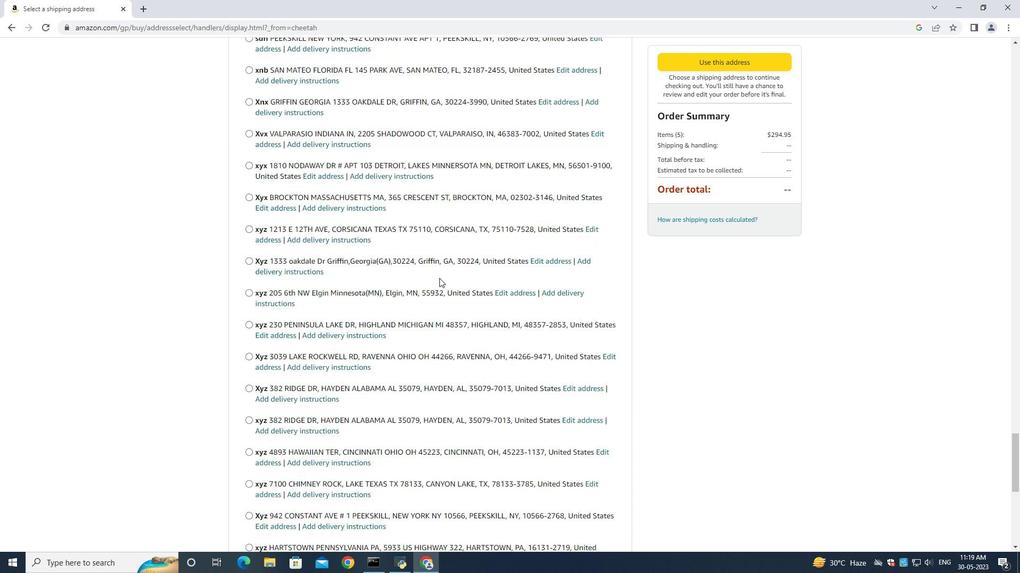 
Action: Mouse scrolled (439, 280) with delta (0, 0)
Screenshot: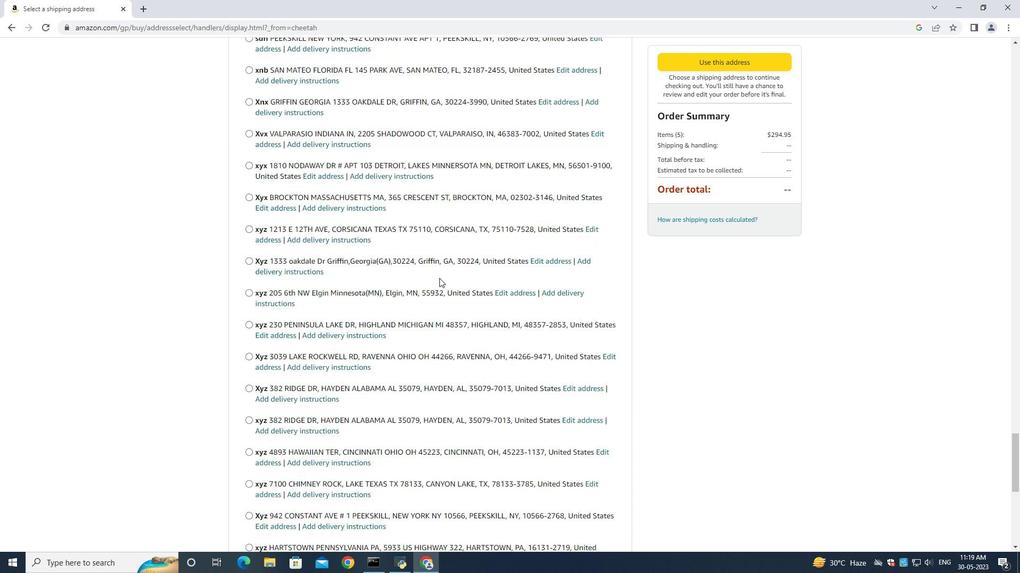 
Action: Mouse moved to (439, 282)
Screenshot: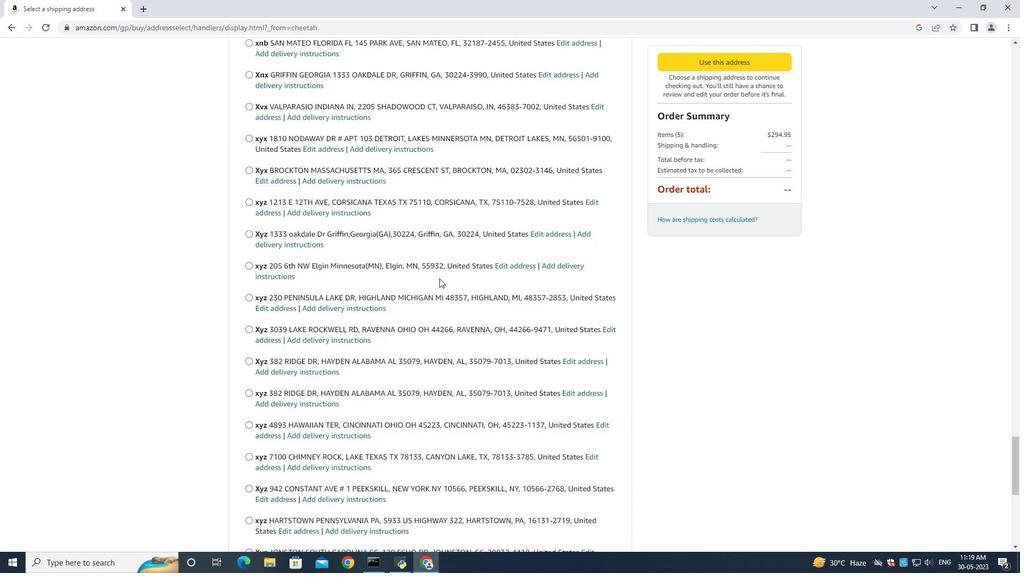 
Action: Mouse scrolled (439, 281) with delta (0, 0)
Screenshot: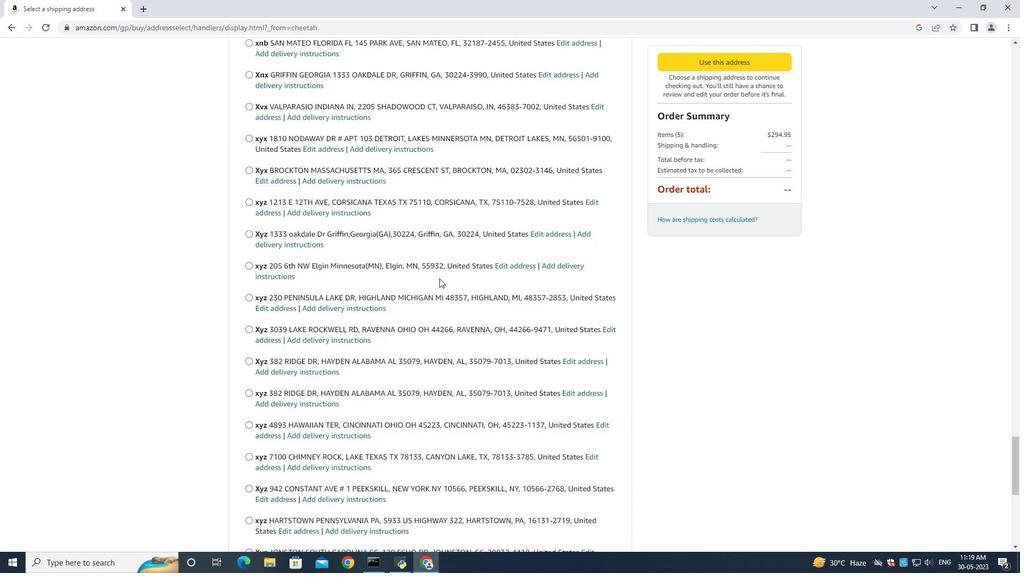 
Action: Mouse scrolled (439, 281) with delta (0, 0)
Screenshot: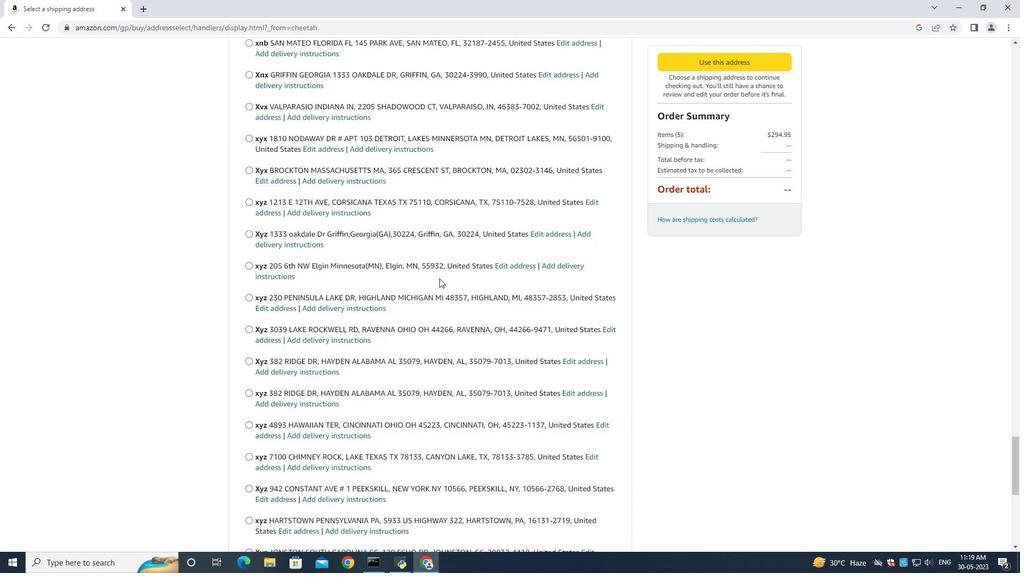 
Action: Mouse scrolled (439, 281) with delta (0, 0)
Screenshot: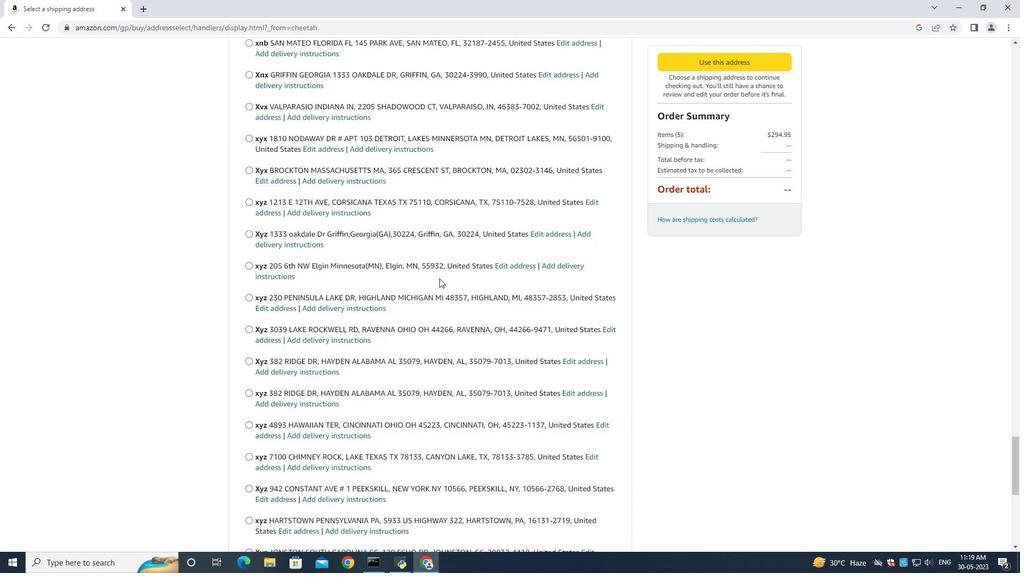
Action: Mouse scrolled (439, 281) with delta (0, 0)
Screenshot: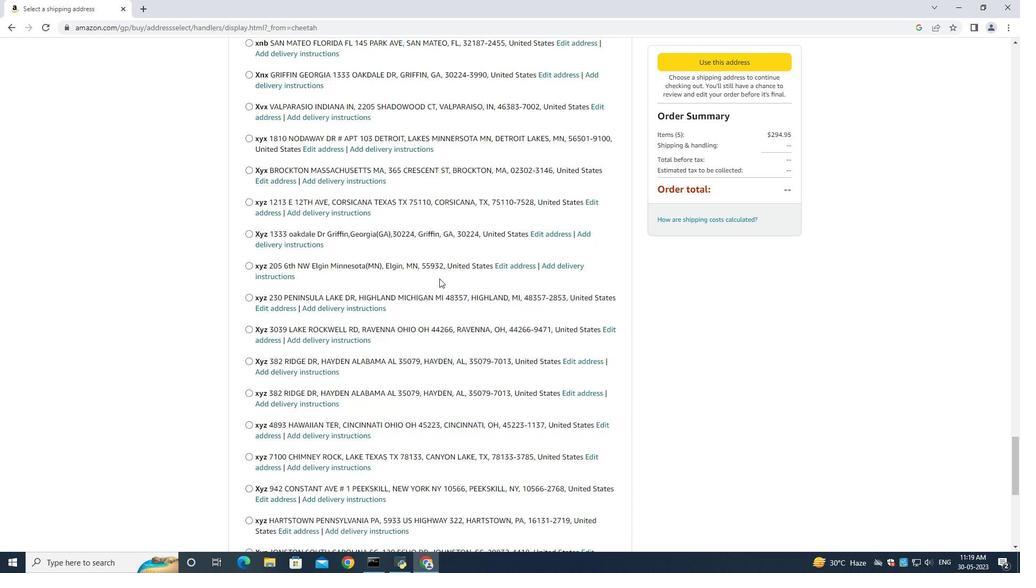 
Action: Mouse scrolled (439, 281) with delta (0, 0)
Screenshot: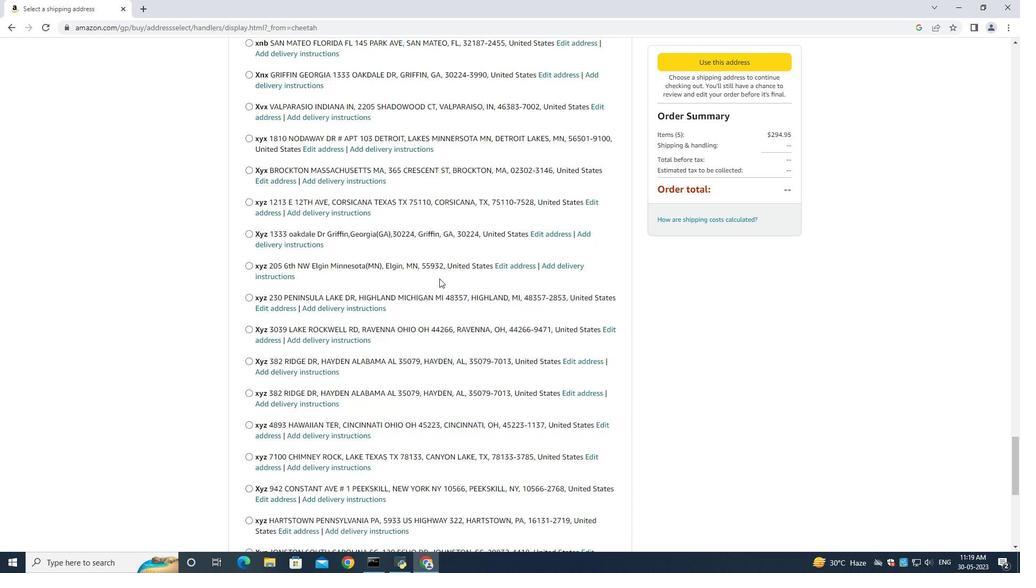 
Action: Mouse moved to (437, 284)
Screenshot: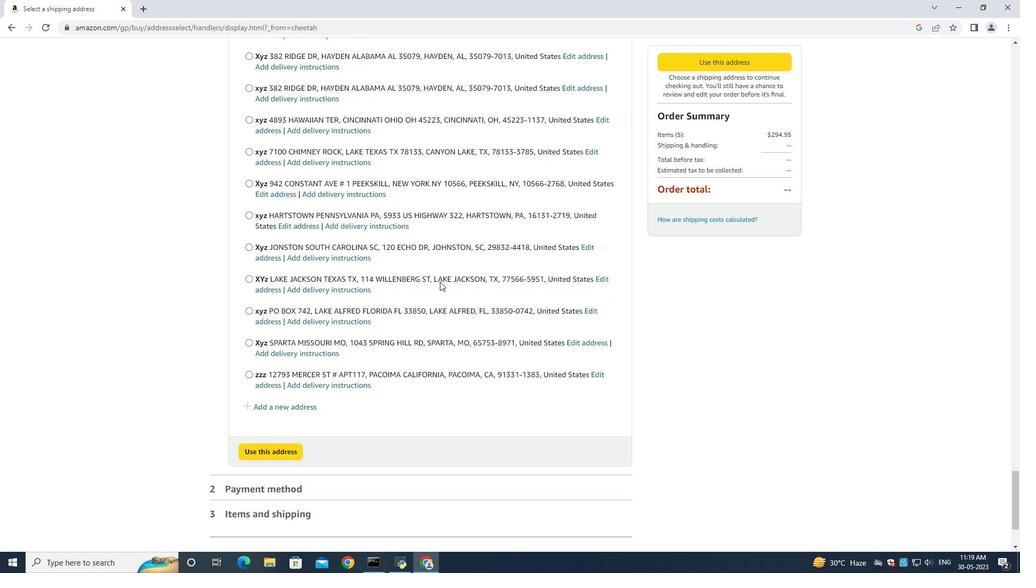 
Action: Mouse scrolled (438, 283) with delta (0, 0)
Screenshot: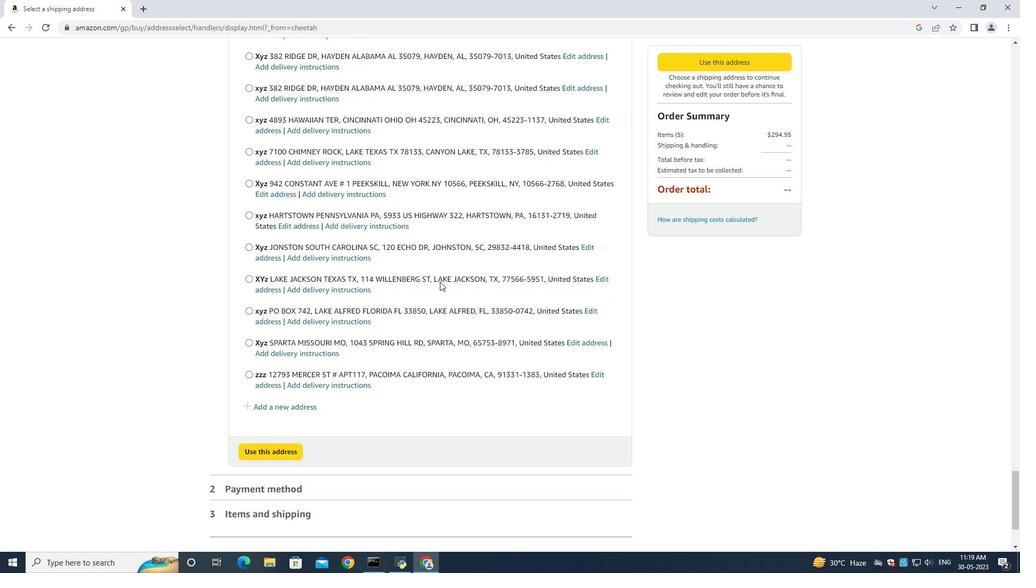 
Action: Mouse moved to (437, 285)
Screenshot: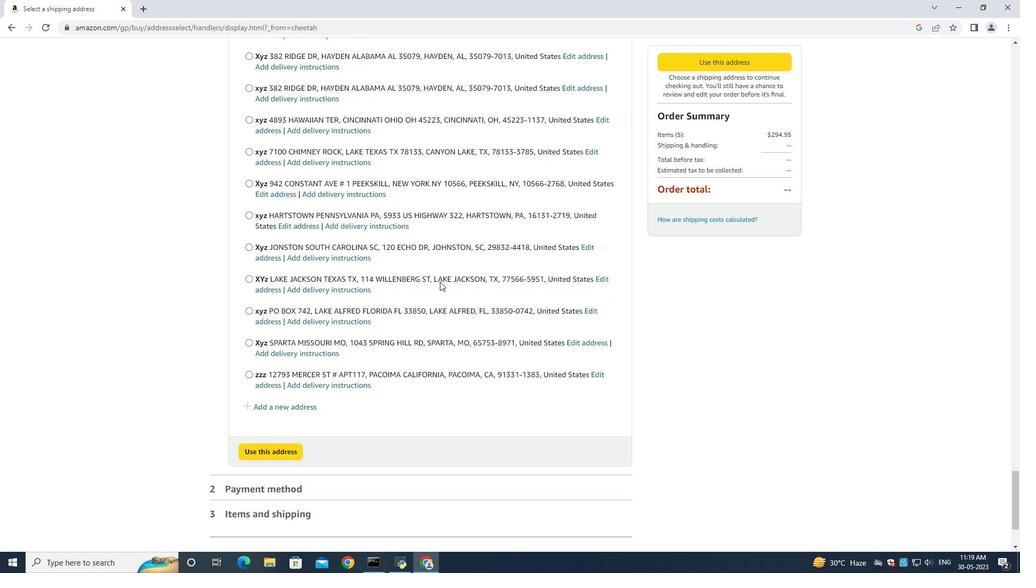 
Action: Mouse scrolled (437, 284) with delta (0, 0)
Screenshot: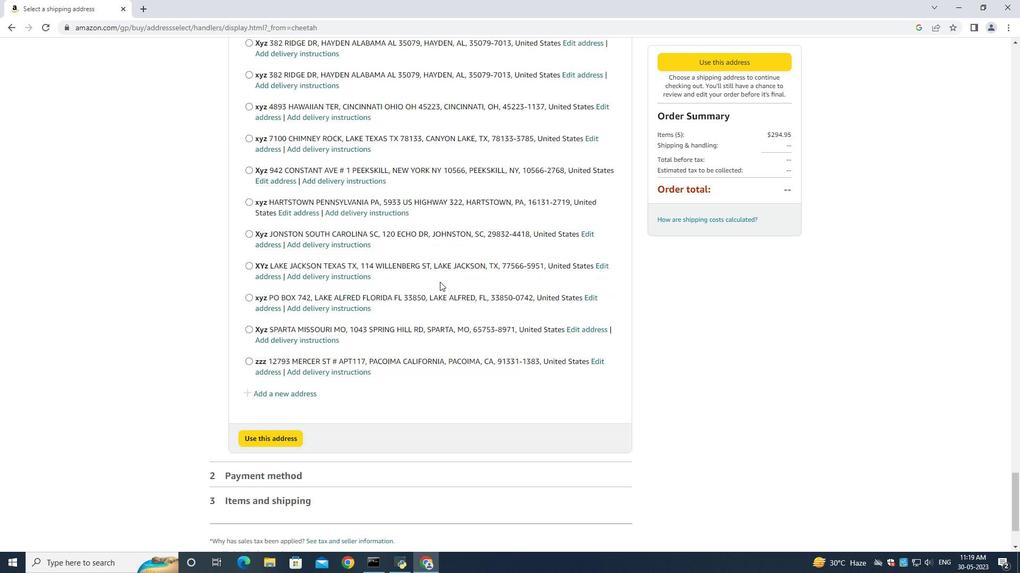 
Action: Mouse moved to (437, 285)
Screenshot: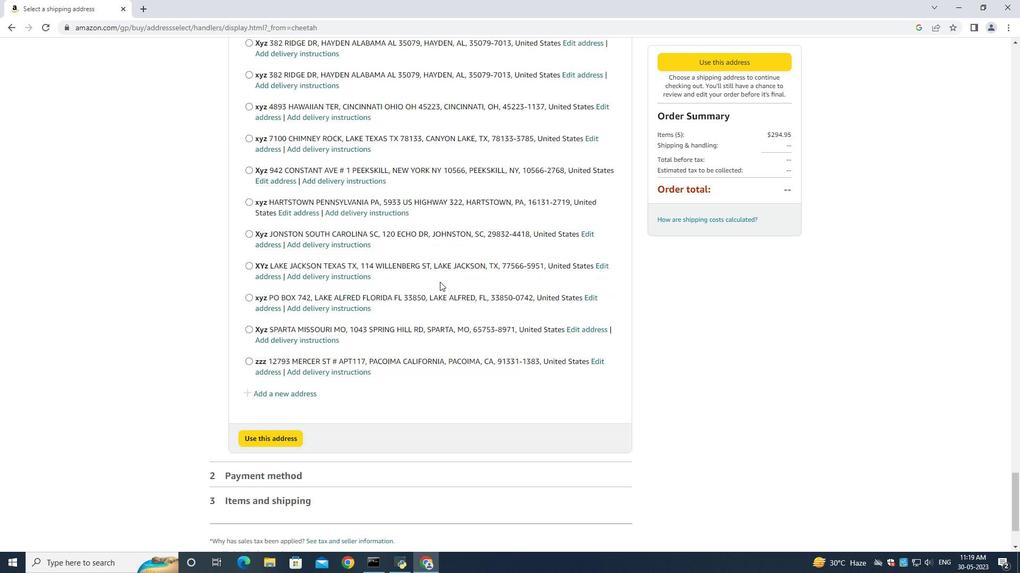 
Action: Mouse scrolled (437, 284) with delta (0, 0)
Screenshot: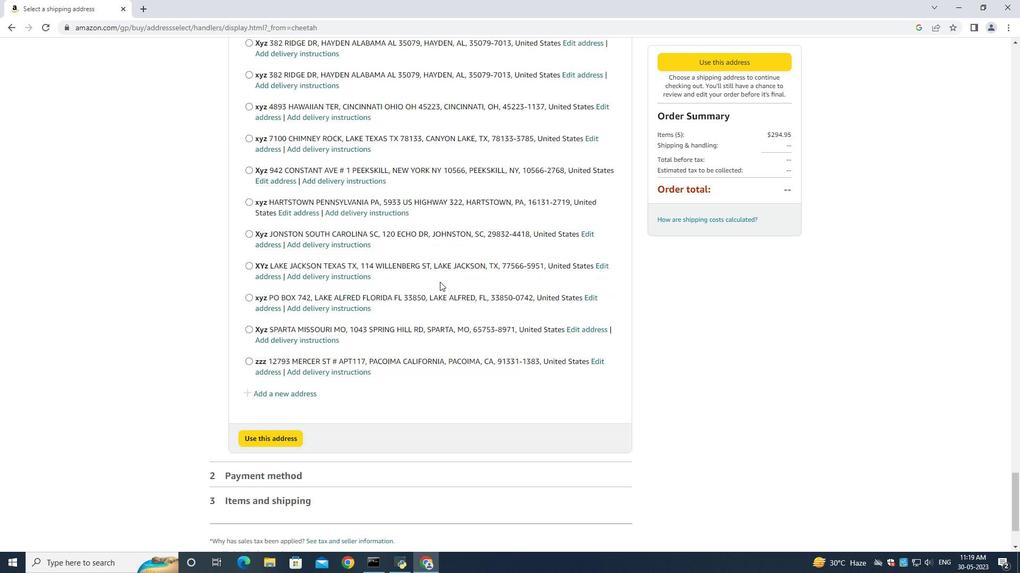
Action: Mouse scrolled (437, 284) with delta (0, 0)
Screenshot: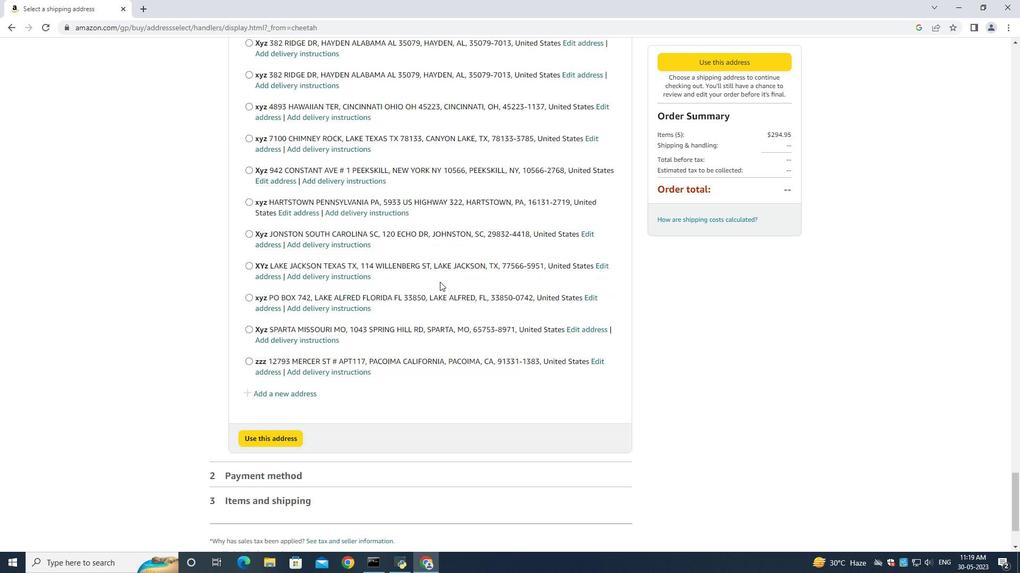 
Action: Mouse moved to (436, 285)
Screenshot: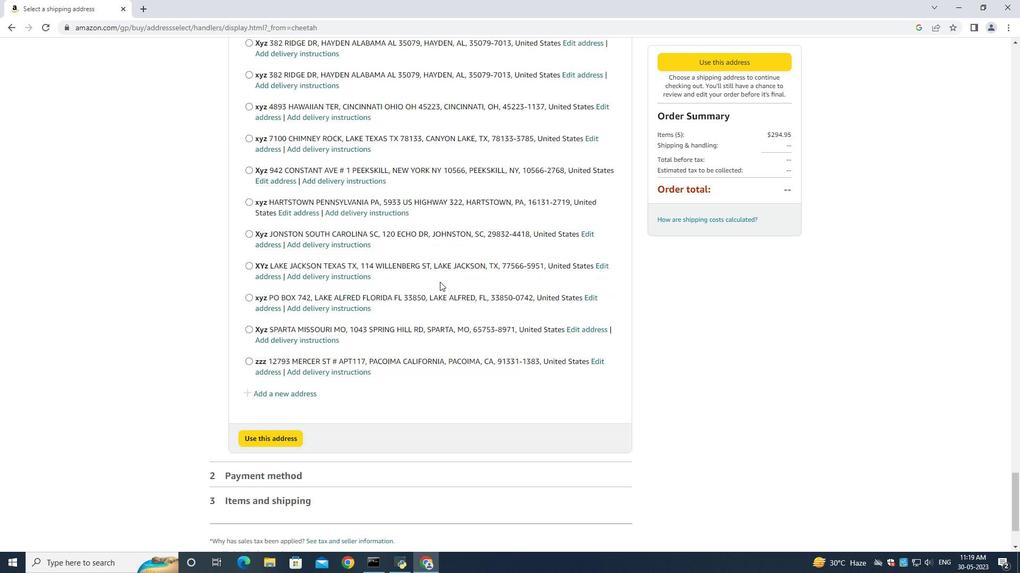 
Action: Mouse scrolled (437, 284) with delta (0, 0)
Screenshot: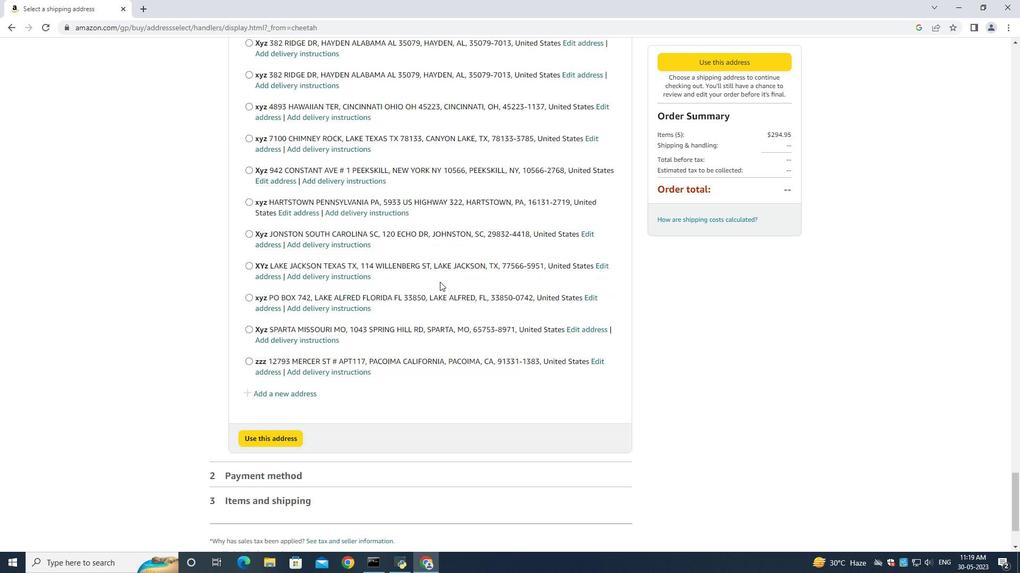 
Action: Mouse scrolled (436, 284) with delta (0, 0)
Screenshot: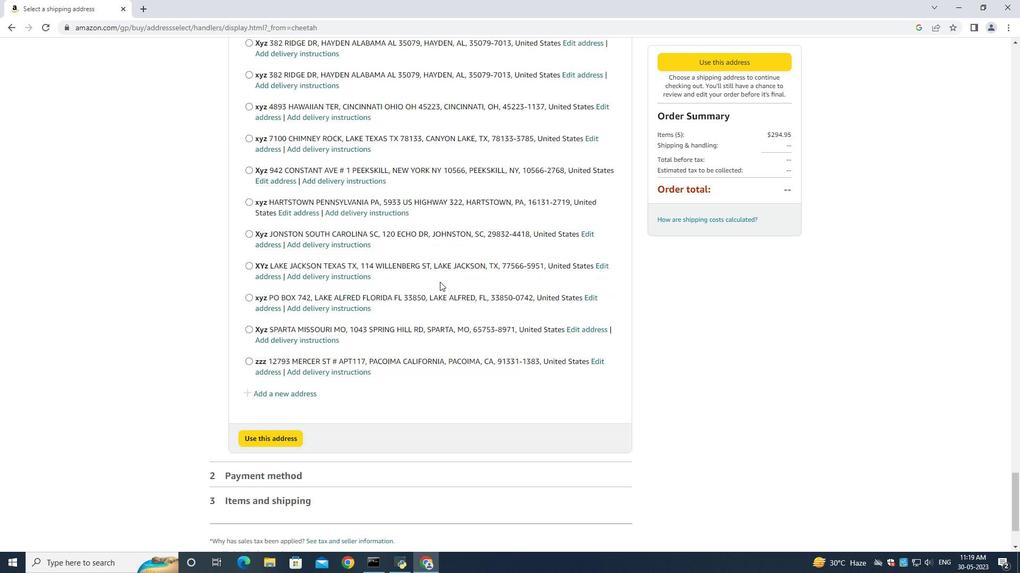 
Action: Mouse moved to (283, 291)
Screenshot: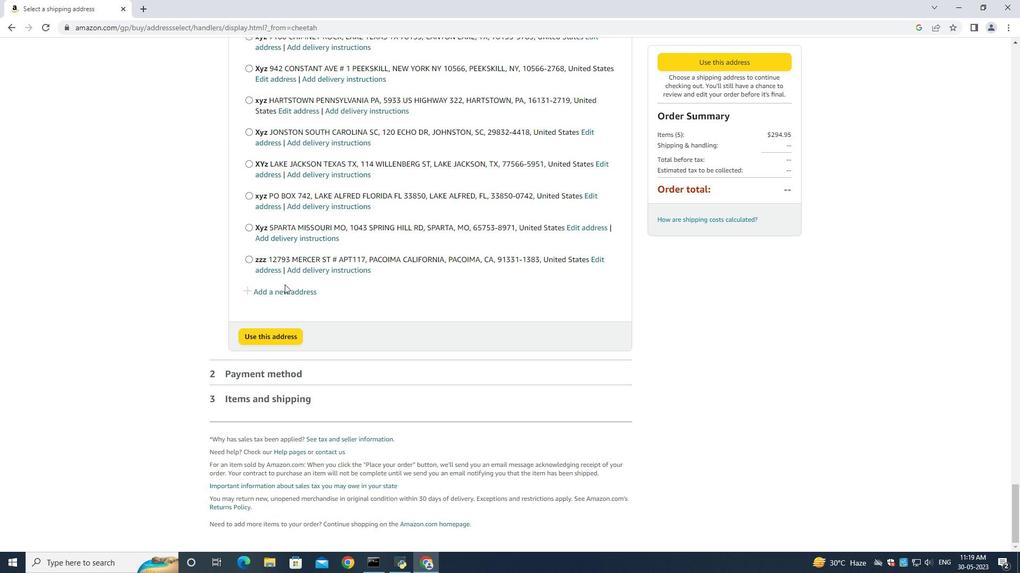 
Action: Mouse pressed left at (283, 291)
Screenshot: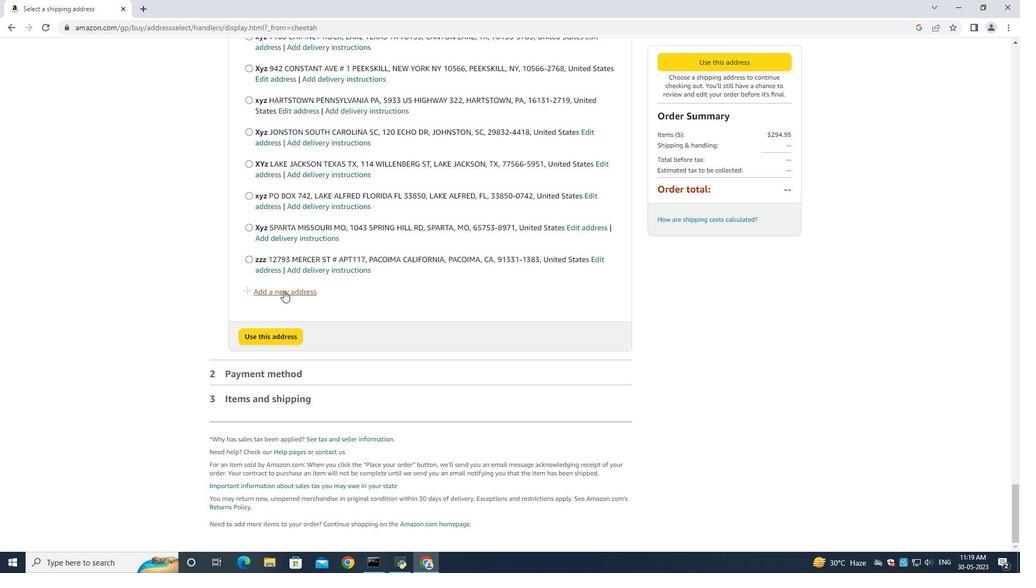 
Action: Mouse moved to (363, 253)
Screenshot: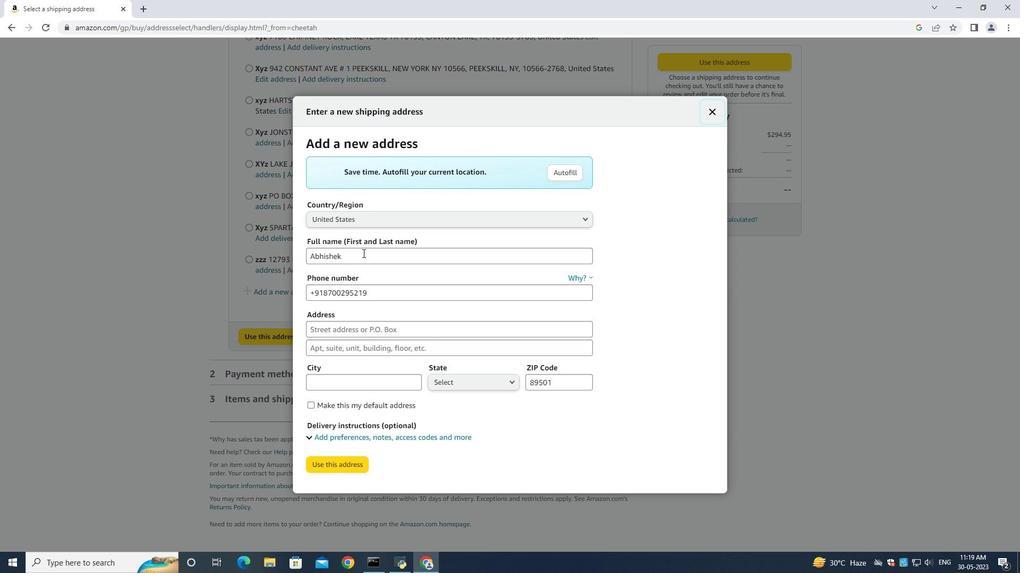 
Action: Mouse pressed left at (363, 253)
Screenshot: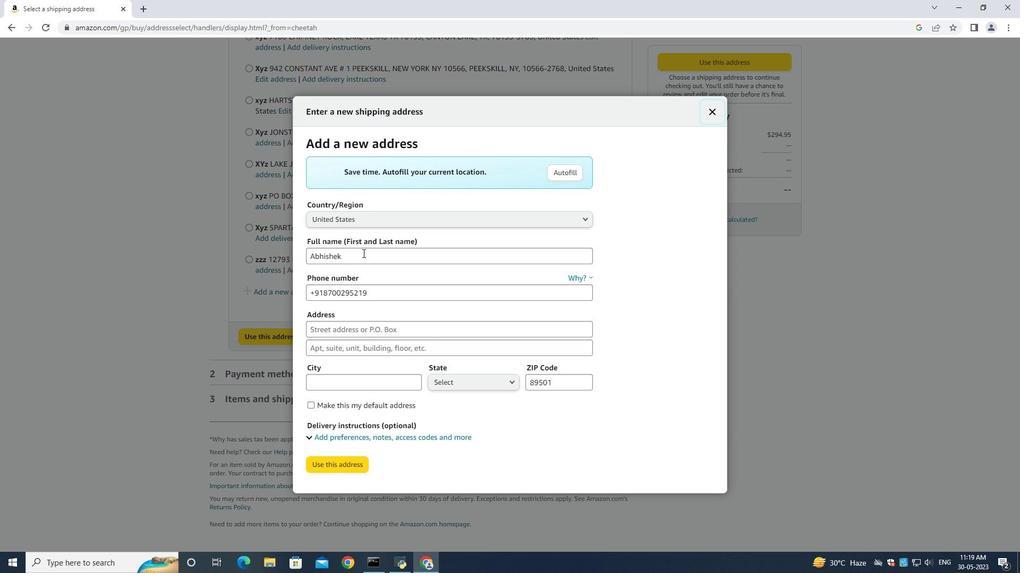 
Action: Key pressed ctrl+A<Key.backspace><Key.shift><Key.shift><Key.shift><Key.shift><Key.shift><Key.shift><Key.shift><Key.shift><Key.shift><Key.shift><Key.shift><Key.shift><Key.shift><Key.shift><Key.shift><Key.shift><Key.shift><Key.shift><Key.shift><Key.shift><Key.shift><Key.shift><Key.shift><Key.shift>Harold<Key.space><Key.shift>Hernandez<Key.space>
Screenshot: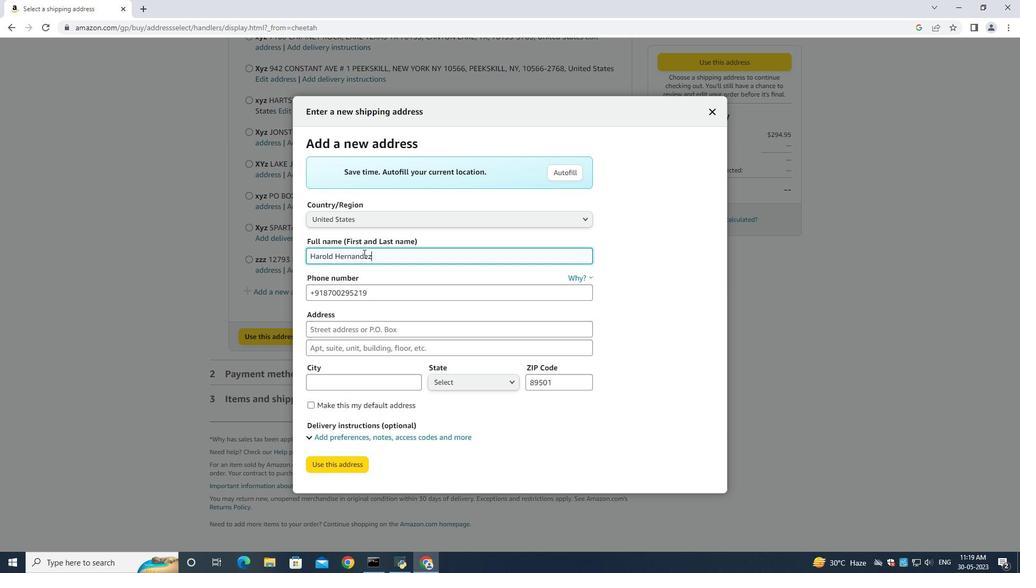 
Action: Mouse moved to (376, 292)
Screenshot: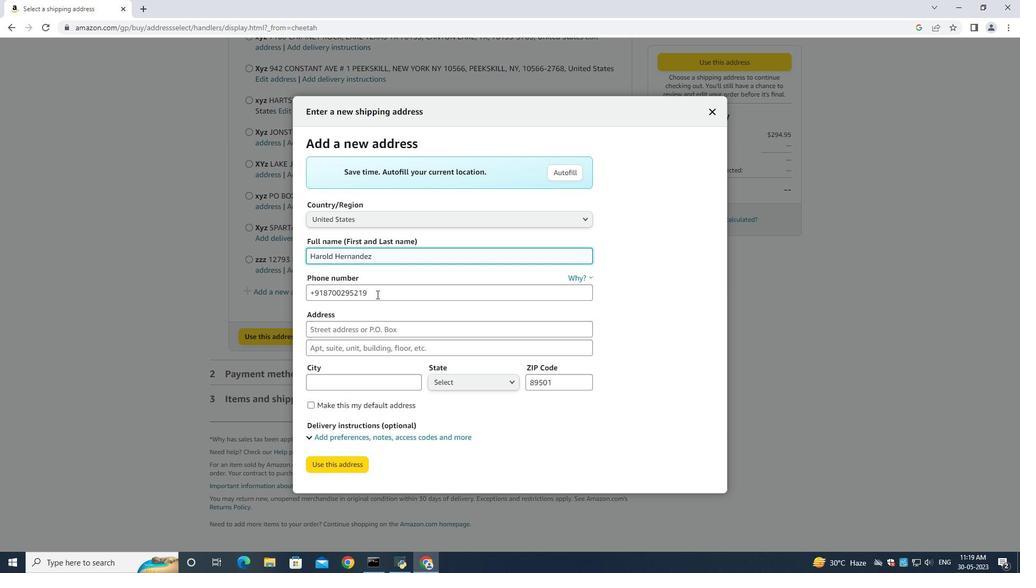 
Action: Mouse pressed left at (376, 292)
Screenshot: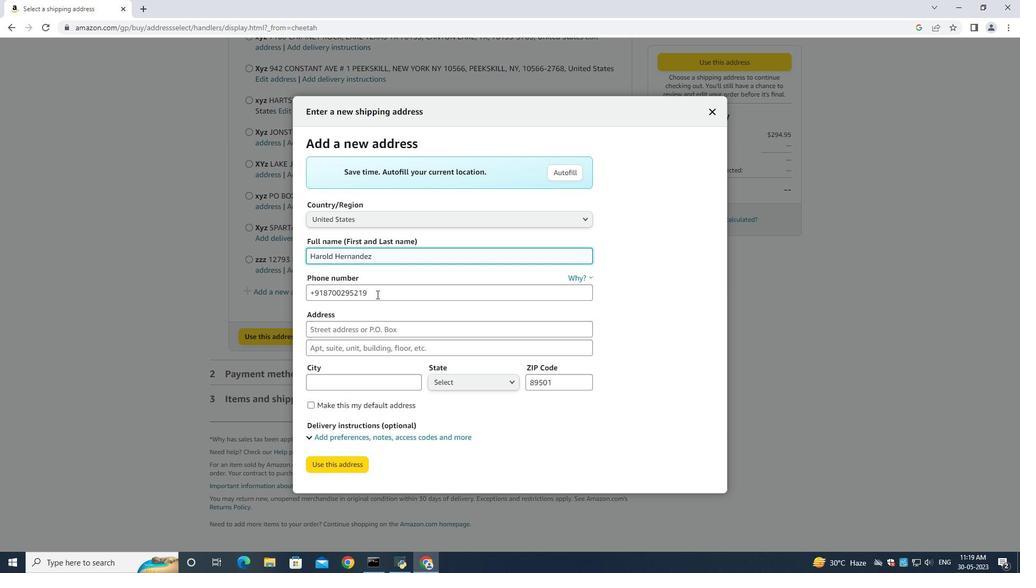 
Action: Mouse moved to (377, 292)
Screenshot: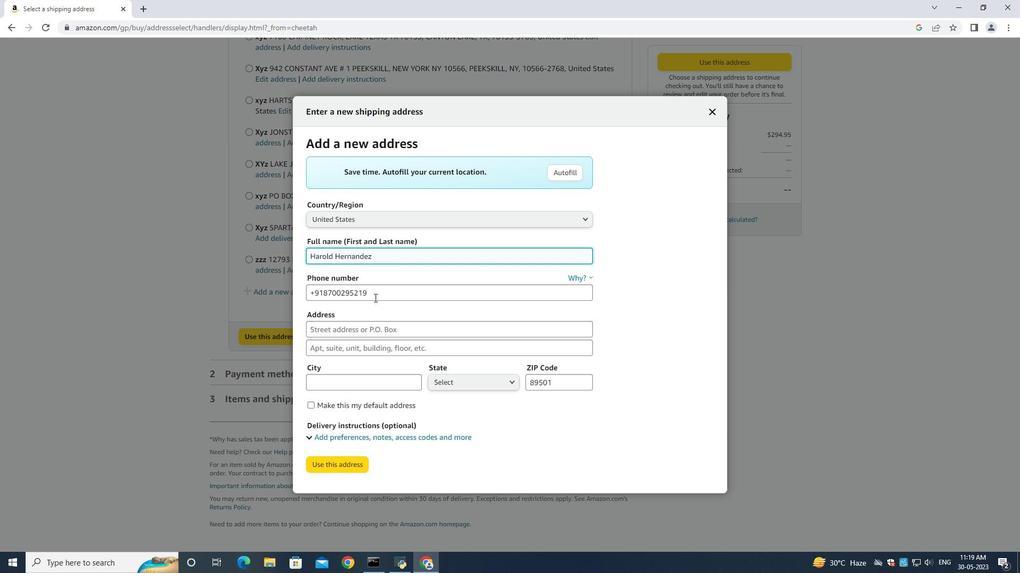 
Action: Key pressed ctrl+A<Key.backspace>3052454080<Key.tab>4762<Key.space><Key.shift><Key.shift>Agriculture<Key.space><Key.shift>Lane<Key.space><Key.tab><Key.shift><Key.shift><Key.shift><Key.shift><Key.shift><Key.shift><Key.shift><Key.shift><Key.shift><Key.shift><Key.shift><Key.shift><Key.shift><Key.shift><Key.shift><Key.shift><Key.shift><Key.shift><Key.shift><Key.shift><Key.shift><Key.shift><Key.shift><Key.shift><Key.shift><Key.shift><Key.shift><Key.shift><Key.shift><Key.shift><Key.shift><Key.shift><Key.shift><Key.shift><Key.shift><Key.shift><Key.shift><Key.shift><Key.shift><Key.shift><Key.shift><Key.shift><Key.shift><Key.shift><Key.shift><Key.shift><Key.shift><Key.shift><Key.shift><Key.shift><Key.shift><Key.shift><Key.shift>Homestead<Key.space><Key.shift><Key.shift><Key.shift><Key.shift><Key.shift><Key.shift><Key.shift><Key.shift><Key.shift><Key.shift><Key.shift><Key.shift><Key.shift><Key.shift><Key.shift><Key.shift><Key.shift><Key.shift><Key.shift><Key.shift><Key.shift><Key.shift><Key.shift><Key.shift><Key.shift><Key.shift><Key.shift><Key.shift><Key.shift><Key.shift><Key.shift><Key.shift><Key.shift><Key.shift><Key.shift><Key.shift><Key.shift><Key.shift><Key.shift><Key.shift><Key.shift><Key.shift><Key.shift><Key.shift><Key.shift><Key.shift><Key.shift><Key.shift><Key.shift><Key.shift><Key.shift><Key.shift><Key.shift><Key.shift><Key.shift><Key.shift><Key.shift><Key.shift><Key.shift><Key.shift><Key.shift><Key.shift><Key.shift><Key.shift><Key.shift><Key.shift><Key.shift><Key.shift><Key.shift><Key.shift><Key.shift><Key.shift><Key.shift><Key.shift><Key.shift><Key.shift><Key.shift><Key.shift><Key.shift><Key.shift><Key.shift><Key.shift><Key.shift><Key.shift><Key.shift><Key.shift><Key.shift><Key.shift><Key.shift><Key.shift><Key.shift><Key.shift><Key.shift><Key.shift><Key.shift><Key.shift><Key.shift><Key.shift><Key.shift><Key.shift><Key.shift><Key.shift><Key.shift><Key.shift><Key.shift><Key.shift><Key.shift><Key.shift><Key.shift><Key.shift><Key.shift><Key.shift><Key.shift><Key.shift><Key.shift><Key.shift><Key.shift><Key.shift><Key.shift><Key.shift><Key.shift><Key.shift><Key.shift><Key.shift><Key.shift><Key.shift><Key.shift><Key.shift><Key.shift><Key.shift><Key.shift><Key.shift><Key.shift><Key.shift><Key.shift><Key.shift><Key.shift><Key.shift><Key.shift><Key.shift><Key.shift><Key.shift><Key.shift><Key.shift><Key.shift><Key.shift><Key.shift><Key.shift><Key.shift><Key.shift><Key.shift><Key.shift><Key.shift><Key.shift><Key.shift><Key.shift><Key.shift><Key.shift><Key.shift><Key.shift><Key.shift><Key.shift><Key.shift><Key.shift><Key.shift><Key.shift><Key.shift><Key.shift><Key.shift><Key.shift><Key.shift><Key.shift><Key.shift><Key.shift><Key.shift><Key.shift><Key.shift><Key.shift><Key.shift><Key.shift><Key.shift><Key.shift><Key.shift><Key.shift><Key.shift><Key.shift><Key.shift><Key.shift><Key.shift><Key.shift><Key.shift><Key.shift><Key.shift><Key.shift><Key.shift><Key.shift><Key.shift><Key.shift><Key.shift><Key.shift><Key.shift><Key.shift><Key.shift><Key.shift><Key.shift><Key.shift><Key.shift><Key.shift><Key.shift><Key.shift><Key.shift><Key.shift>Florida<Key.tab><Key.shift><Key.shift><Key.shift><Key.shift><Key.shift>Homestead<Key.space><Key.tab><Key.up><Key.down><Key.down><Key.down><Key.down><Key.down><Key.down><Key.down><Key.down><Key.down><Key.down><Key.down><Key.enter><Key.tab><Key.backspace>33030
Screenshot: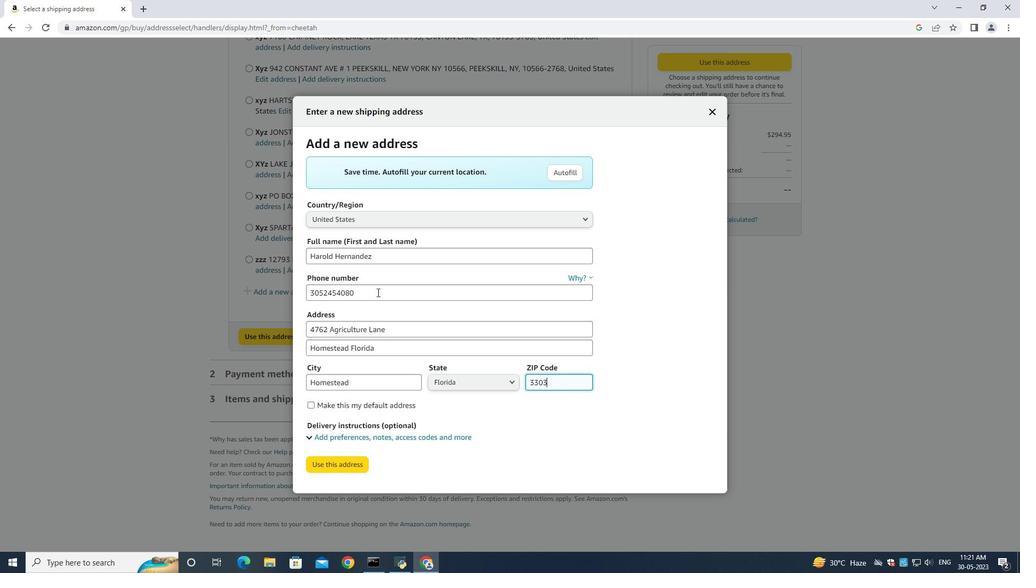 
Action: Mouse moved to (325, 468)
Screenshot: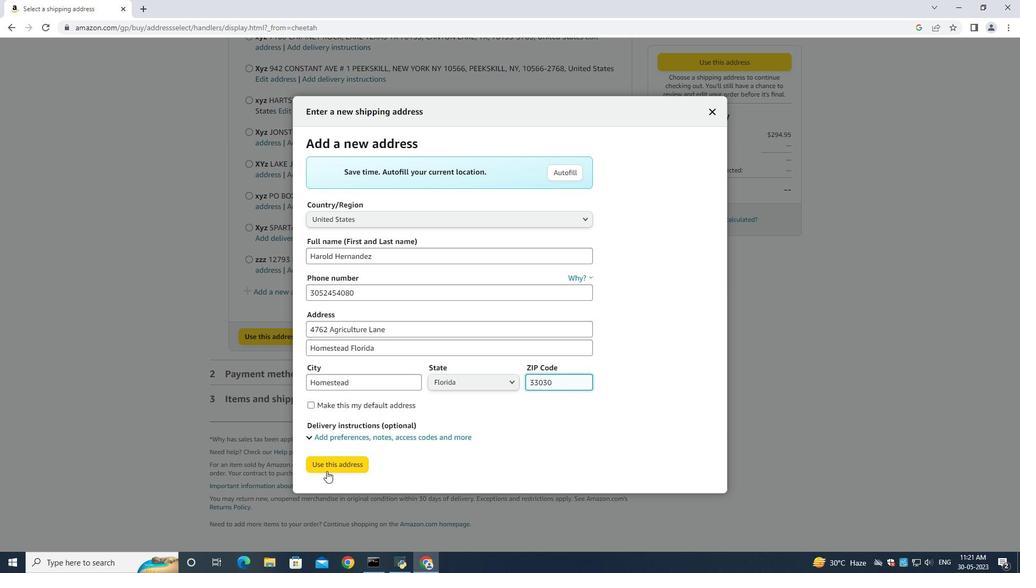 
Action: Mouse pressed left at (325, 468)
Screenshot: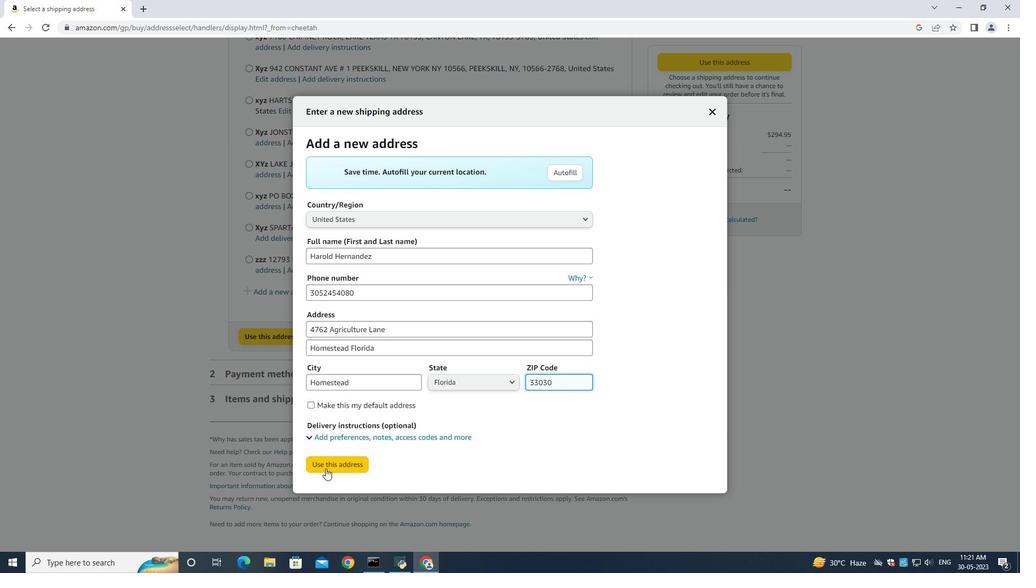 
Action: Mouse moved to (343, 542)
Screenshot: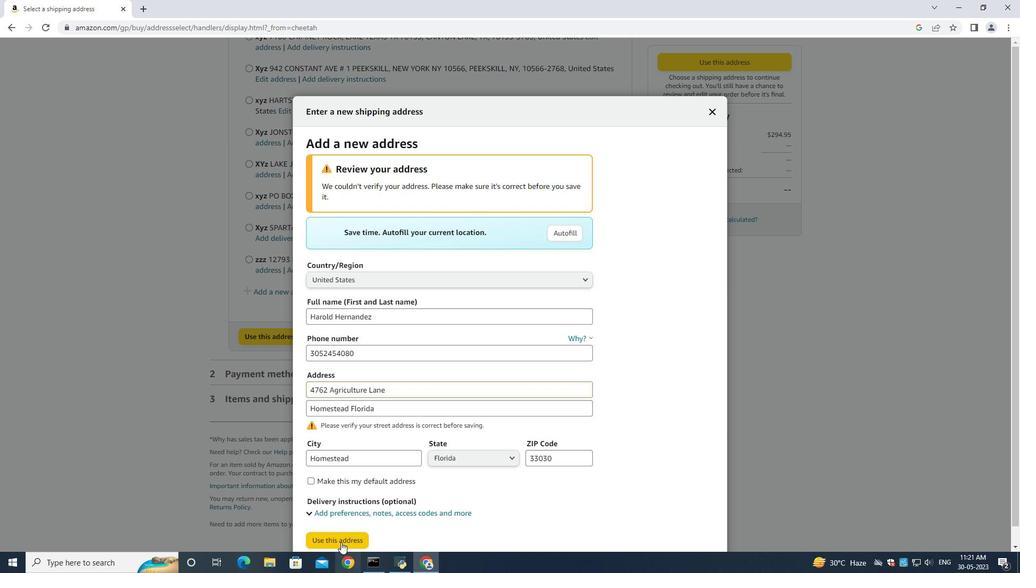 
Action: Mouse pressed left at (343, 542)
Screenshot: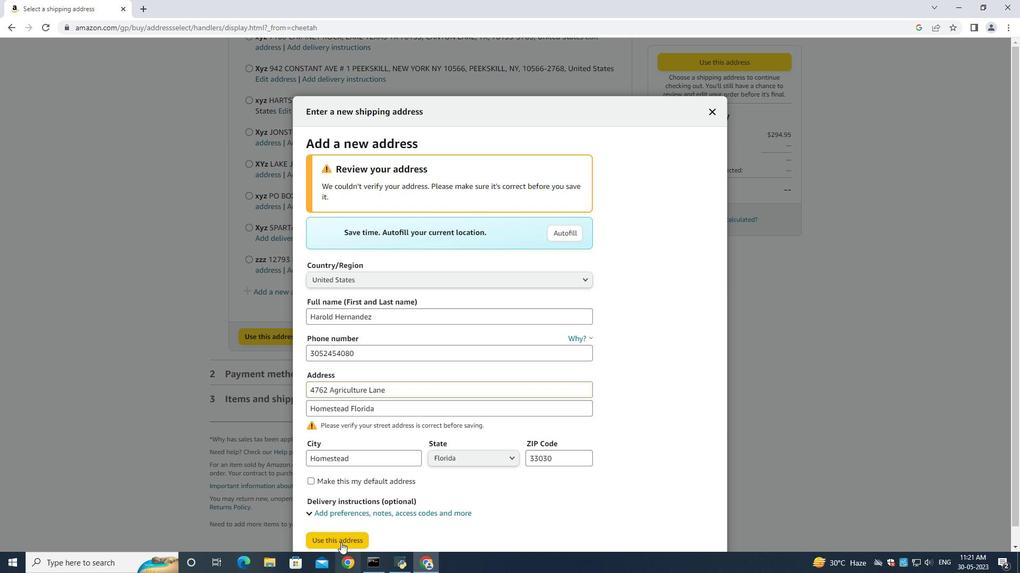 
Action: Mouse moved to (413, 215)
Screenshot: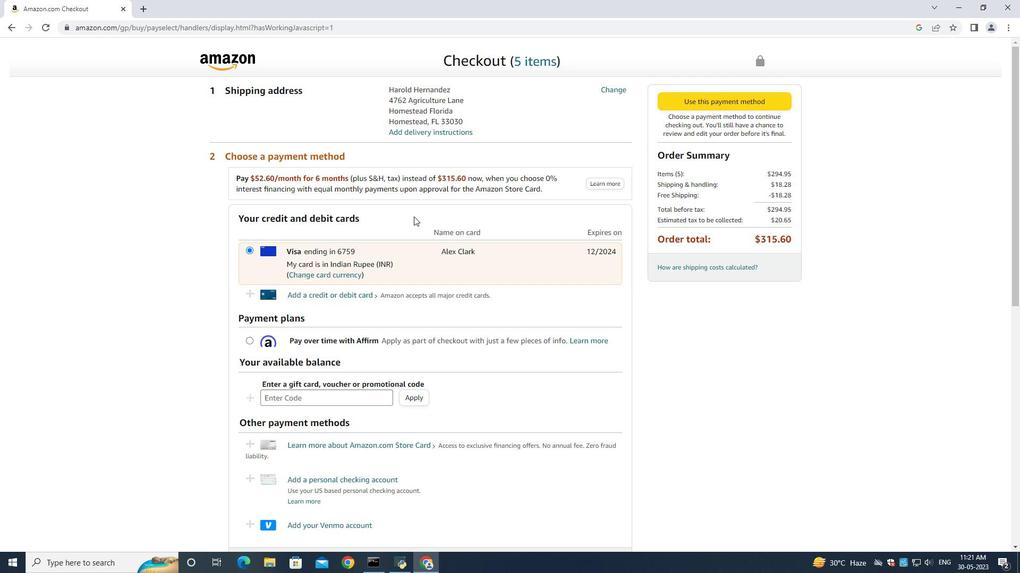 
